 Task: Find a place to stay in Bordj el Kiffan, Algeria from 10th to 15th July for 7 guests, with a price range of 10,000 to 15,000, including amenities like WiFi, TV, and gym.
Action: Mouse moved to (547, 134)
Screenshot: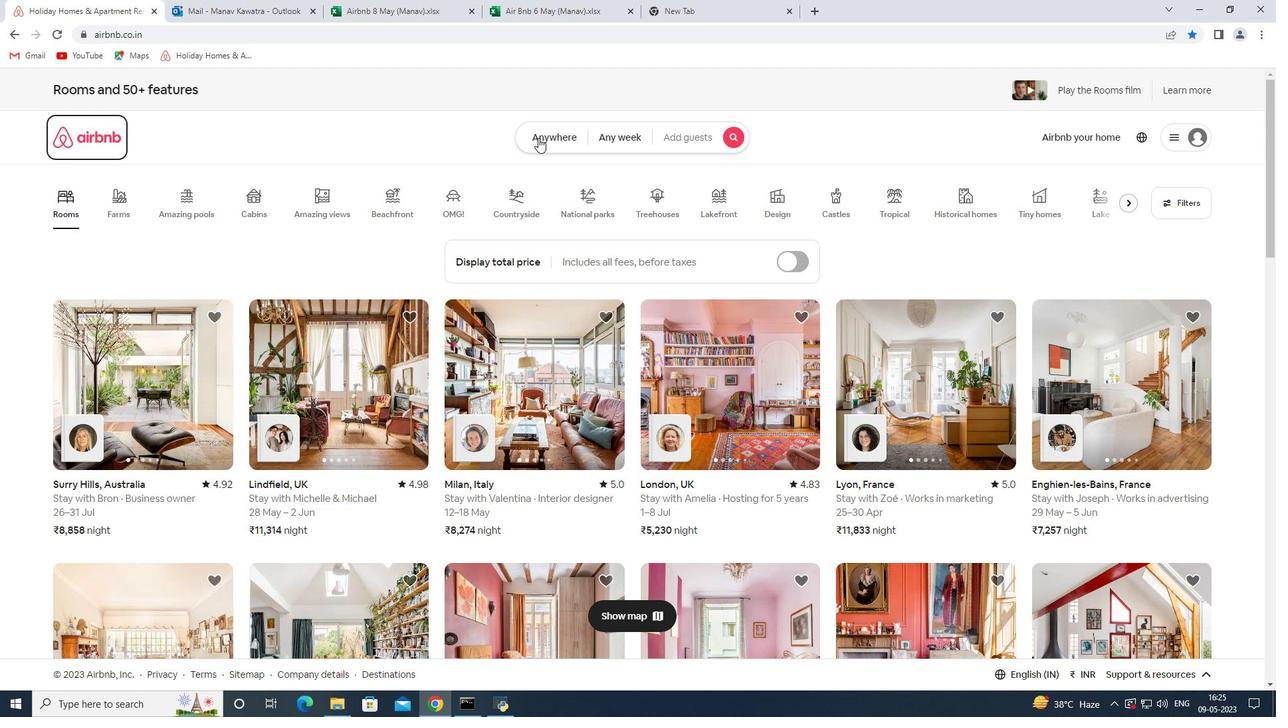 
Action: Mouse pressed left at (547, 134)
Screenshot: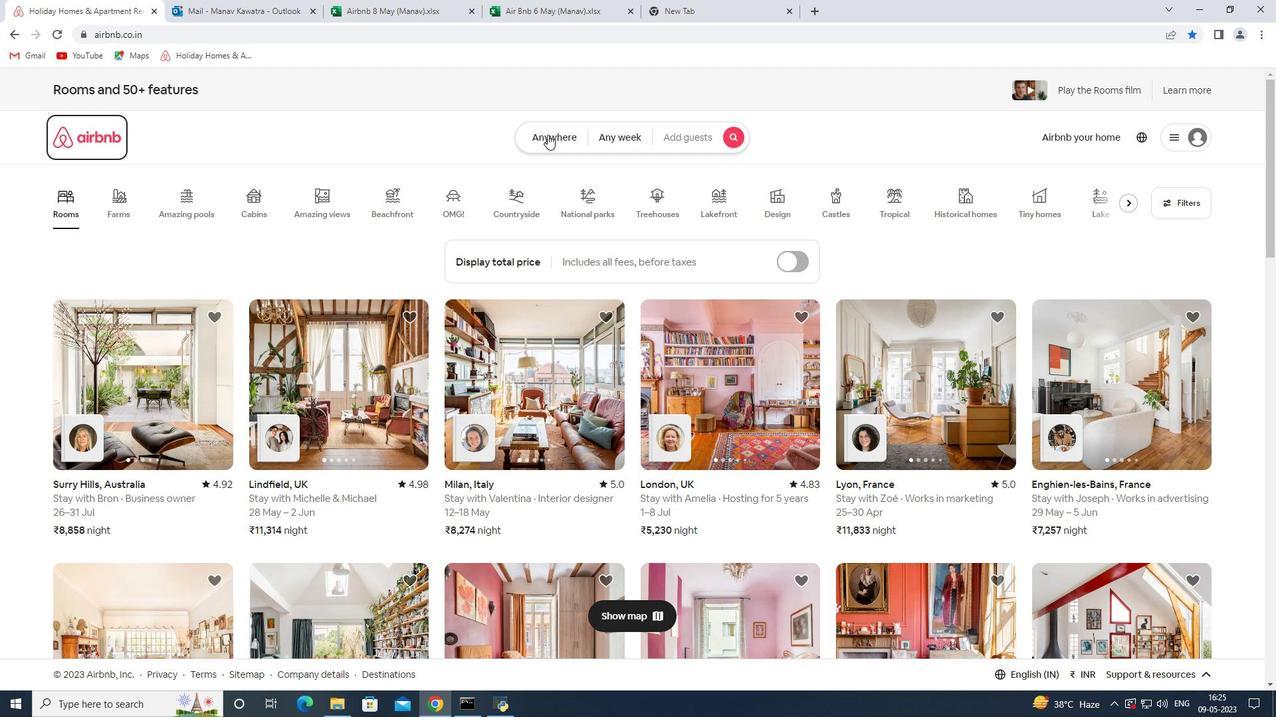 
Action: Mouse moved to (468, 189)
Screenshot: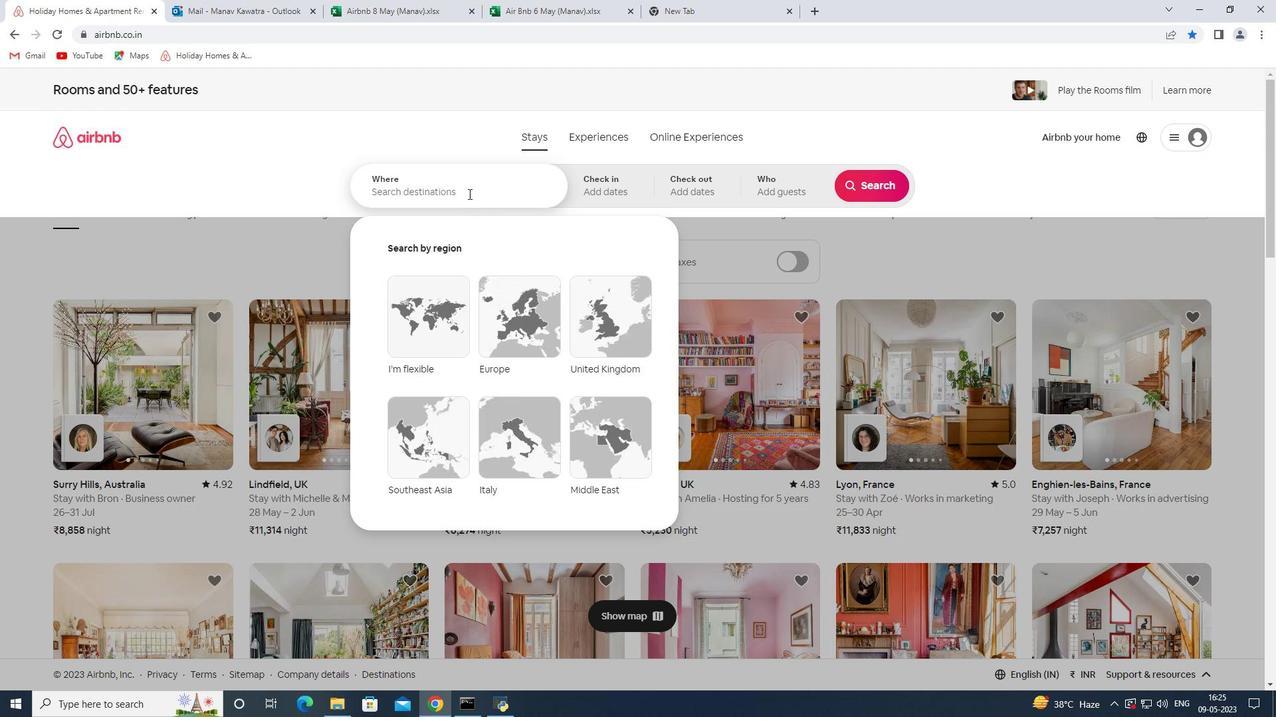 
Action: Mouse pressed left at (468, 190)
Screenshot: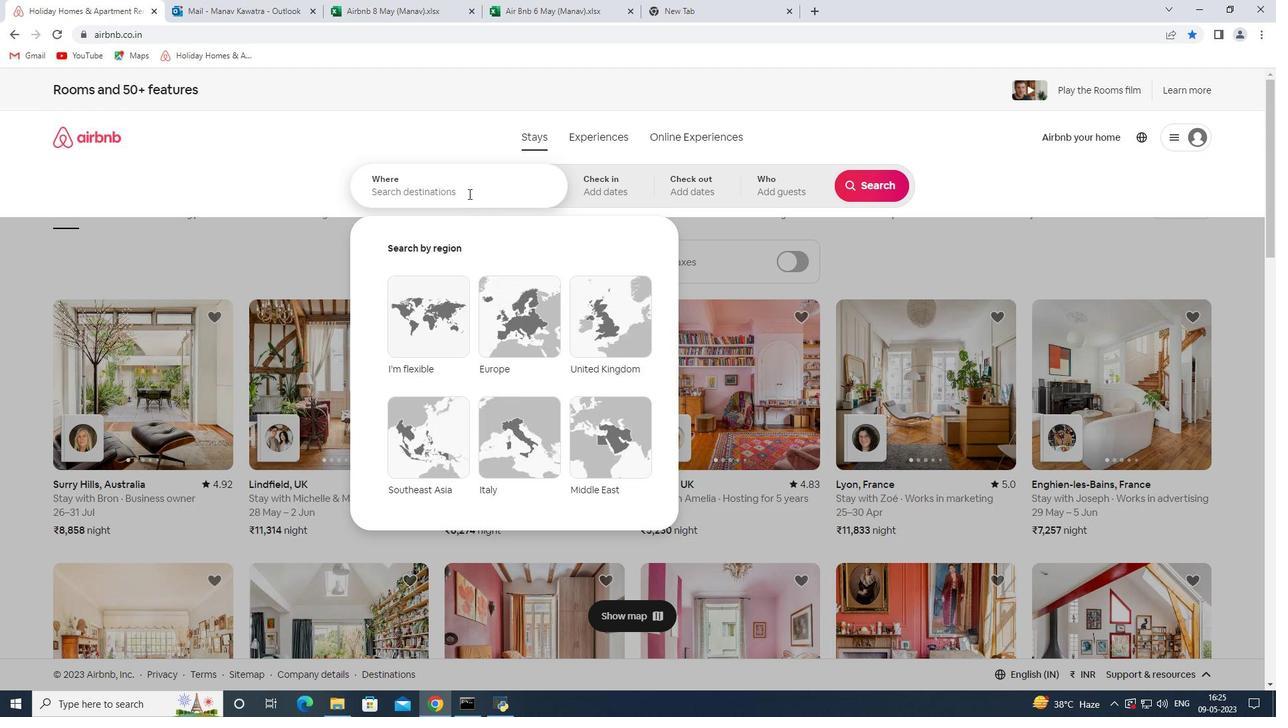 
Action: Mouse moved to (468, 188)
Screenshot: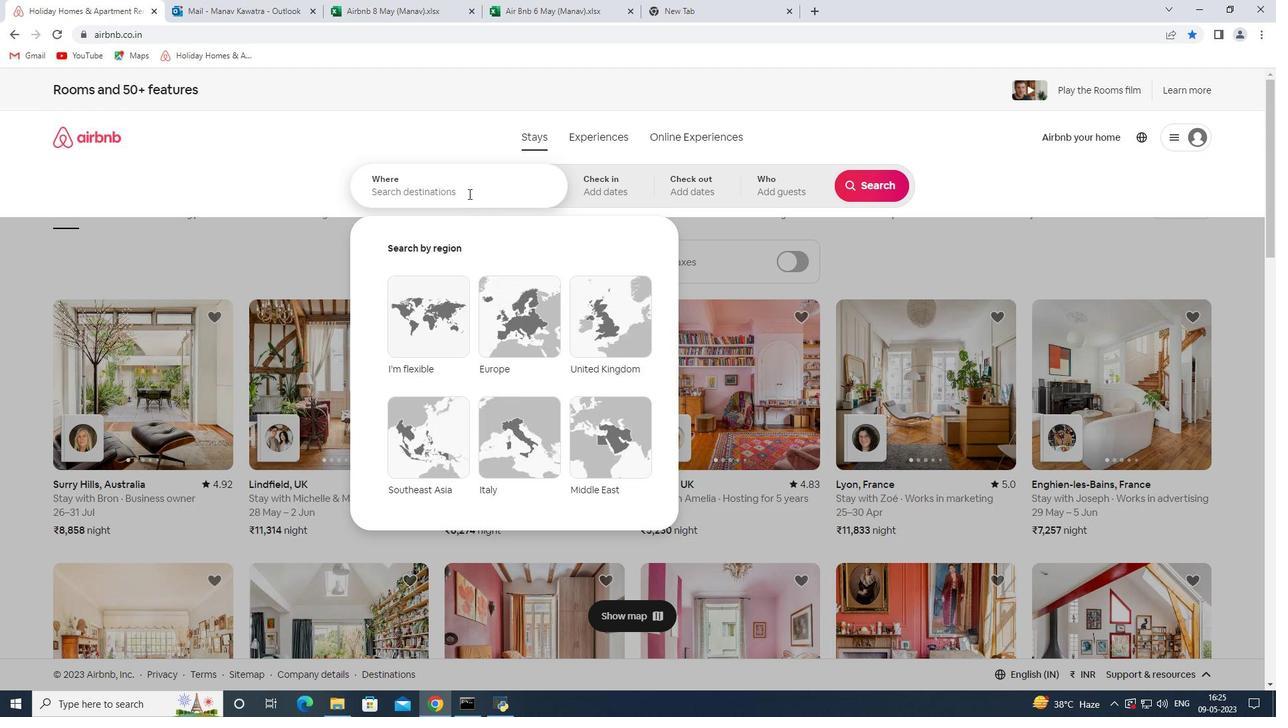 
Action: Key pressed <Key.shift>Bordj<Key.space>el<Key.space><Key.shift>Kiffan<Key.space><Key.shift><Key.shift><Key.shift>Algeria<Key.space><Key.enter>
Screenshot: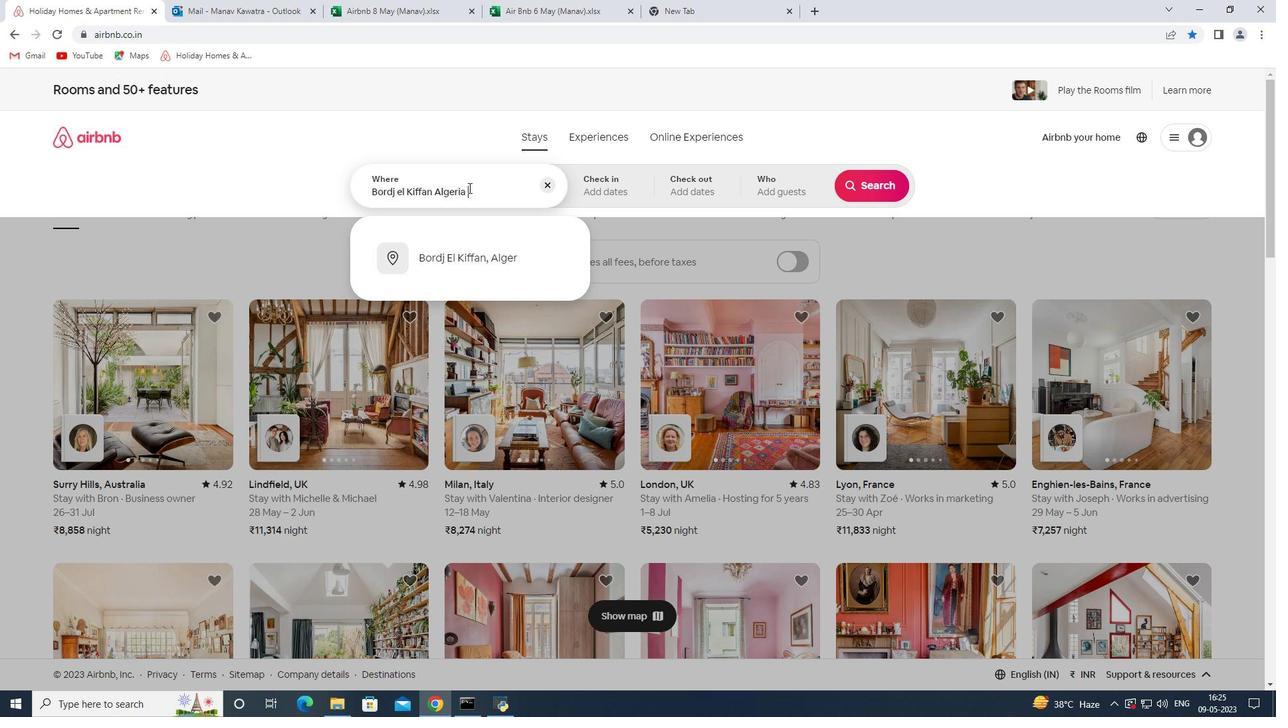 
Action: Mouse moved to (864, 293)
Screenshot: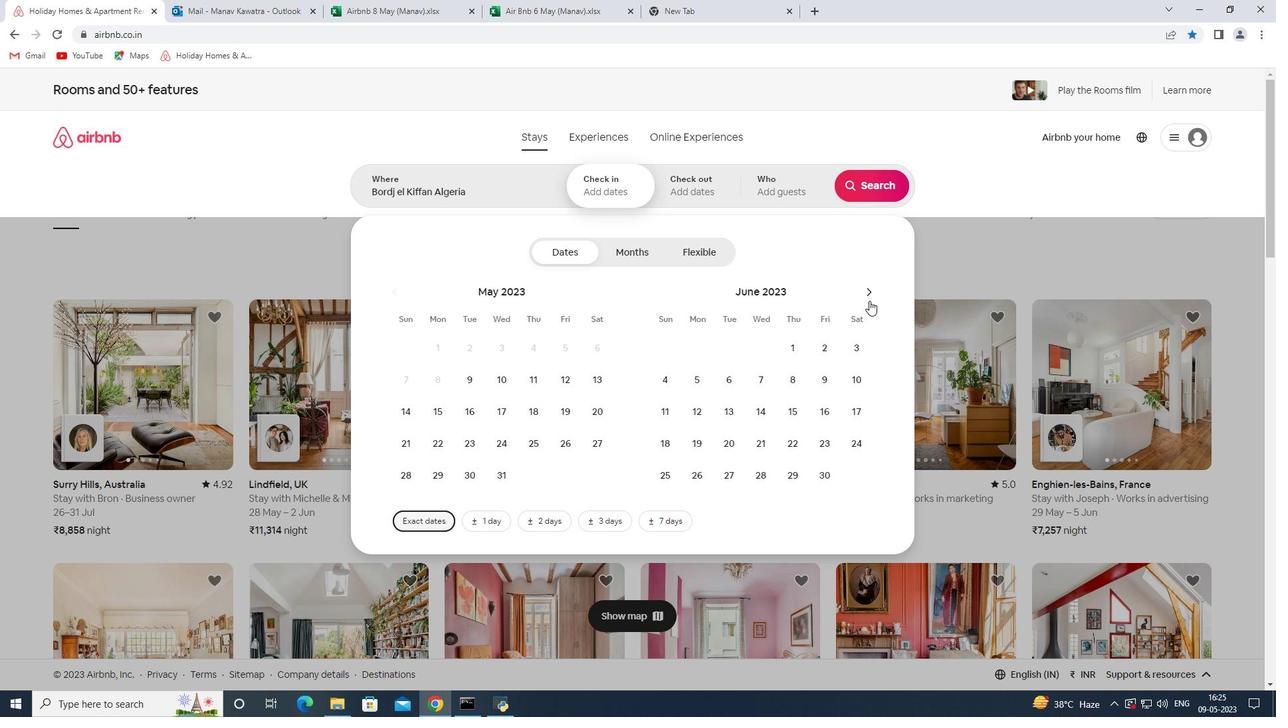 
Action: Mouse pressed left at (864, 293)
Screenshot: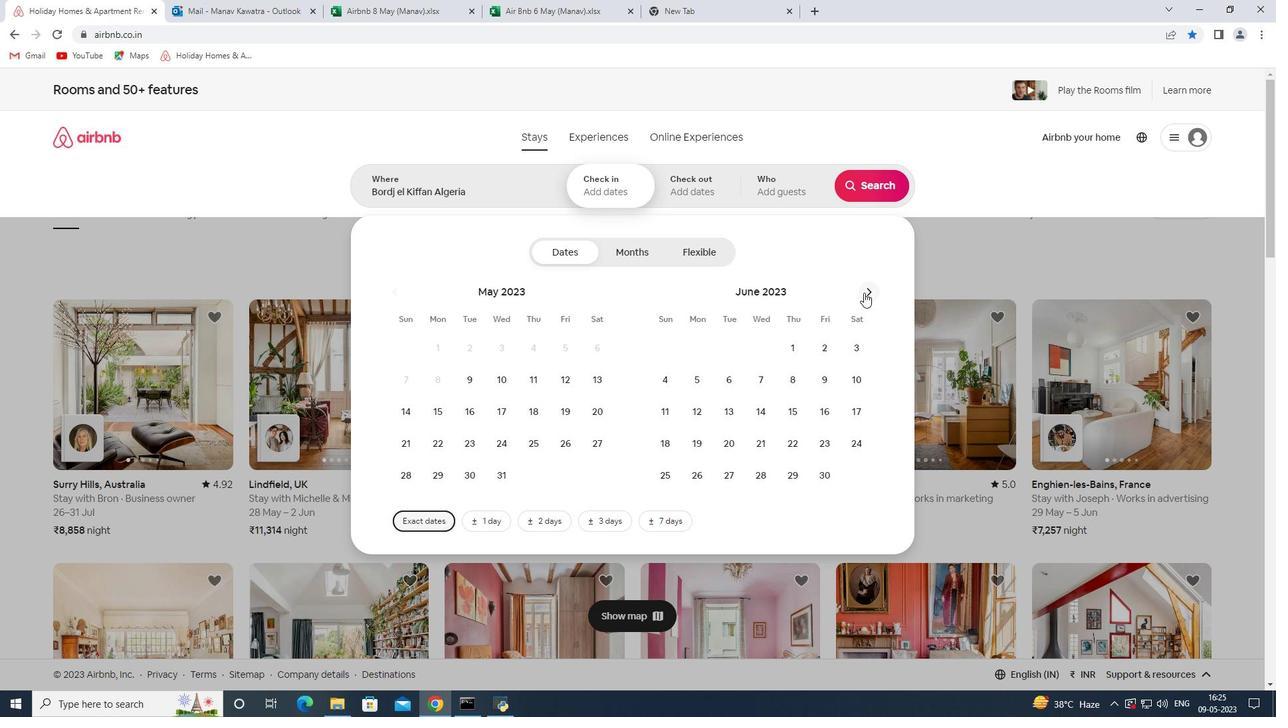 
Action: Mouse moved to (695, 410)
Screenshot: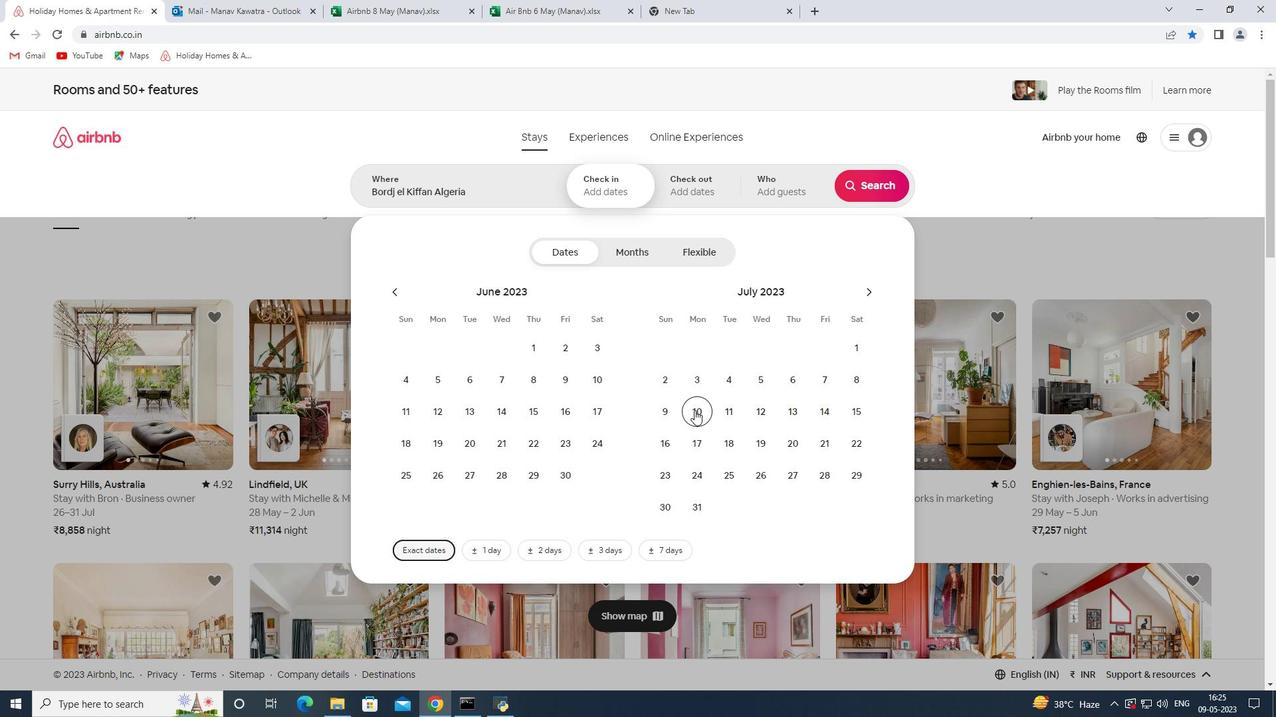 
Action: Mouse pressed left at (695, 410)
Screenshot: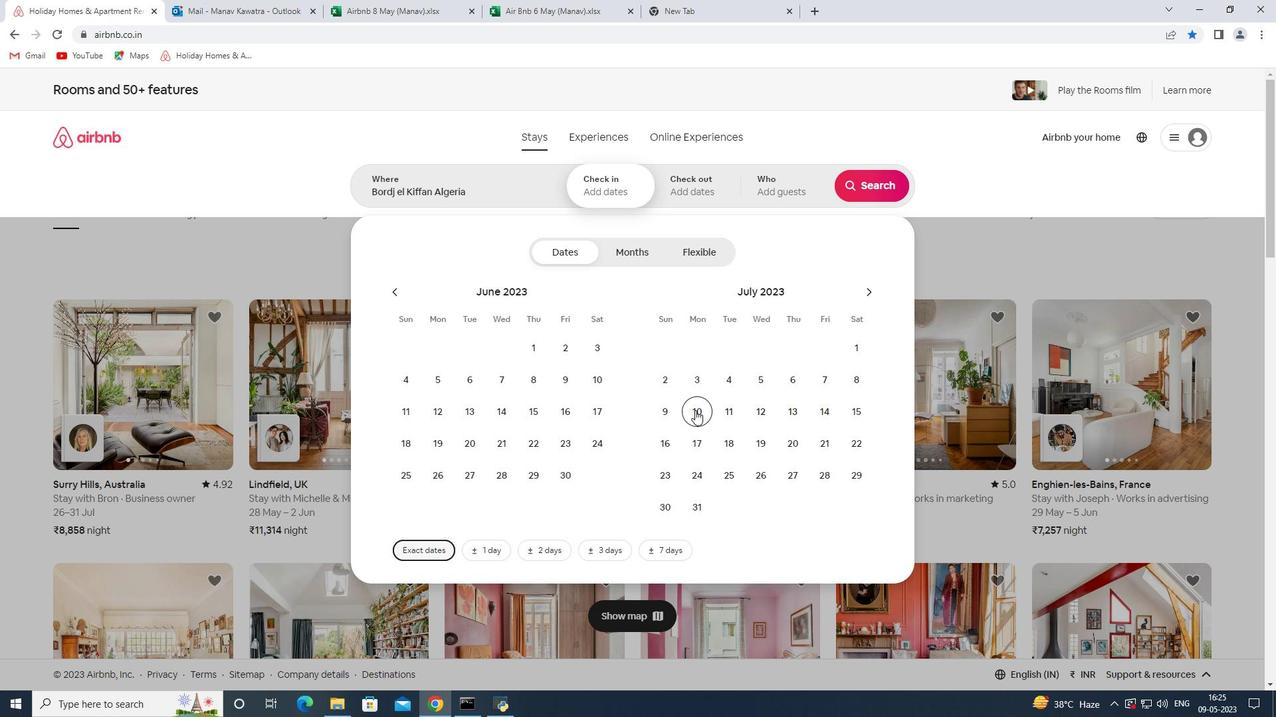 
Action: Mouse moved to (854, 410)
Screenshot: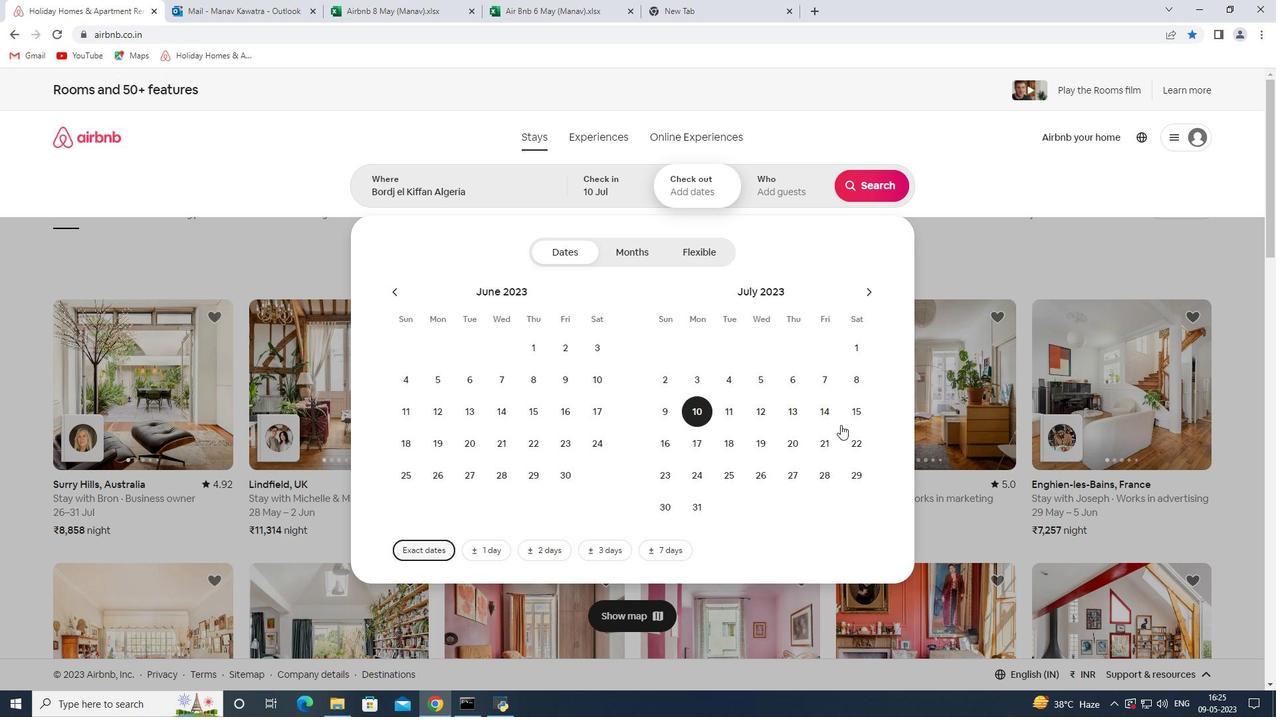 
Action: Mouse pressed left at (854, 410)
Screenshot: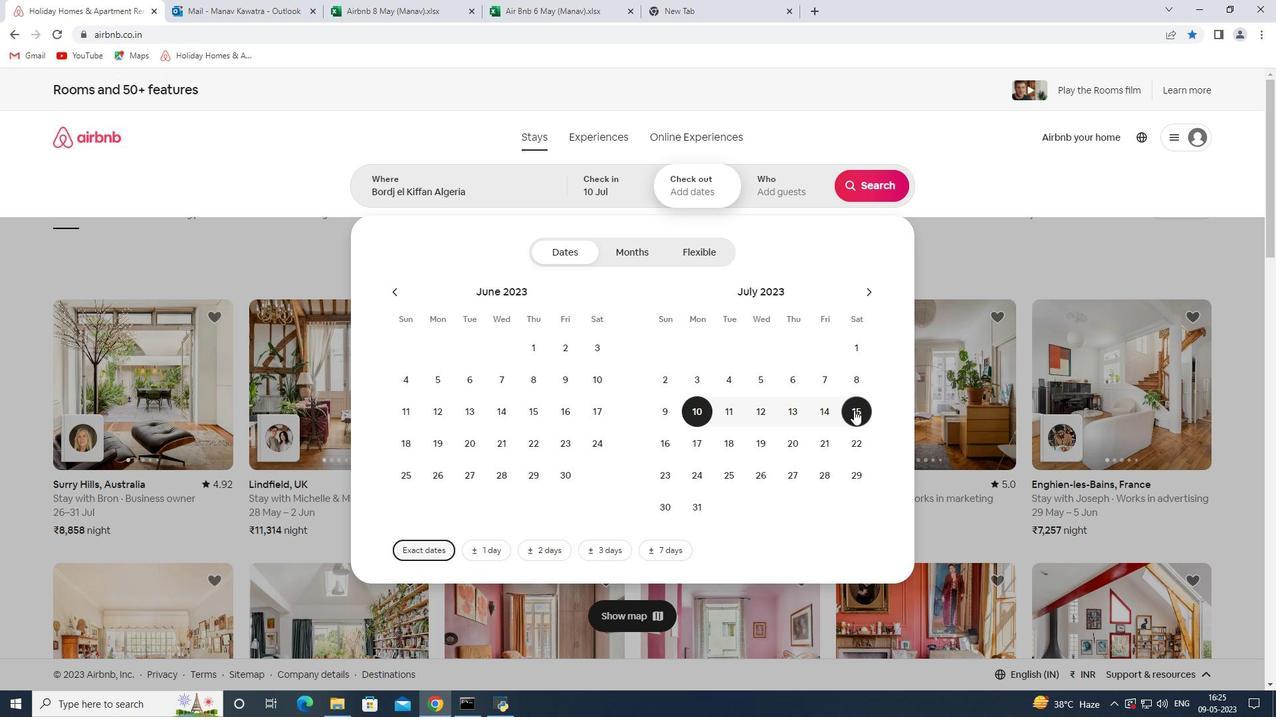 
Action: Mouse moved to (791, 192)
Screenshot: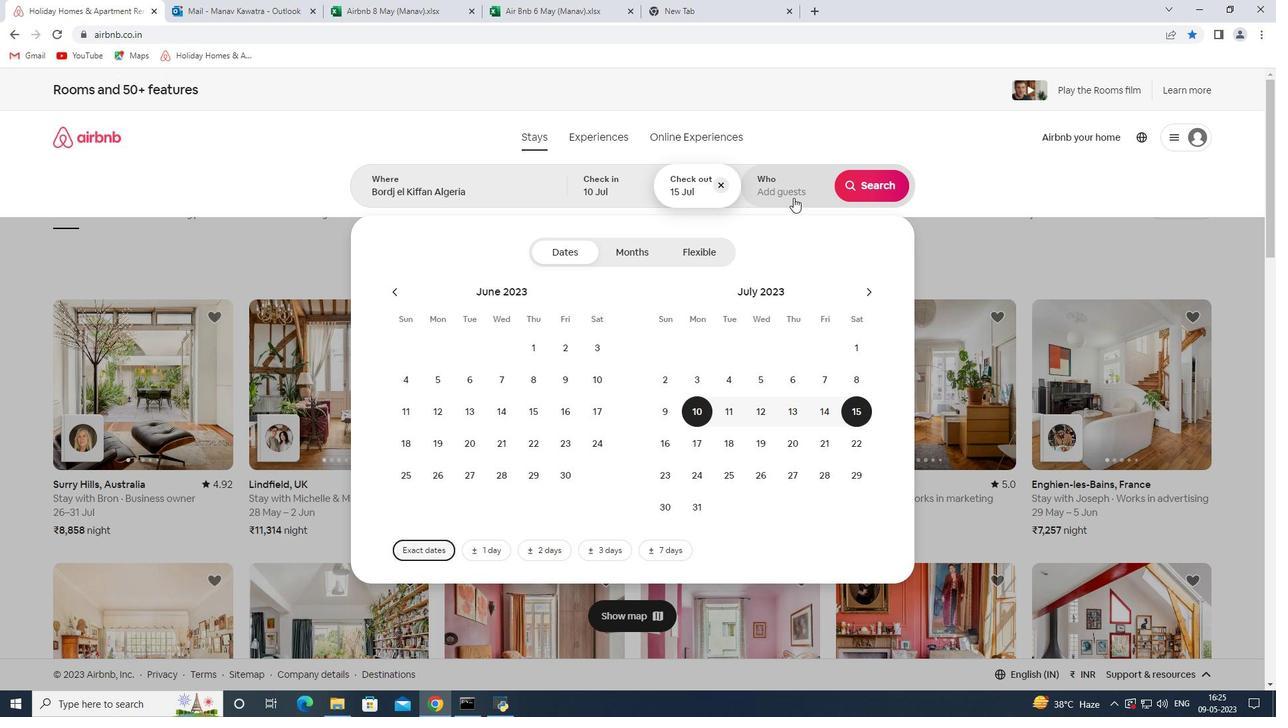 
Action: Mouse pressed left at (791, 192)
Screenshot: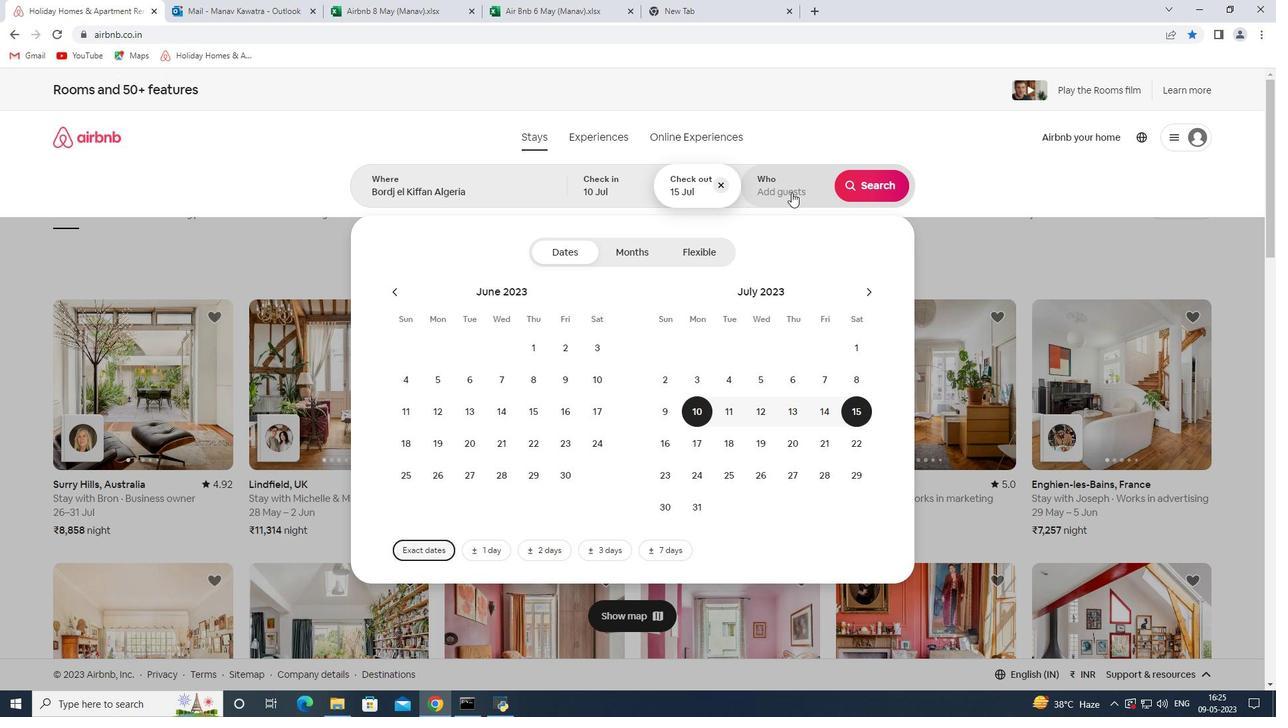 
Action: Mouse moved to (880, 259)
Screenshot: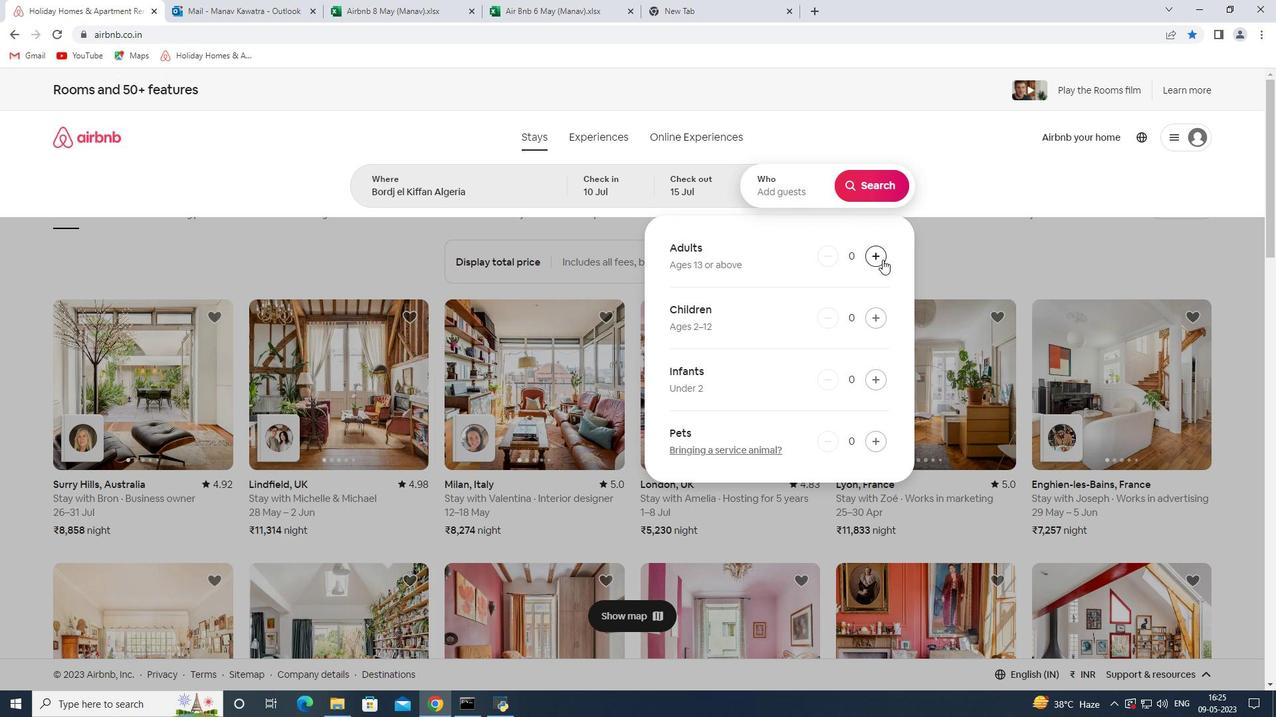 
Action: Mouse pressed left at (880, 259)
Screenshot: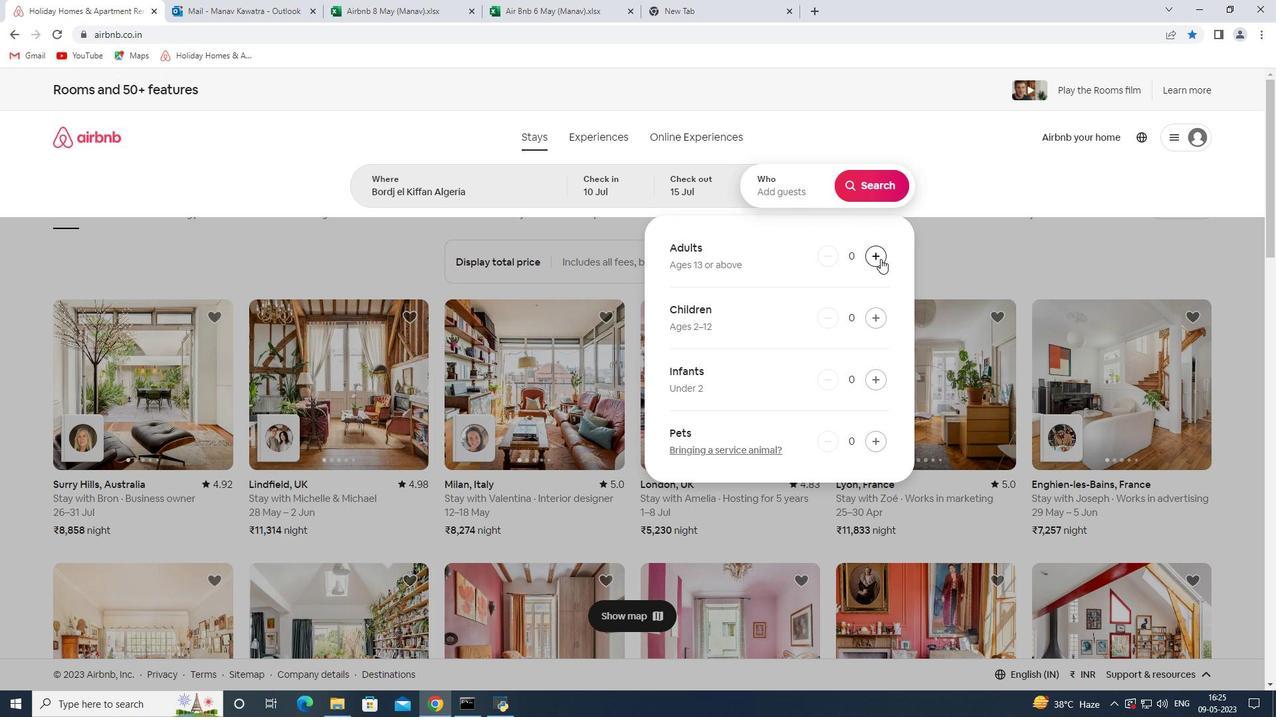 
Action: Mouse pressed left at (880, 259)
Screenshot: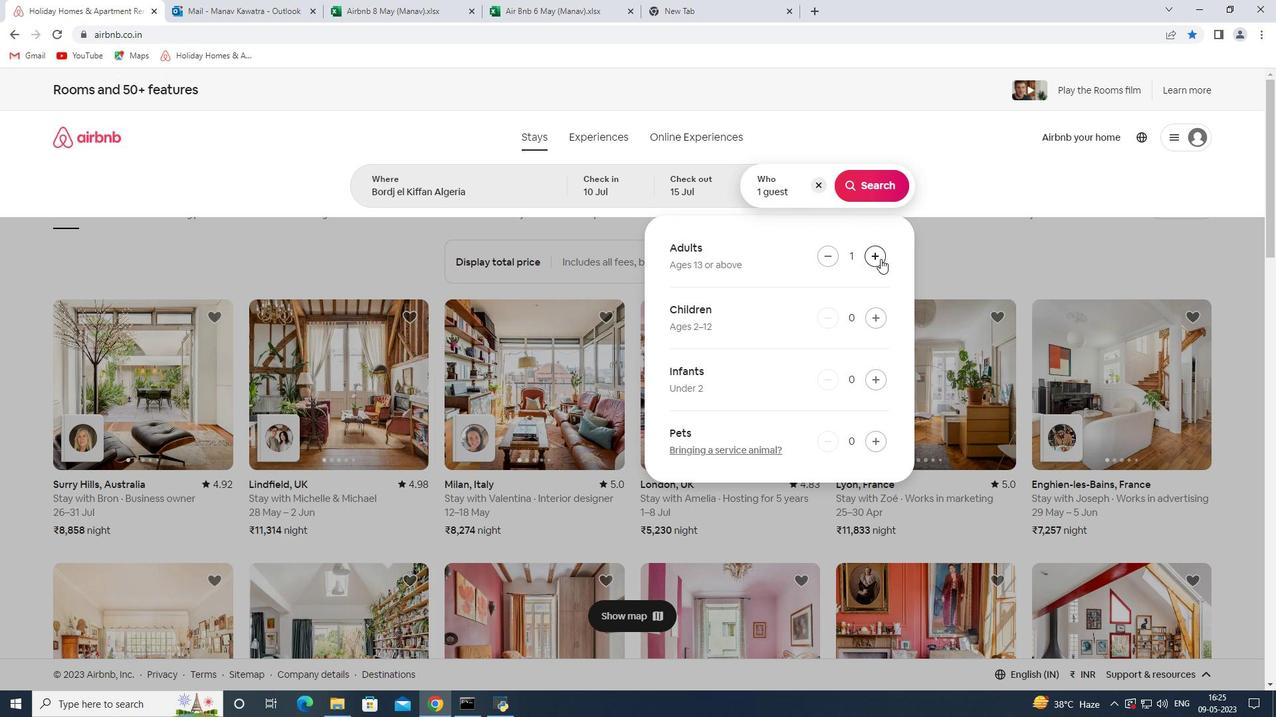 
Action: Mouse pressed left at (880, 259)
Screenshot: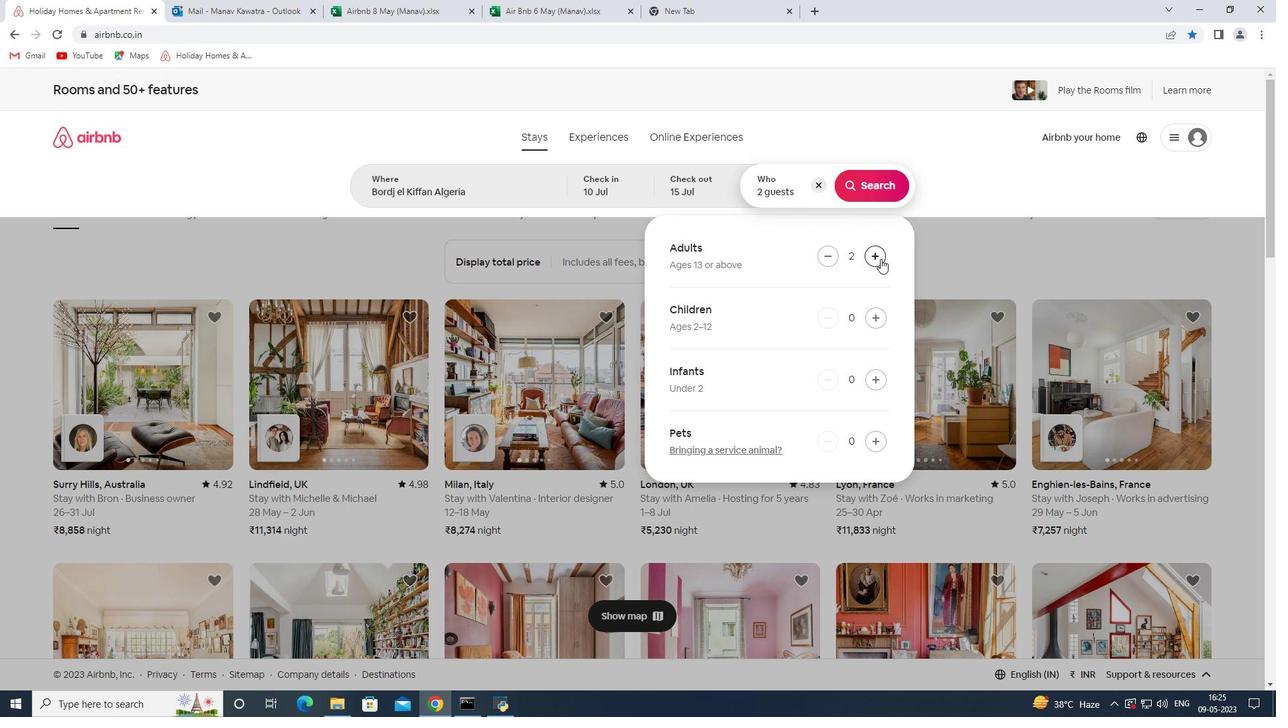 
Action: Mouse pressed left at (880, 259)
Screenshot: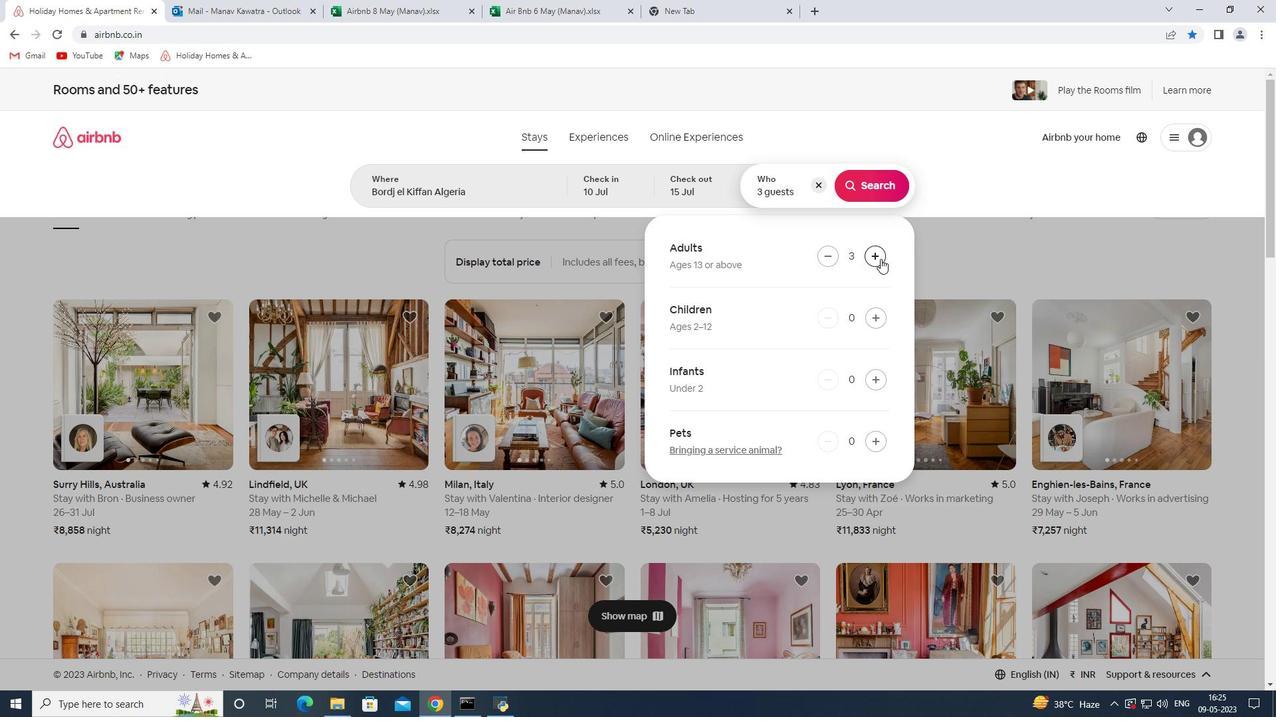 
Action: Mouse pressed left at (880, 259)
Screenshot: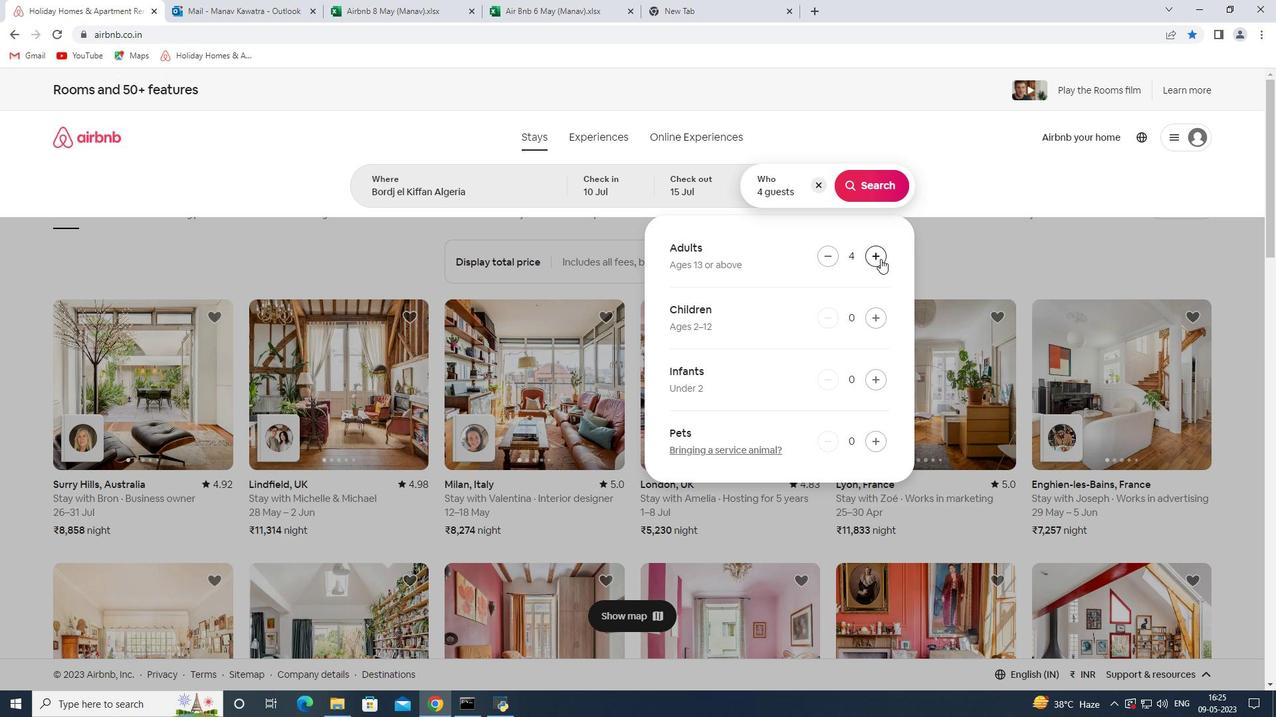 
Action: Mouse moved to (873, 255)
Screenshot: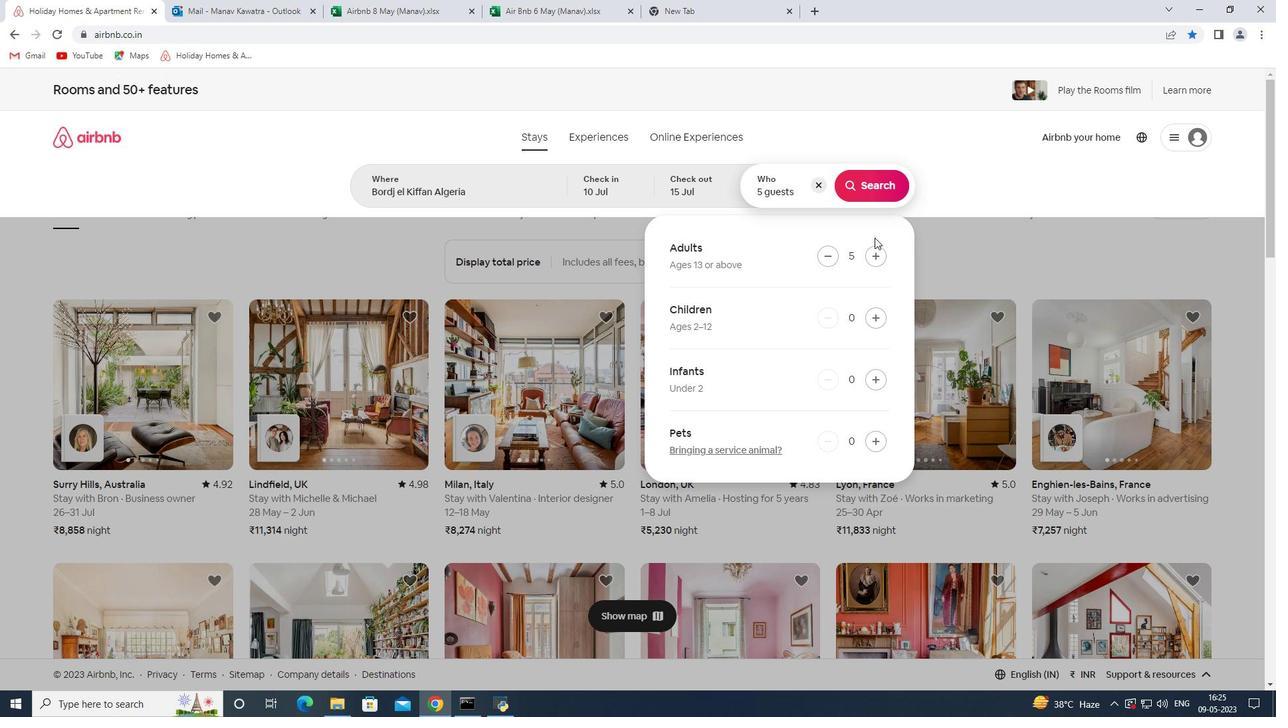 
Action: Mouse pressed left at (873, 255)
Screenshot: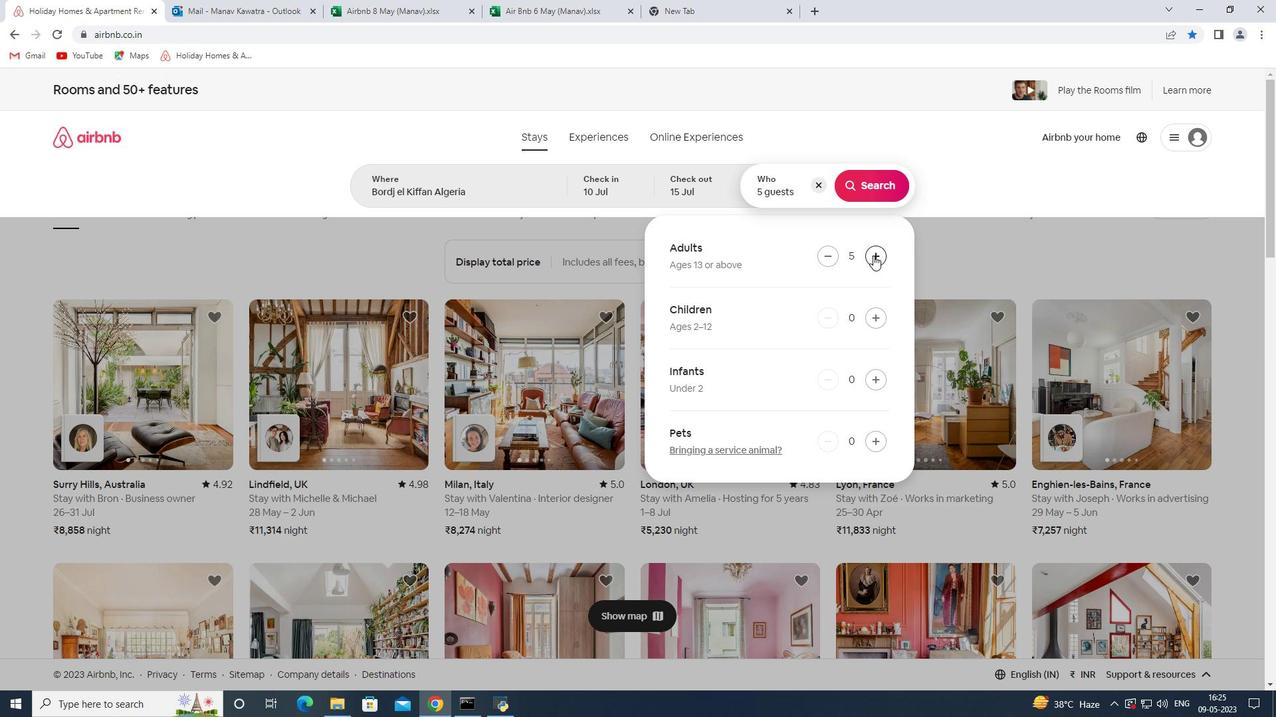
Action: Mouse moved to (873, 264)
Screenshot: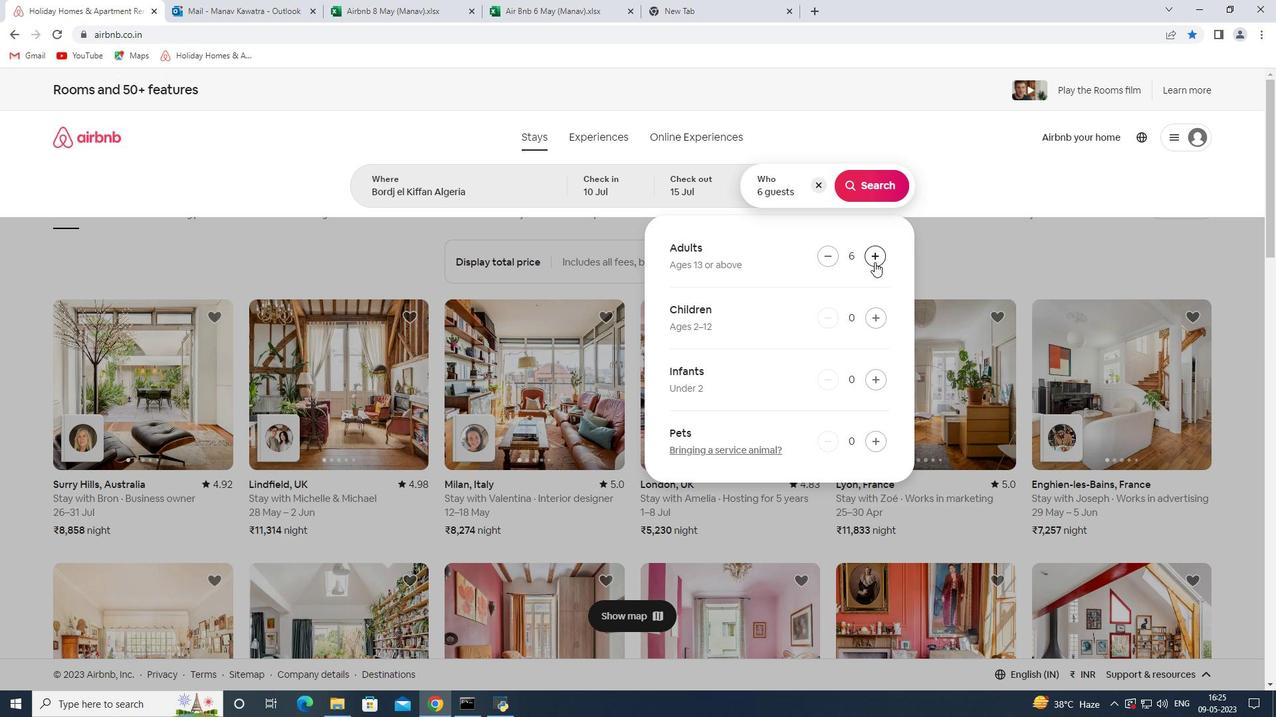 
Action: Mouse pressed left at (873, 264)
Screenshot: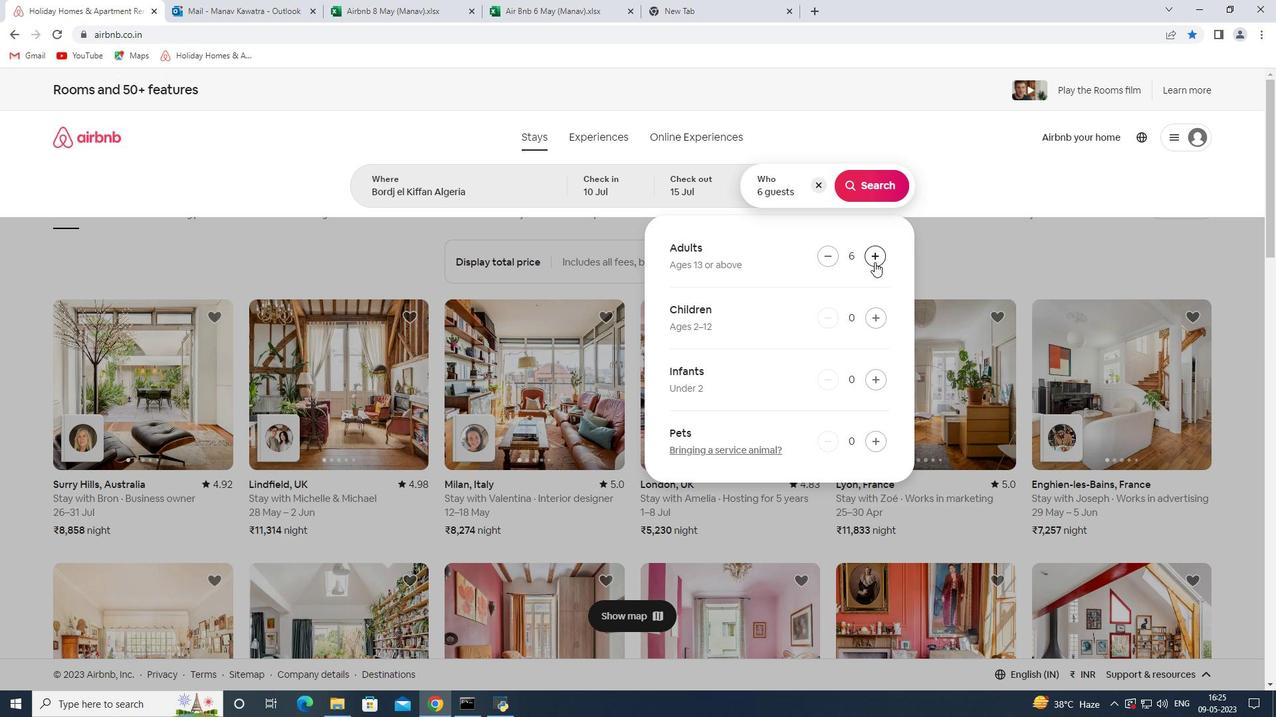 
Action: Mouse moved to (876, 194)
Screenshot: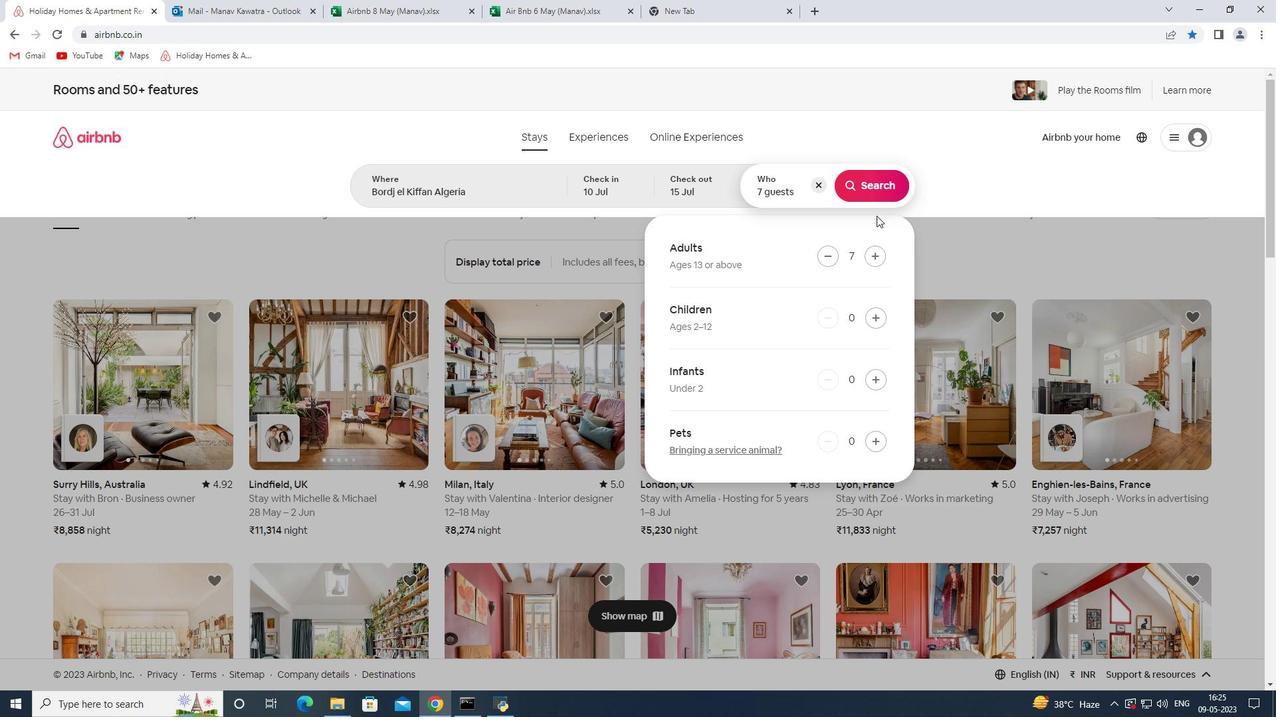 
Action: Mouse pressed left at (876, 194)
Screenshot: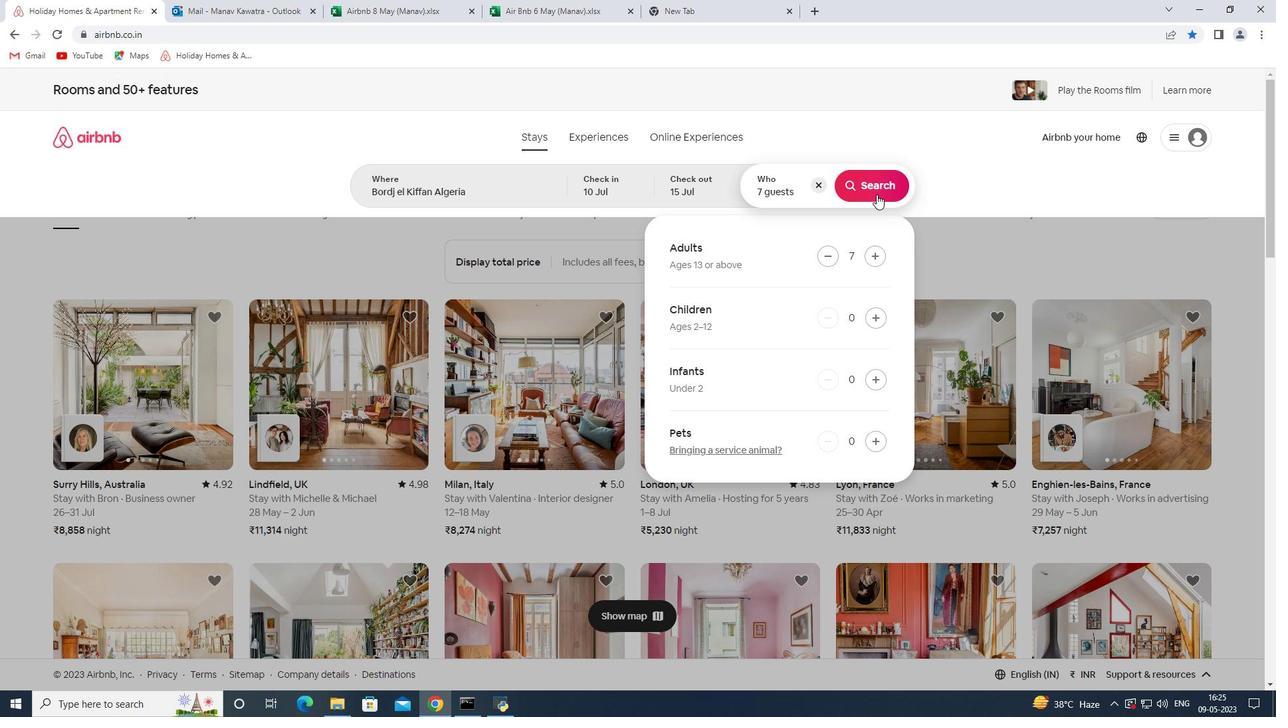 
Action: Mouse moved to (1232, 142)
Screenshot: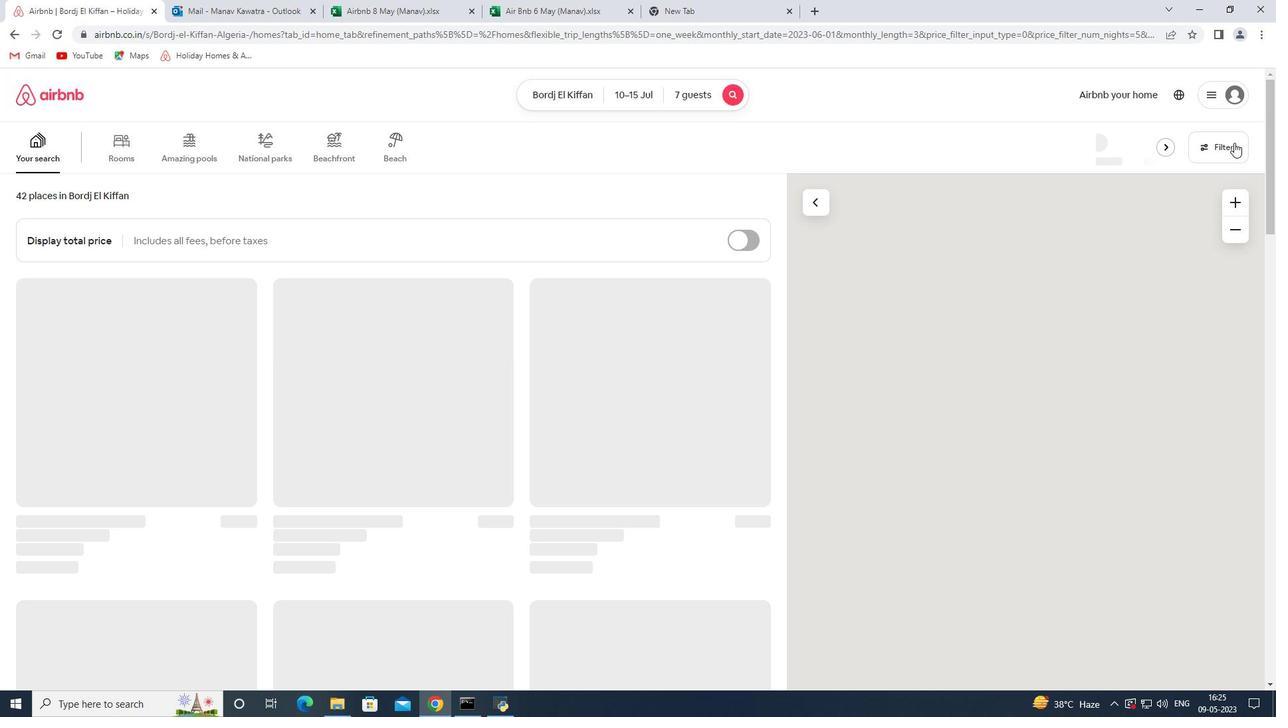 
Action: Mouse pressed left at (1232, 142)
Screenshot: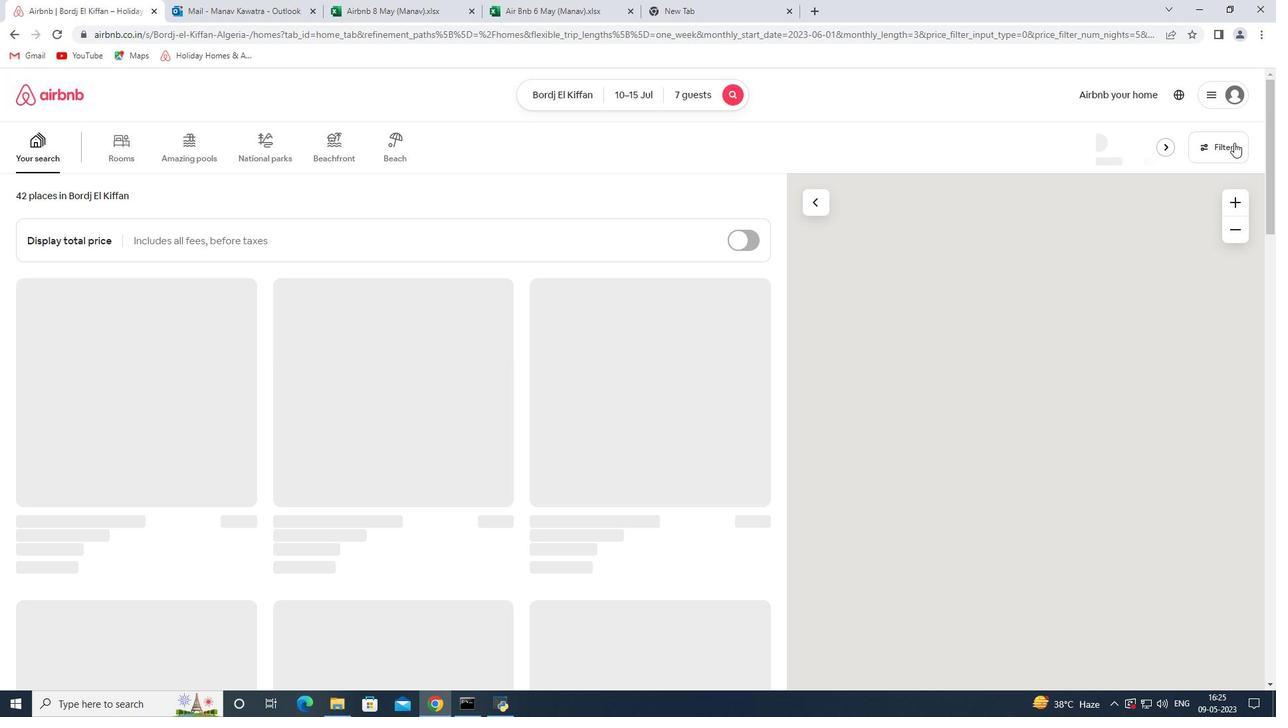 
Action: Mouse moved to (486, 463)
Screenshot: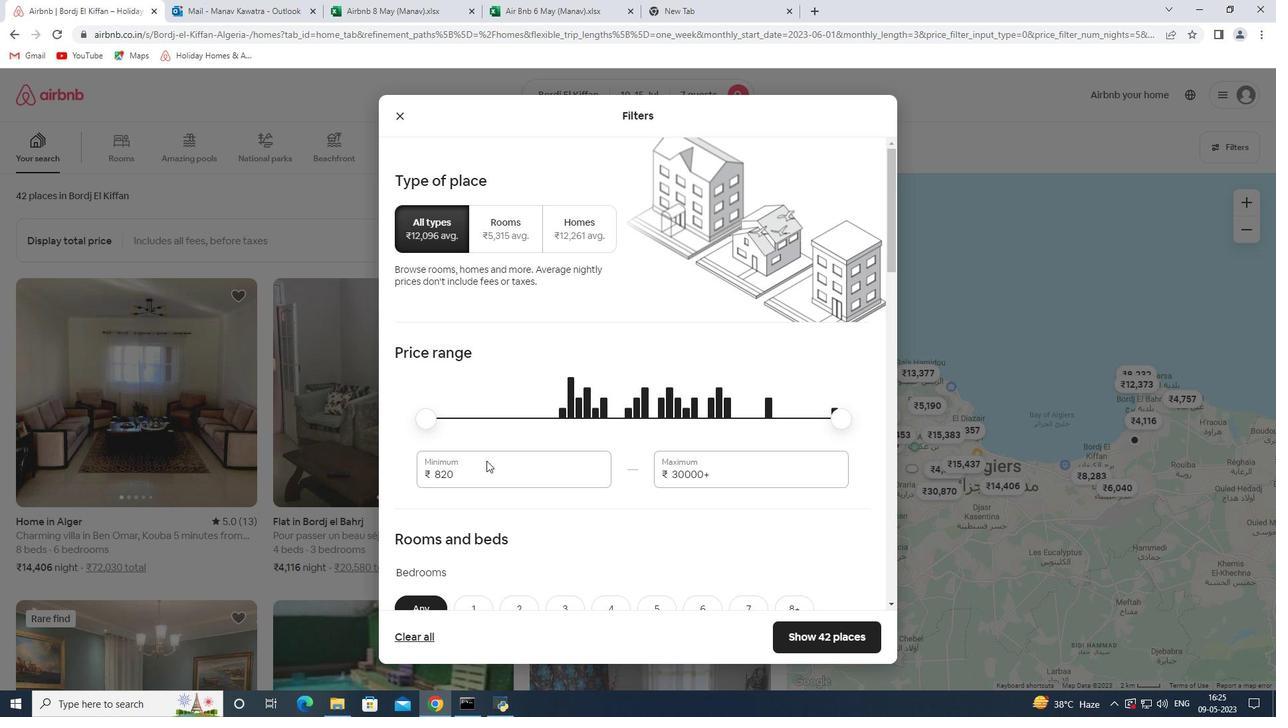 
Action: Mouse pressed left at (486, 463)
Screenshot: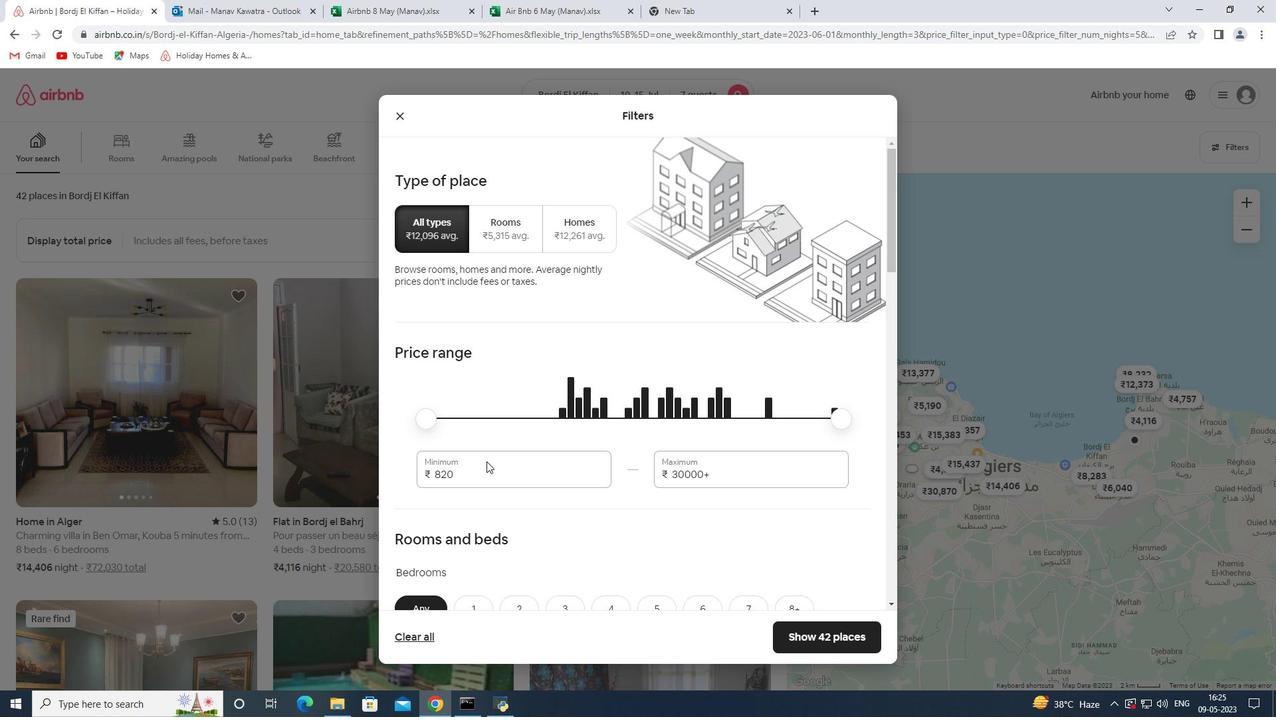 
Action: Mouse moved to (486, 463)
Screenshot: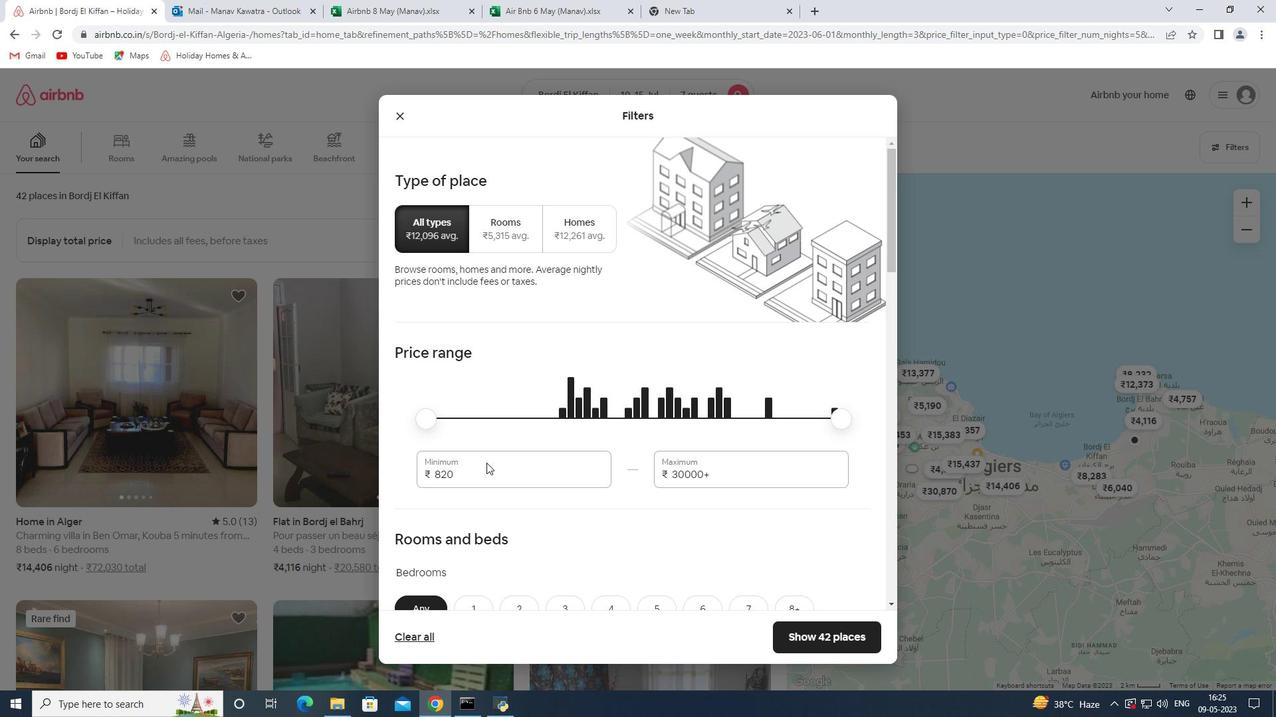 
Action: Mouse pressed left at (486, 463)
Screenshot: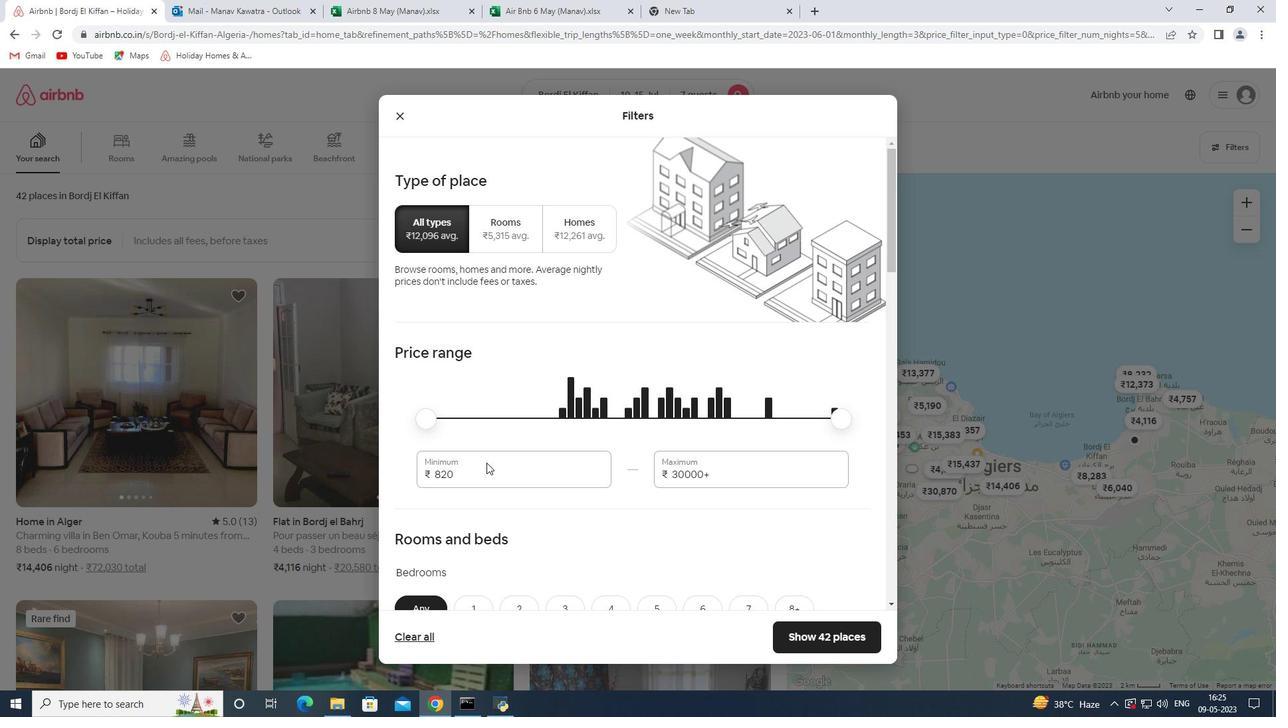 
Action: Mouse moved to (480, 474)
Screenshot: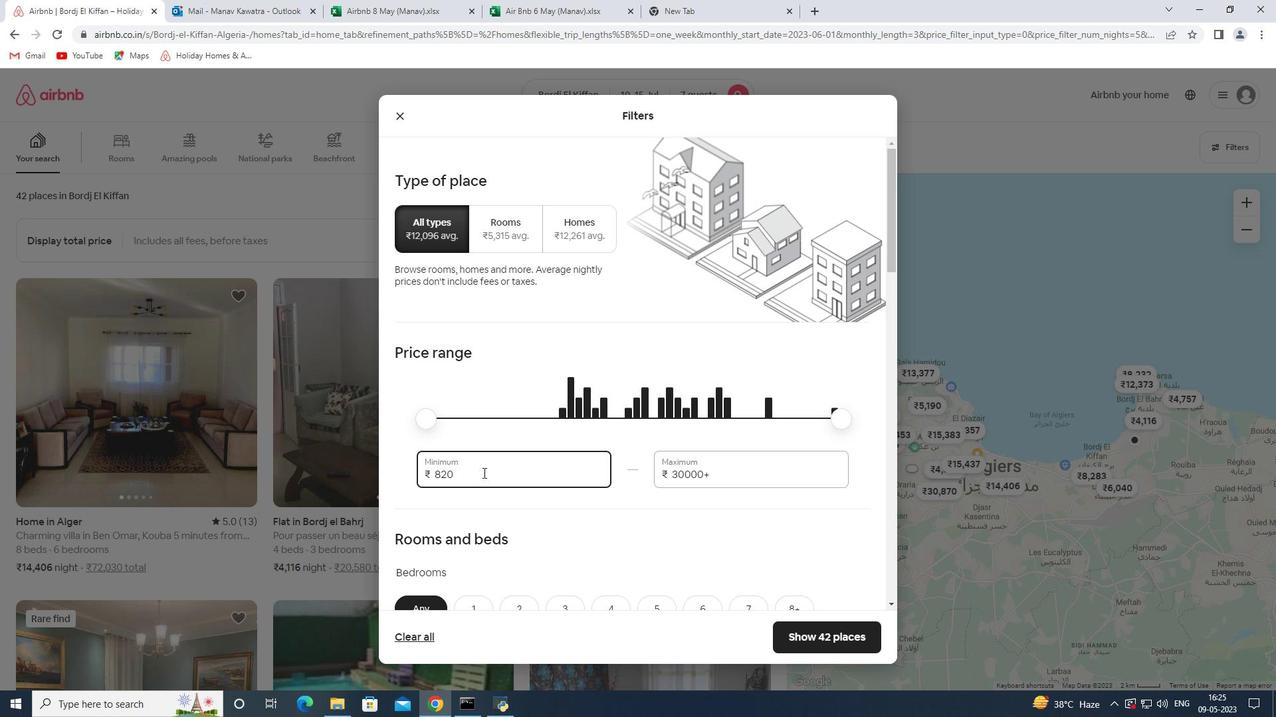 
Action: Mouse pressed left at (480, 474)
Screenshot: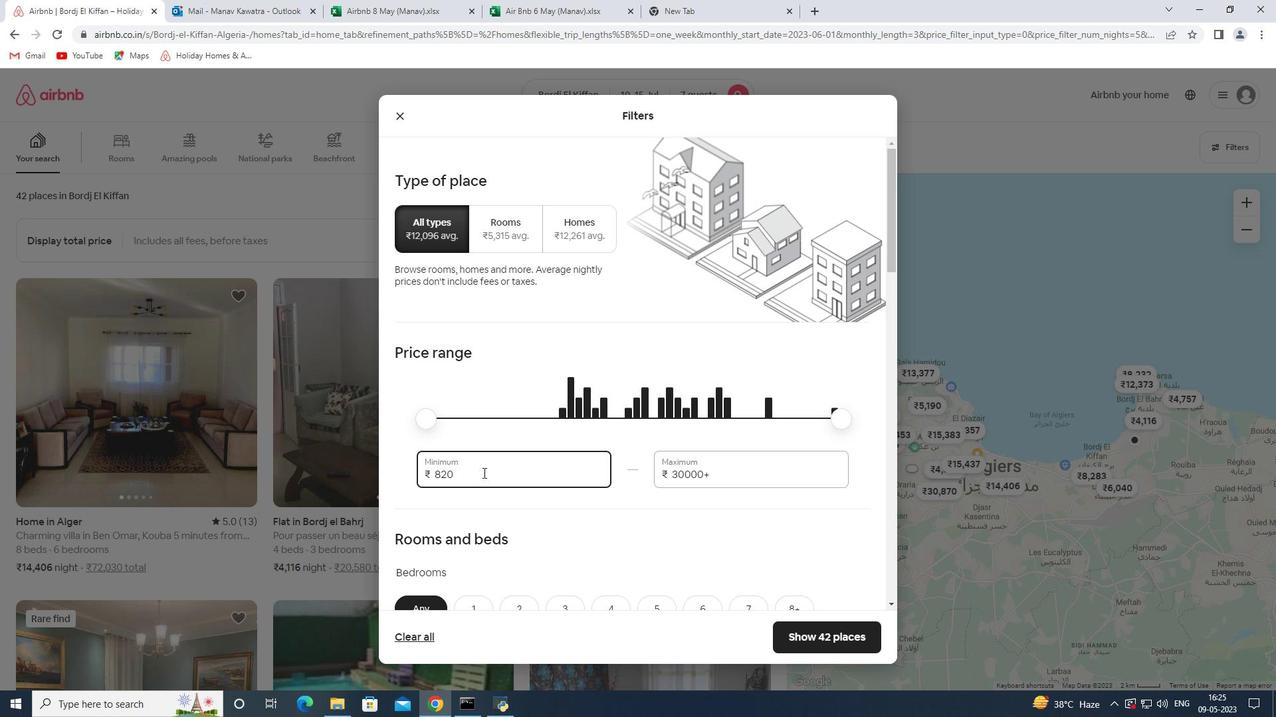 
Action: Mouse pressed left at (480, 474)
Screenshot: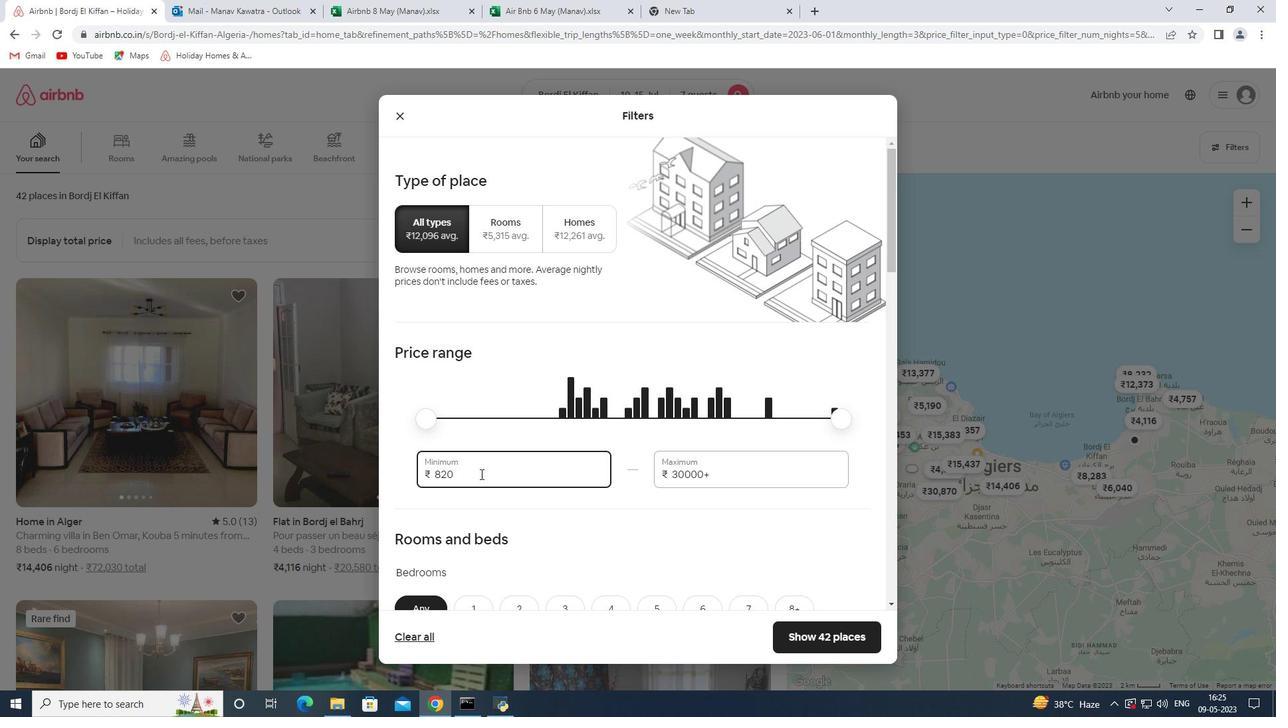 
Action: Key pressed 10000<Key.tab>15000
Screenshot: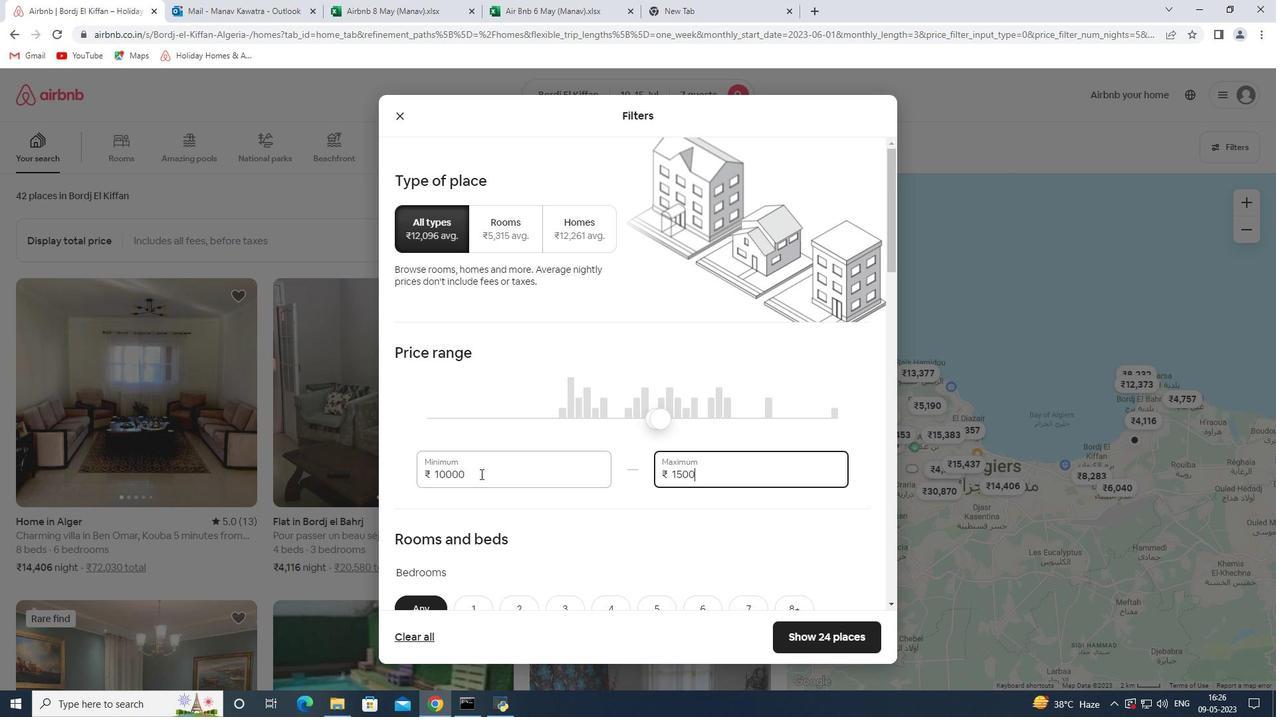 
Action: Mouse moved to (614, 279)
Screenshot: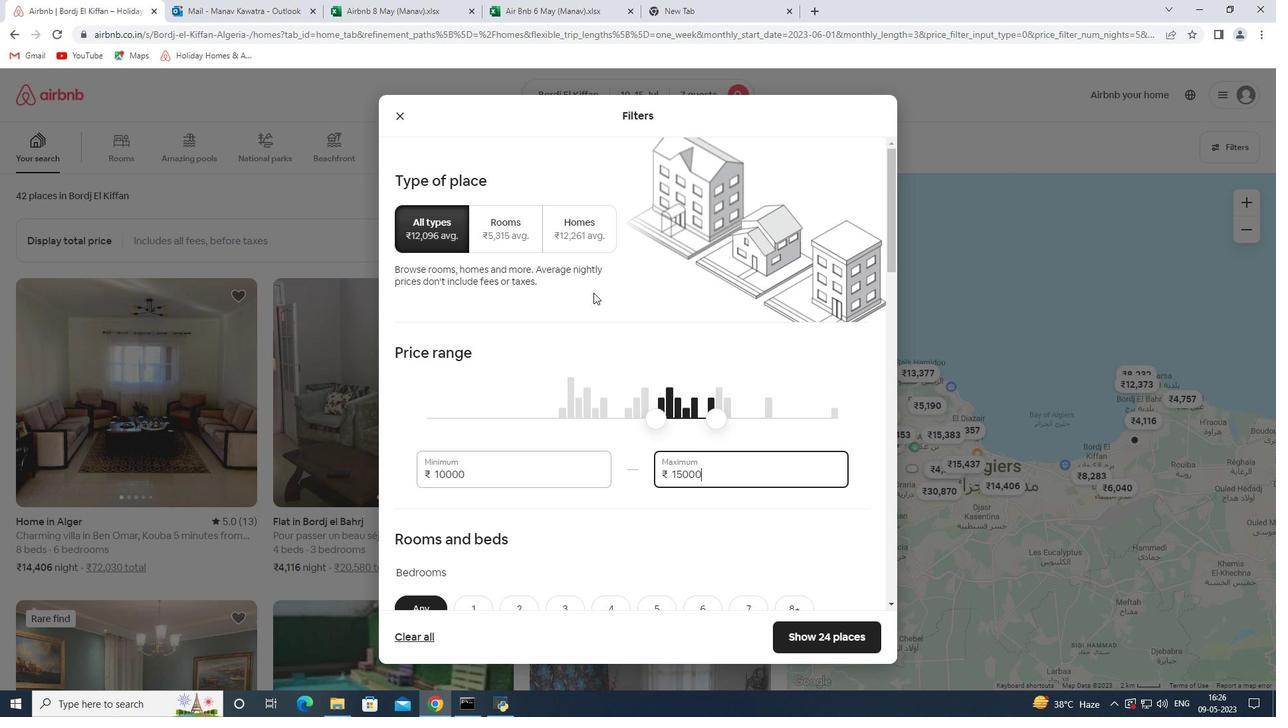 
Action: Mouse scrolled (614, 278) with delta (0, 0)
Screenshot: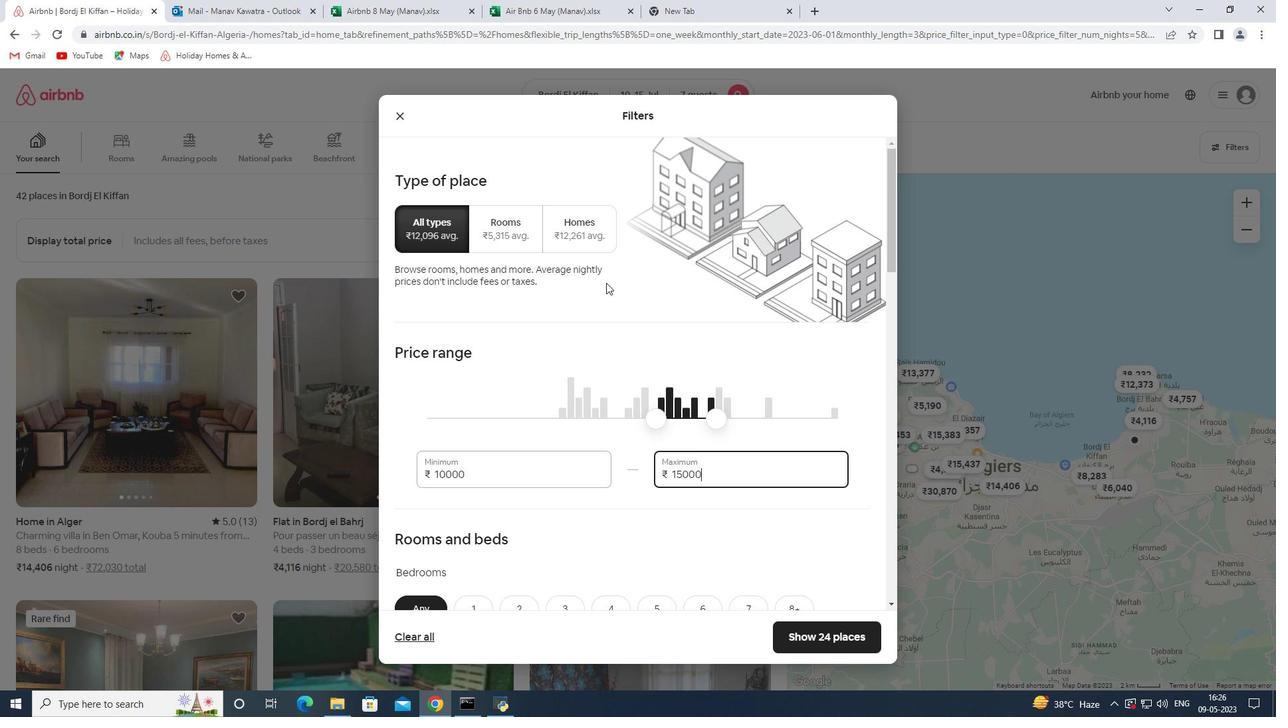 
Action: Mouse scrolled (614, 278) with delta (0, 0)
Screenshot: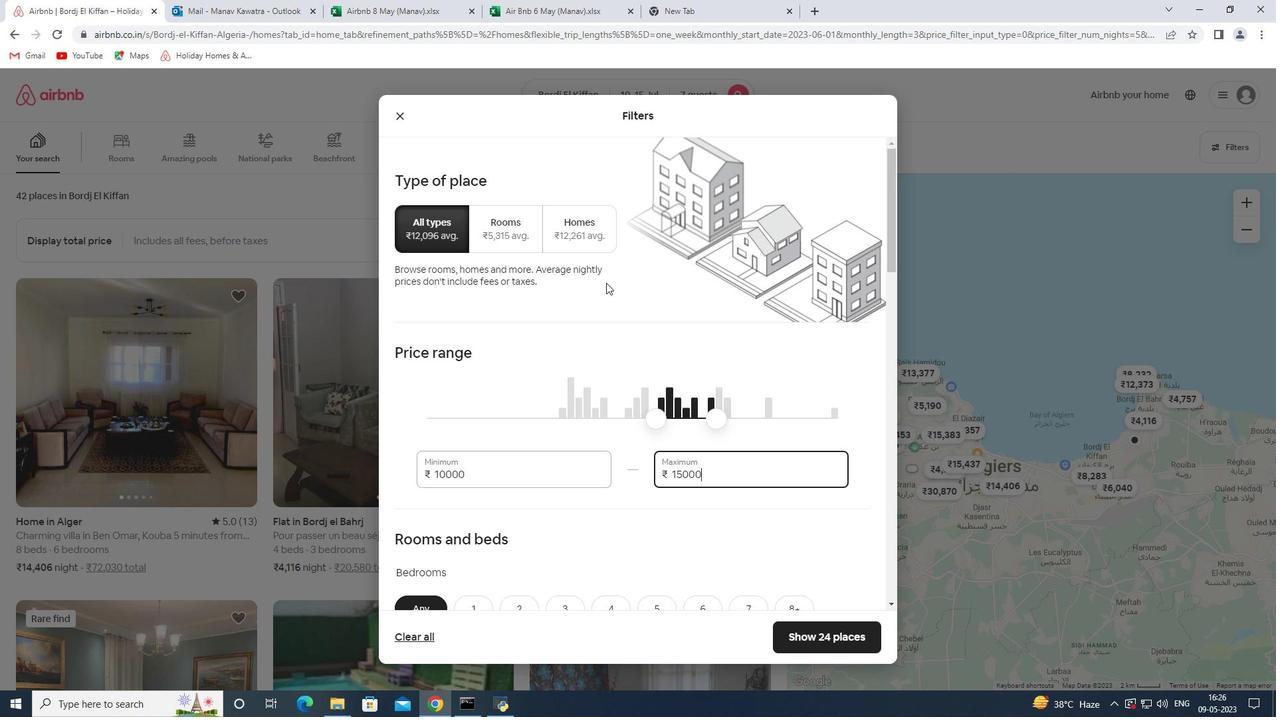 
Action: Mouse scrolled (614, 278) with delta (0, 0)
Screenshot: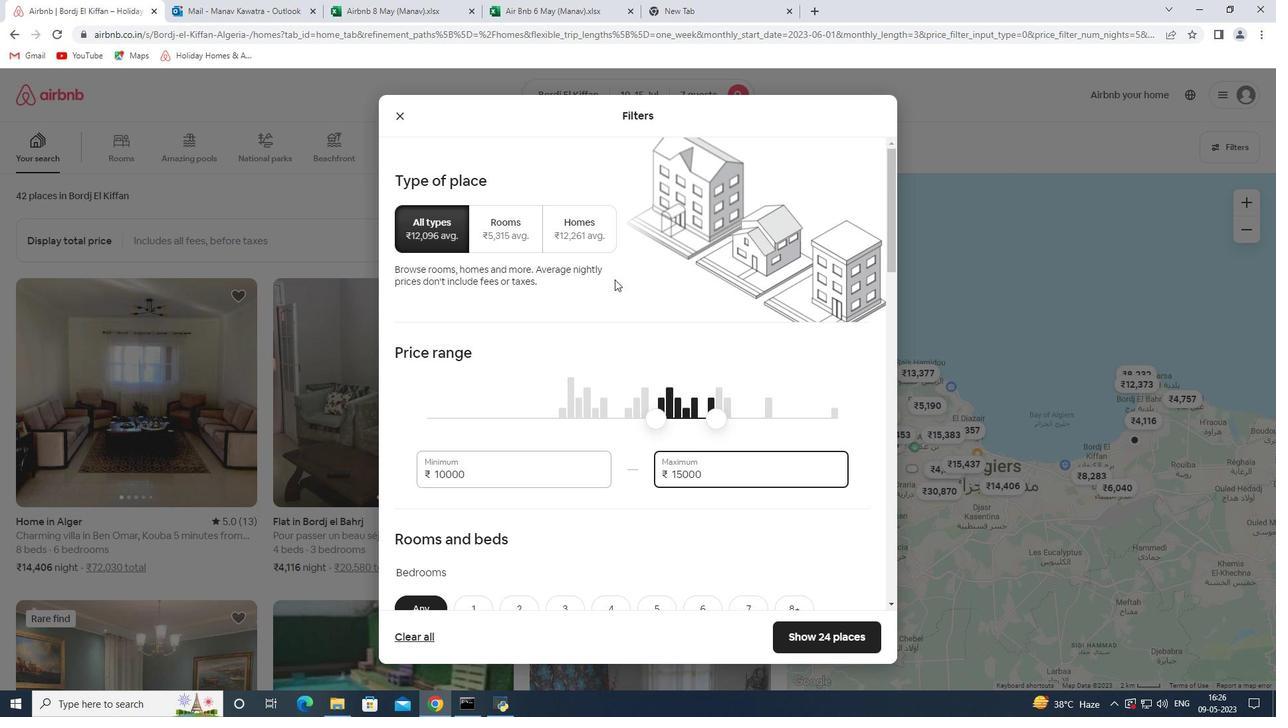 
Action: Mouse scrolled (614, 278) with delta (0, 0)
Screenshot: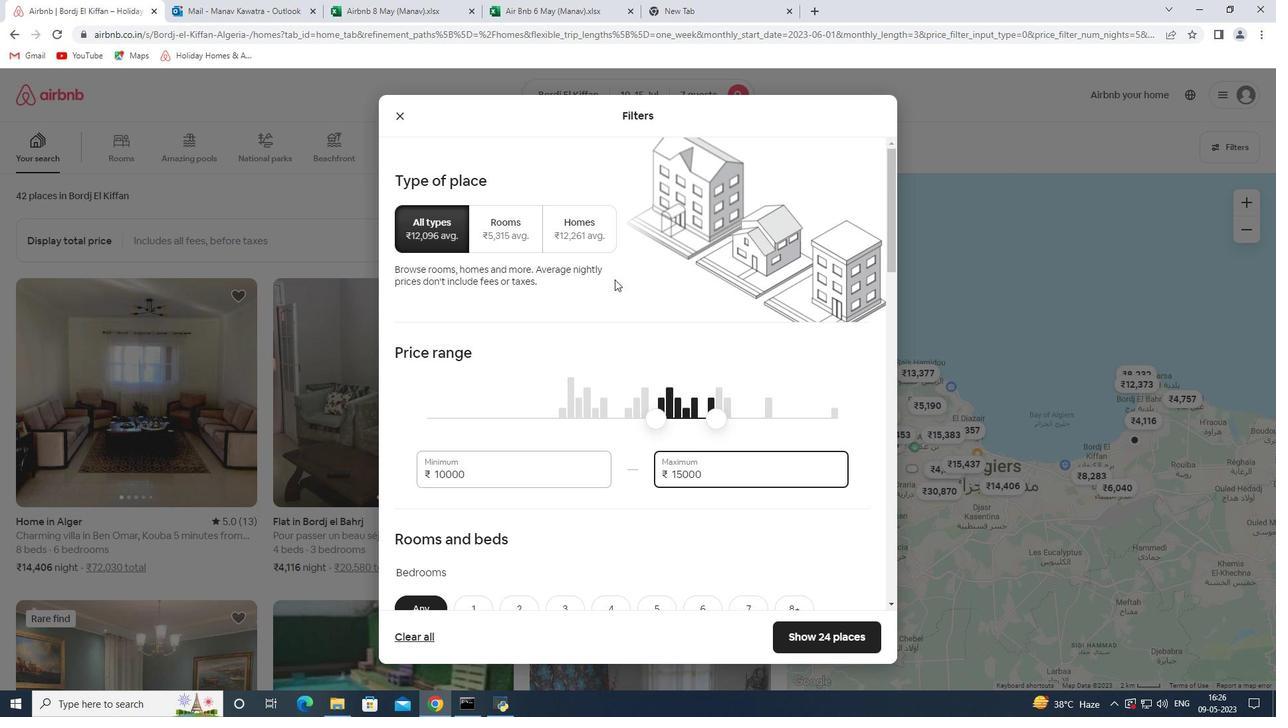 
Action: Mouse moved to (400, 406)
Screenshot: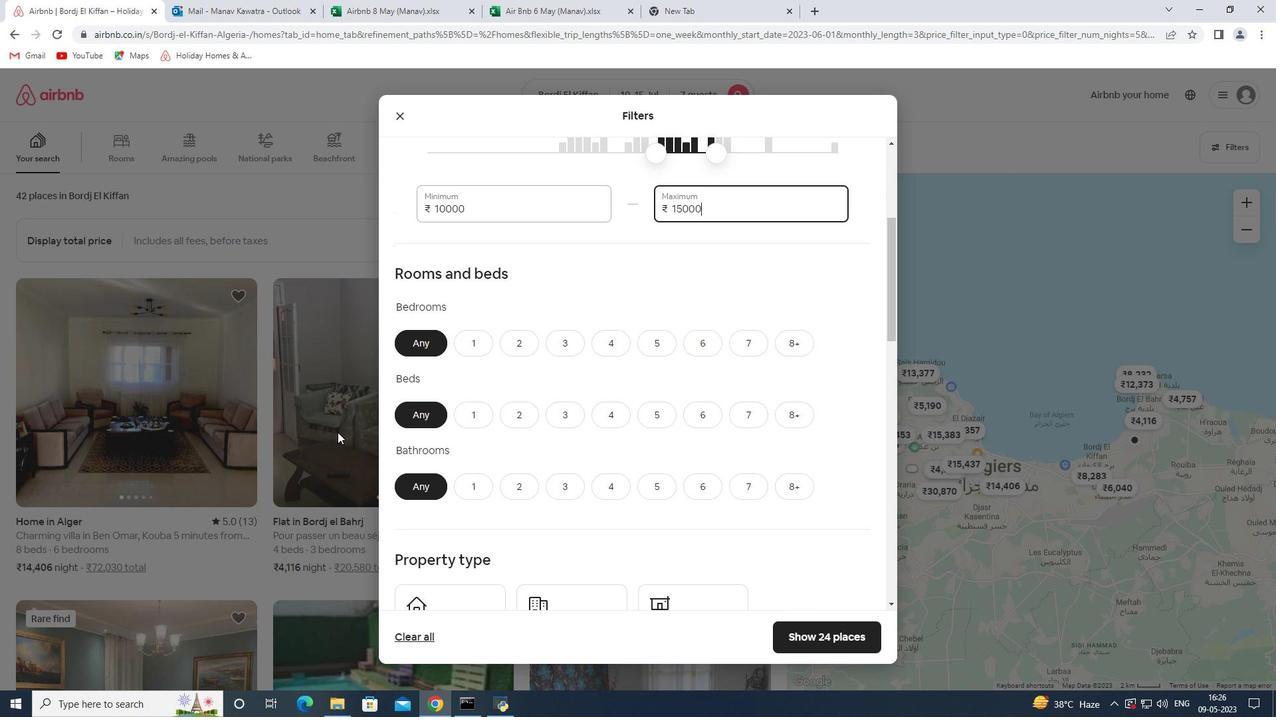 
Action: Mouse scrolled (400, 405) with delta (0, 0)
Screenshot: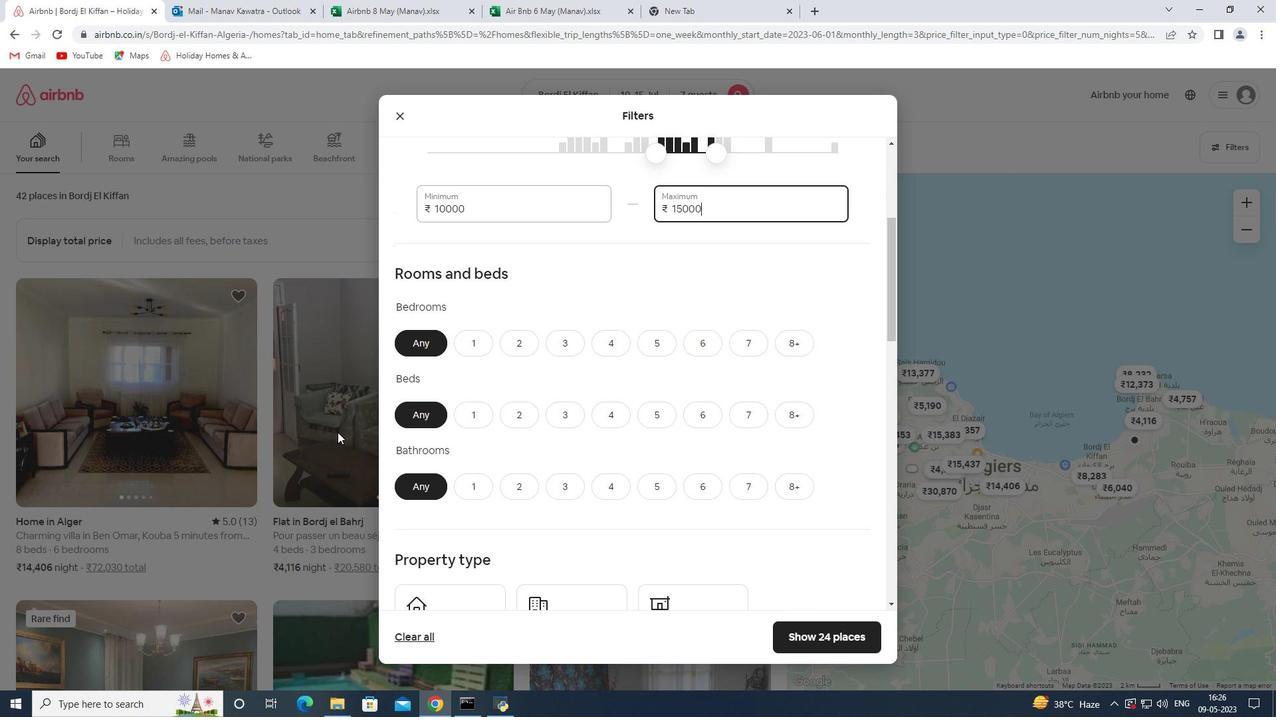 
Action: Mouse moved to (403, 405)
Screenshot: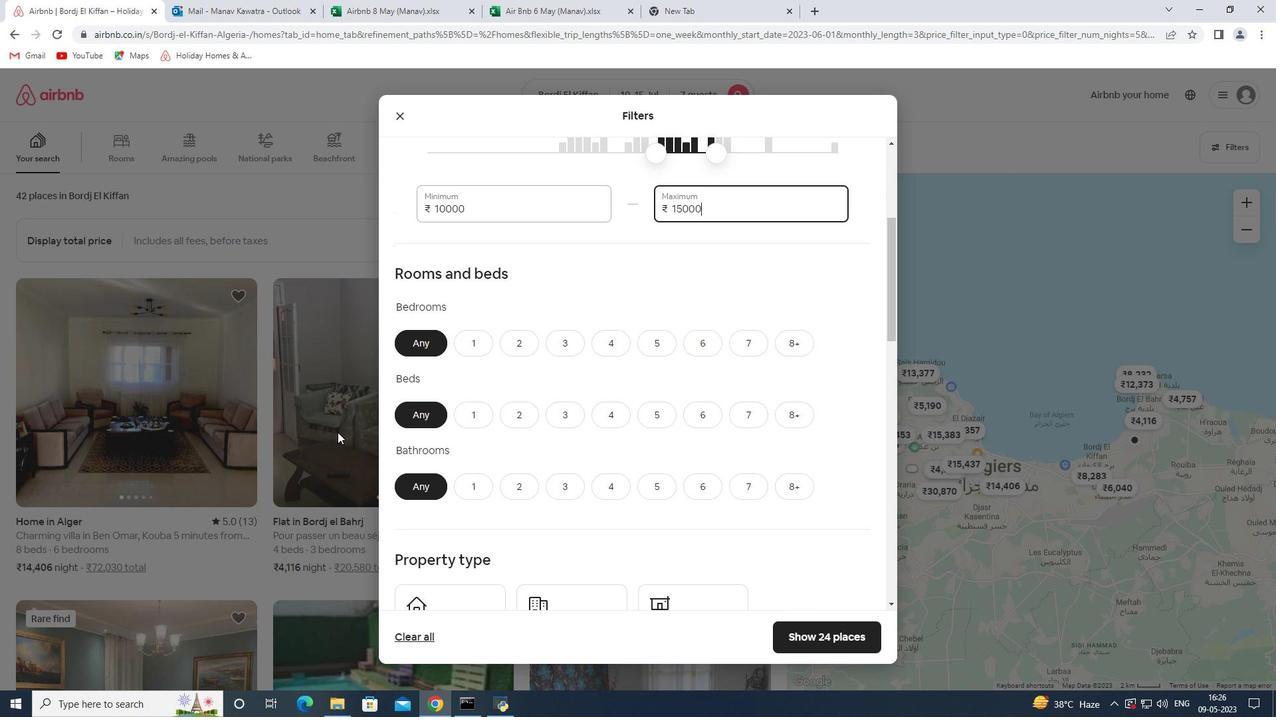 
Action: Mouse scrolled (403, 404) with delta (0, 0)
Screenshot: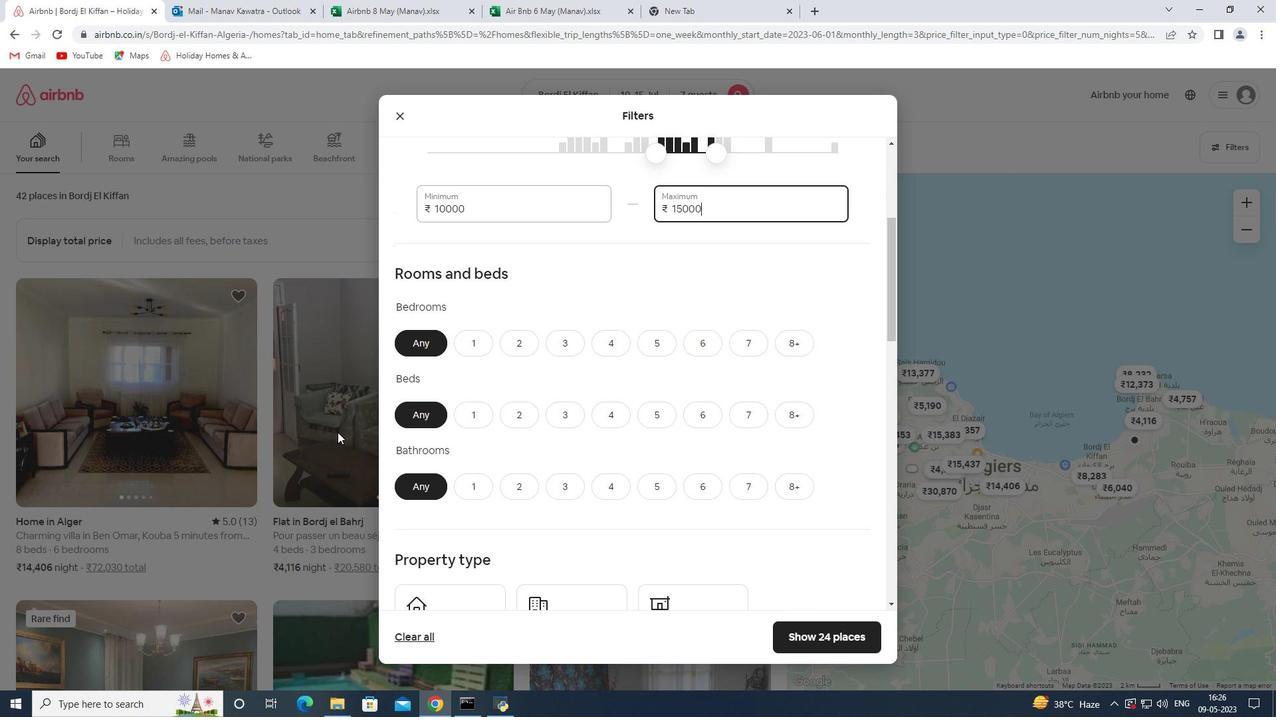 
Action: Mouse moved to (404, 404)
Screenshot: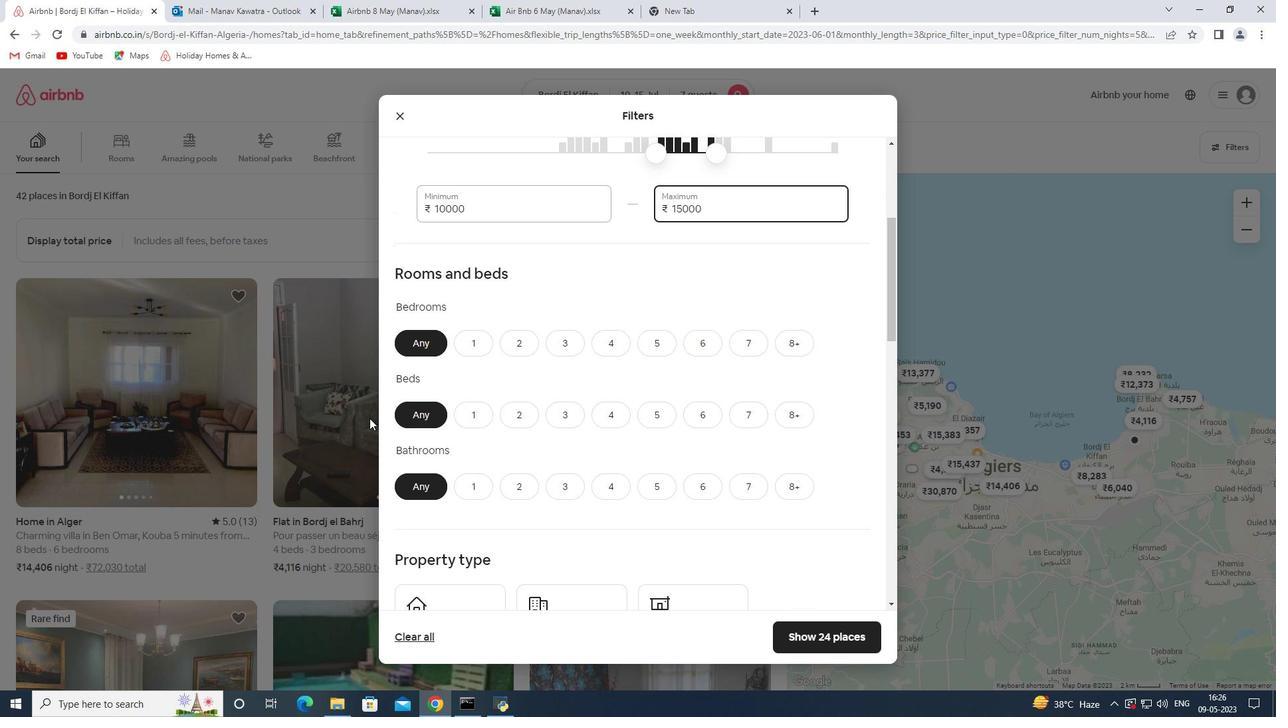 
Action: Mouse scrolled (404, 404) with delta (0, 0)
Screenshot: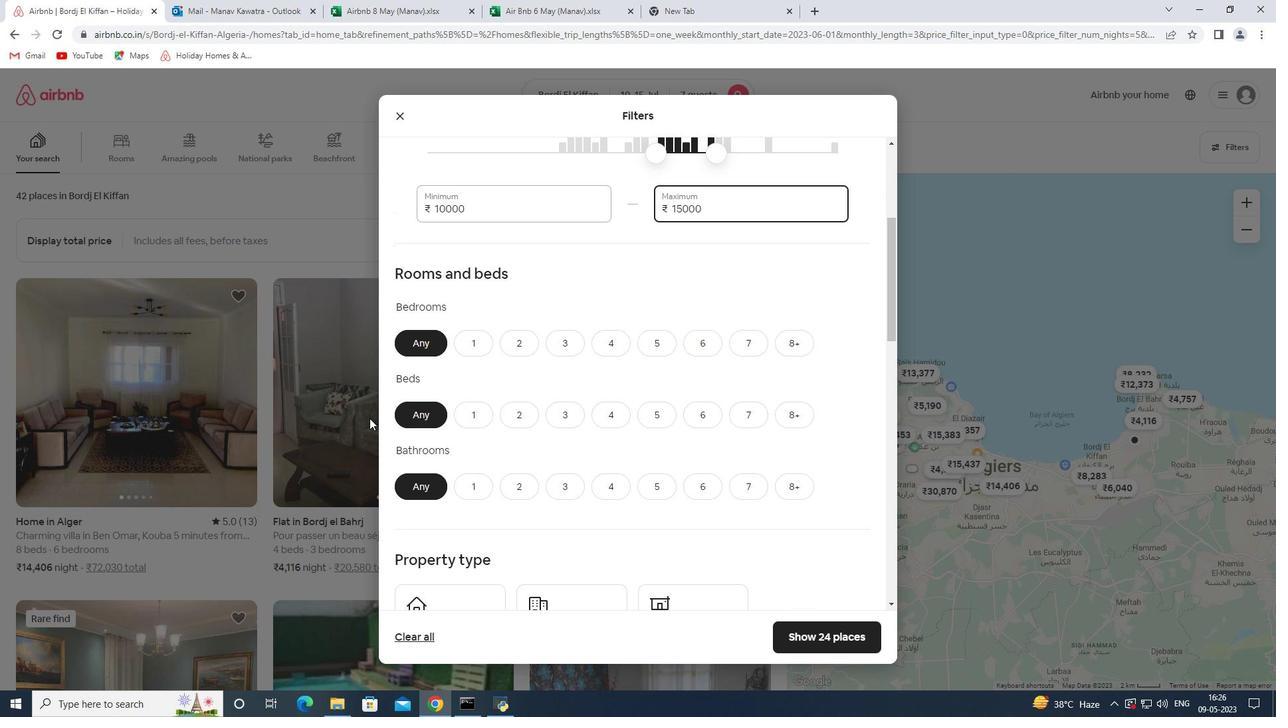 
Action: Mouse moved to (414, 399)
Screenshot: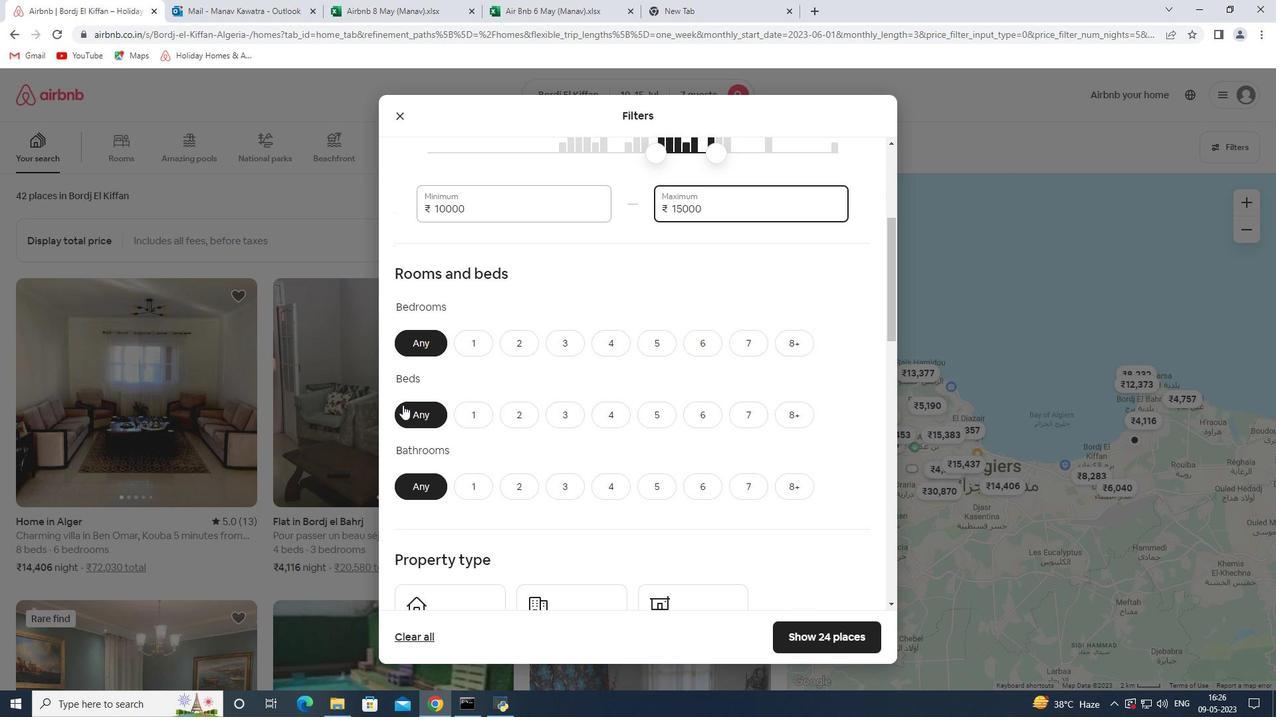 
Action: Mouse scrolled (412, 399) with delta (0, 0)
Screenshot: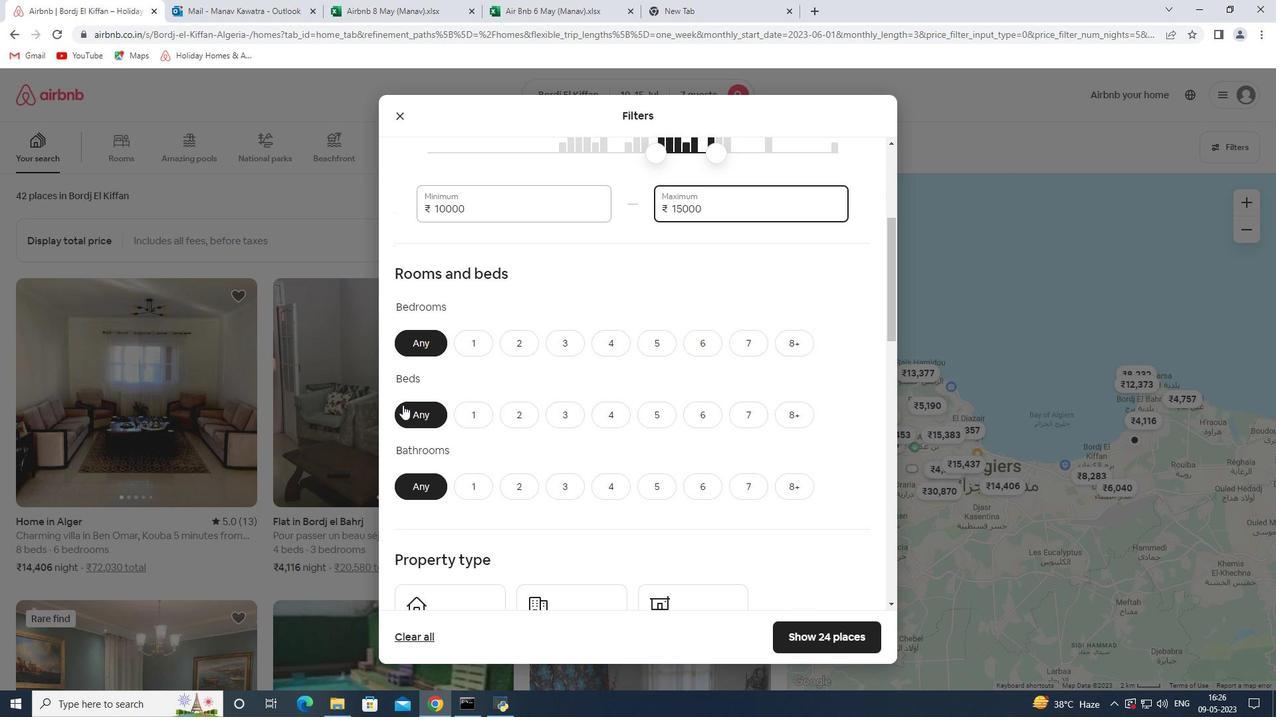 
Action: Mouse moved to (652, 214)
Screenshot: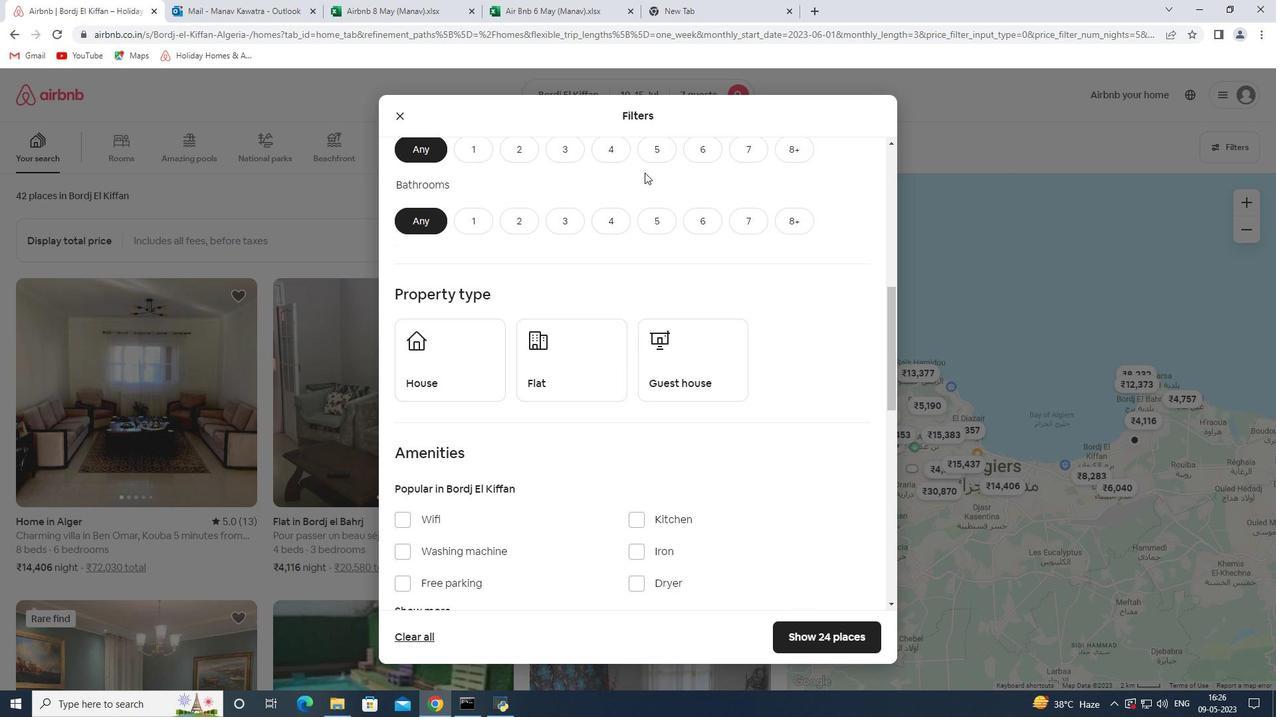 
Action: Mouse scrolled (652, 214) with delta (0, 0)
Screenshot: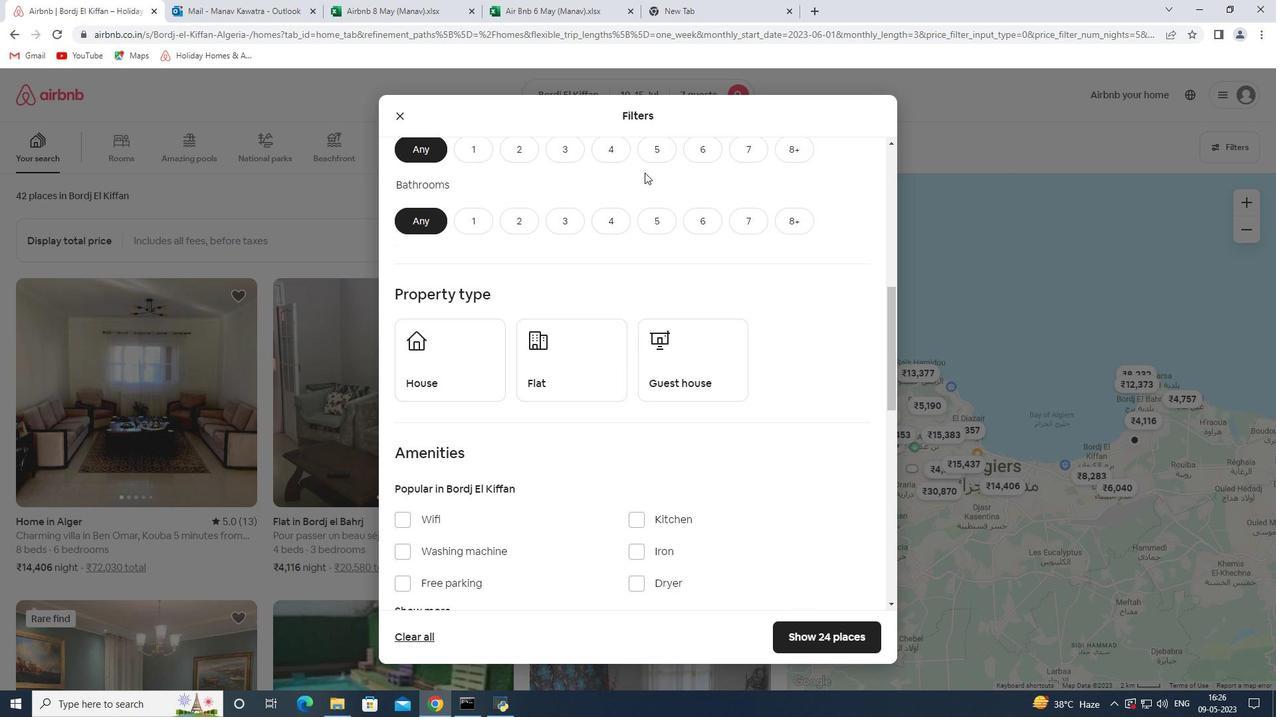 
Action: Mouse scrolled (652, 214) with delta (0, 0)
Screenshot: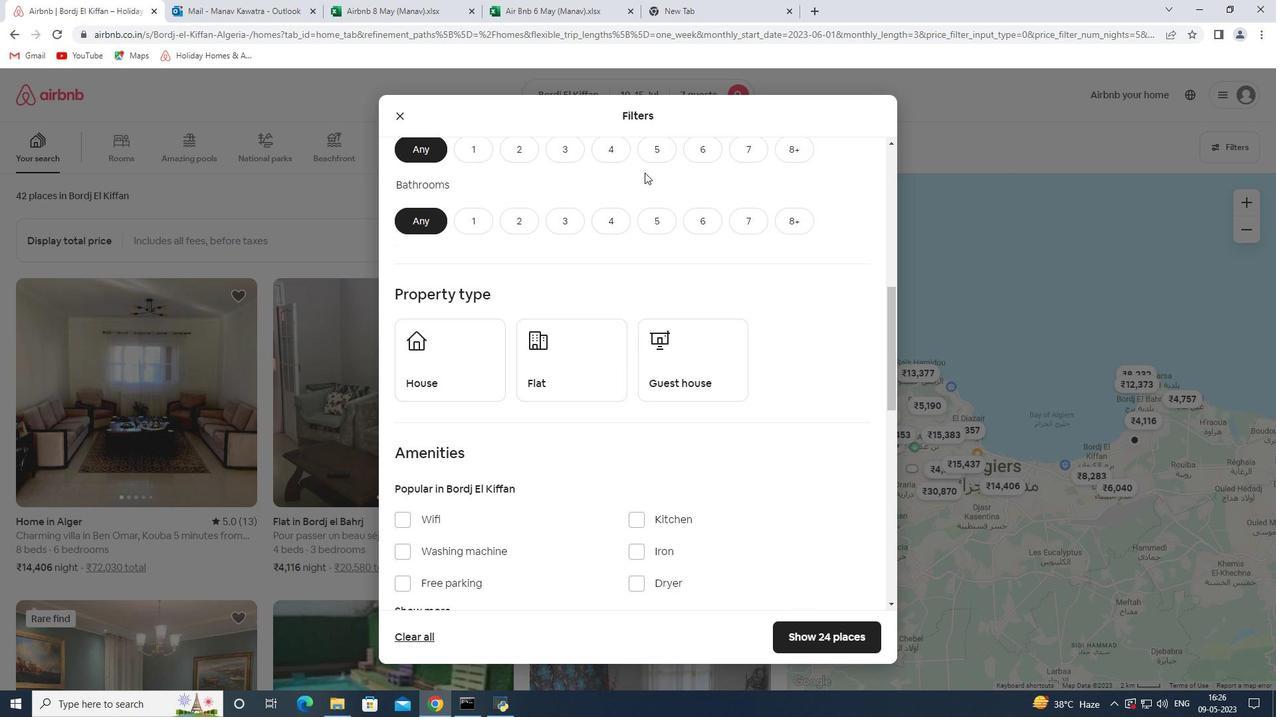 
Action: Mouse moved to (653, 214)
Screenshot: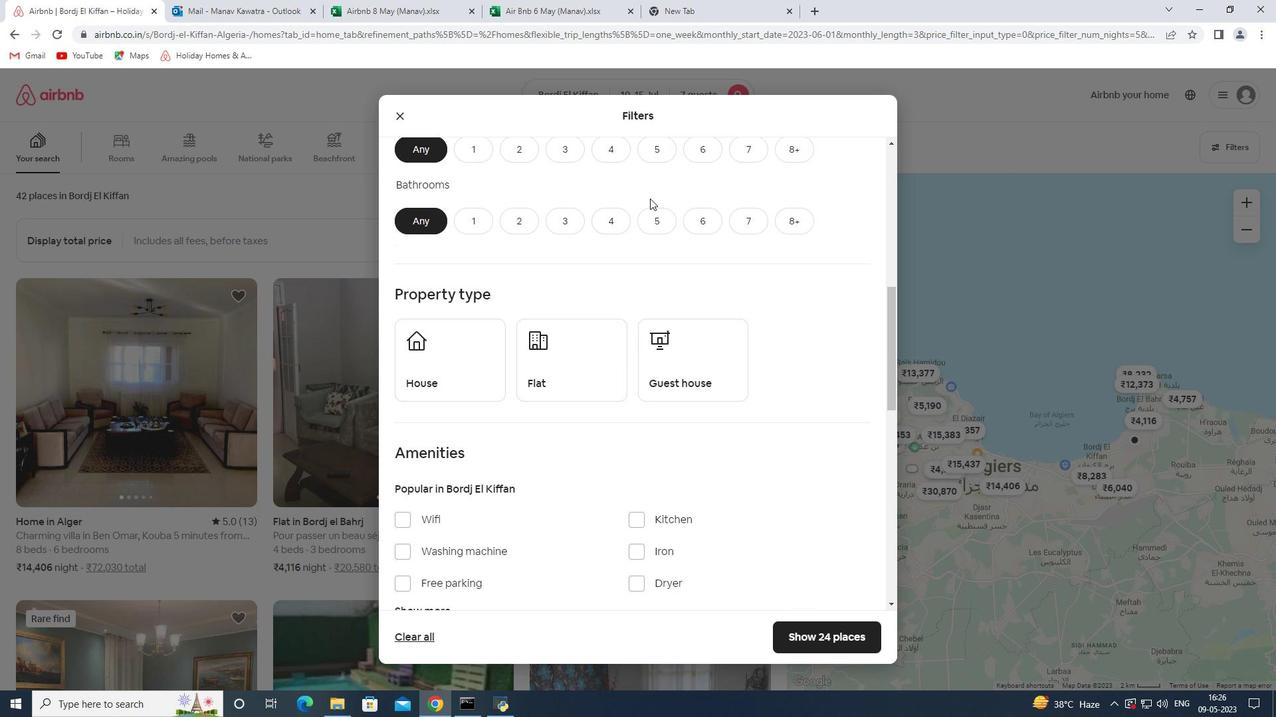 
Action: Mouse scrolled (653, 215) with delta (0, 0)
Screenshot: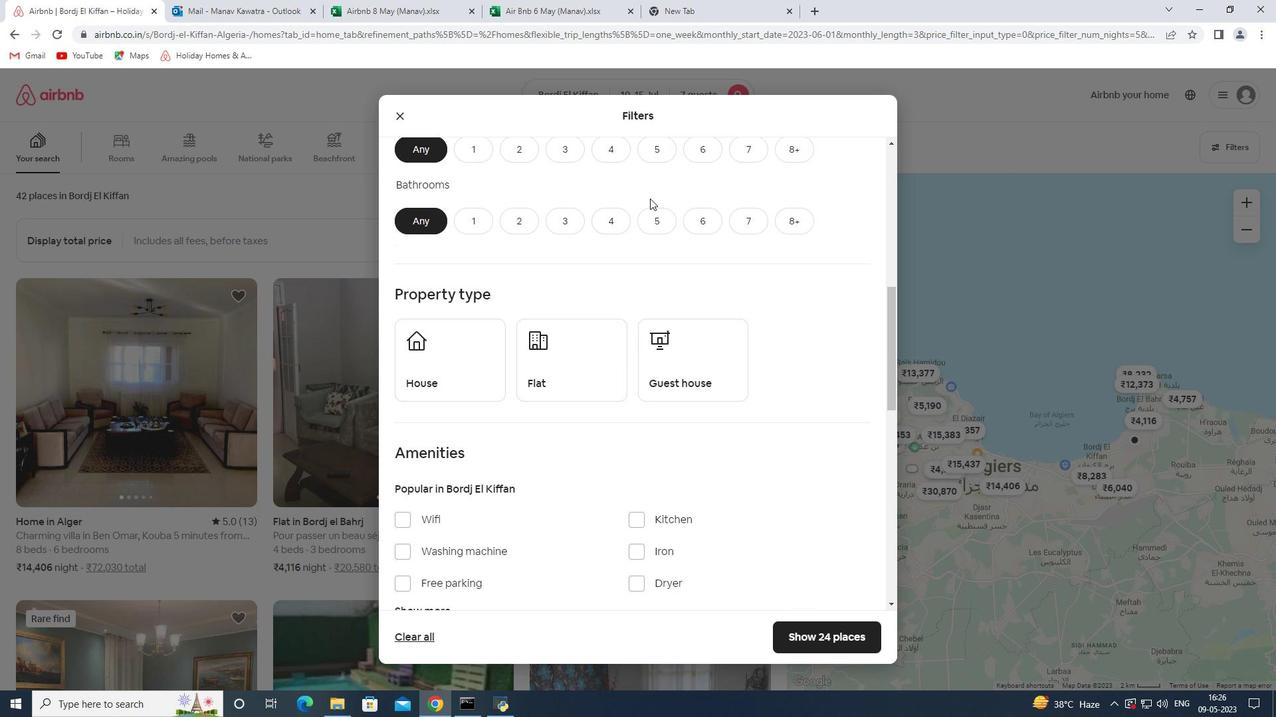 
Action: Mouse moved to (615, 279)
Screenshot: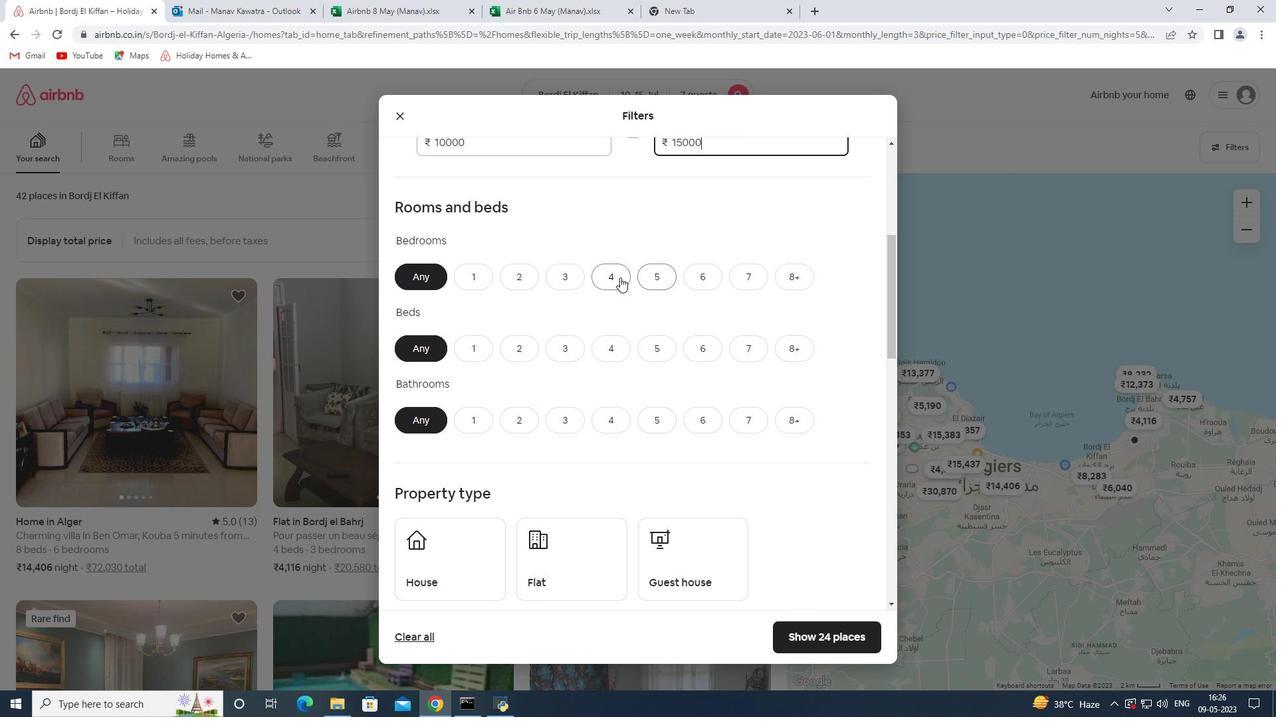 
Action: Mouse pressed left at (615, 279)
Screenshot: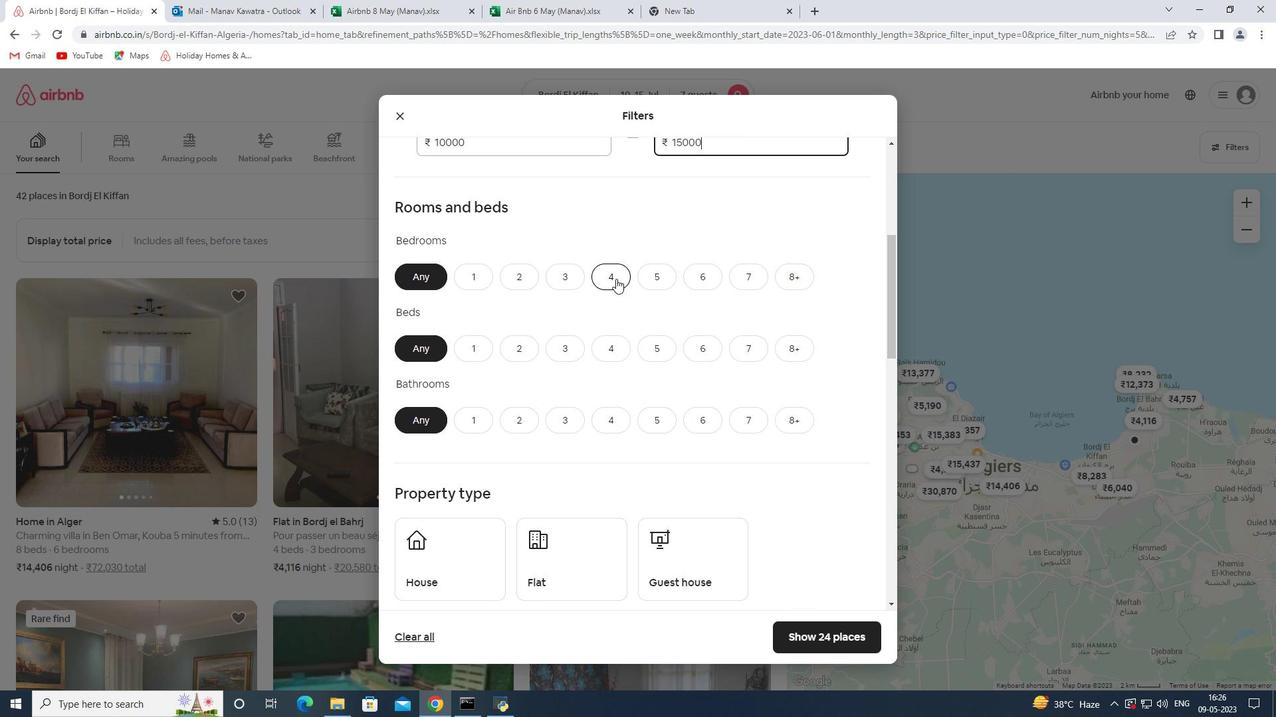 
Action: Mouse moved to (753, 358)
Screenshot: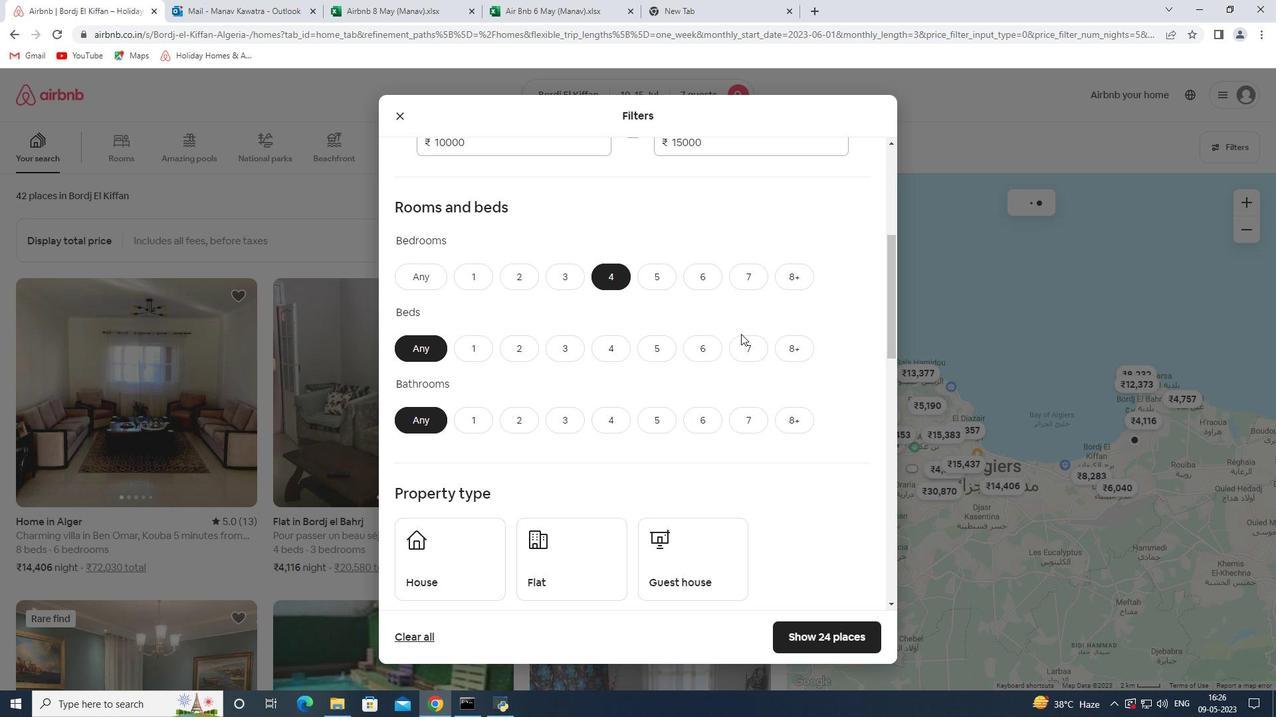
Action: Mouse pressed left at (753, 358)
Screenshot: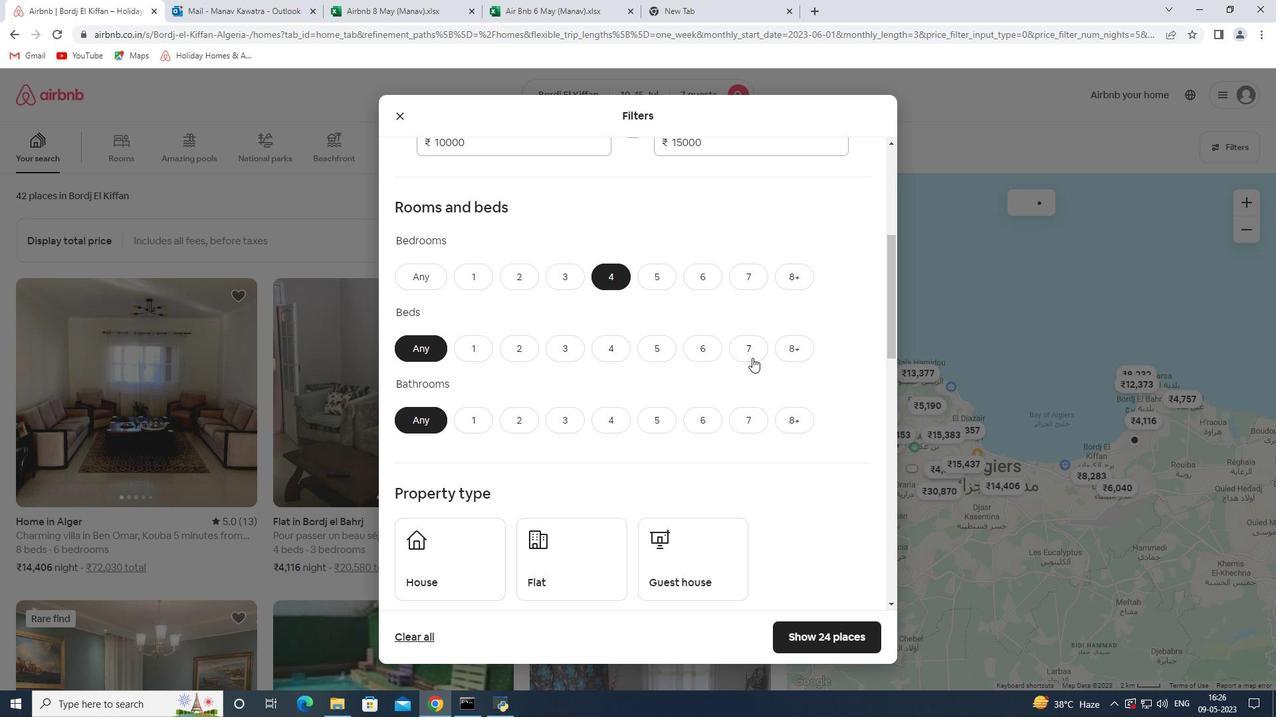 
Action: Mouse moved to (605, 424)
Screenshot: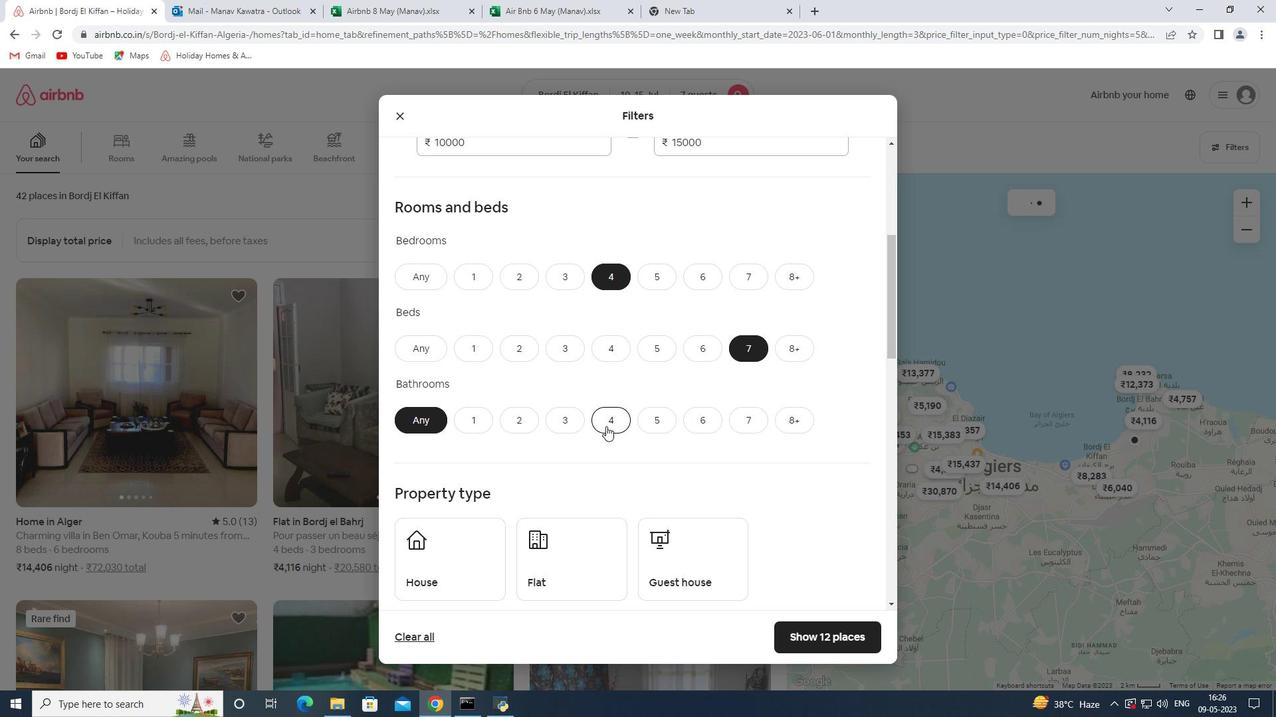 
Action: Mouse pressed left at (605, 424)
Screenshot: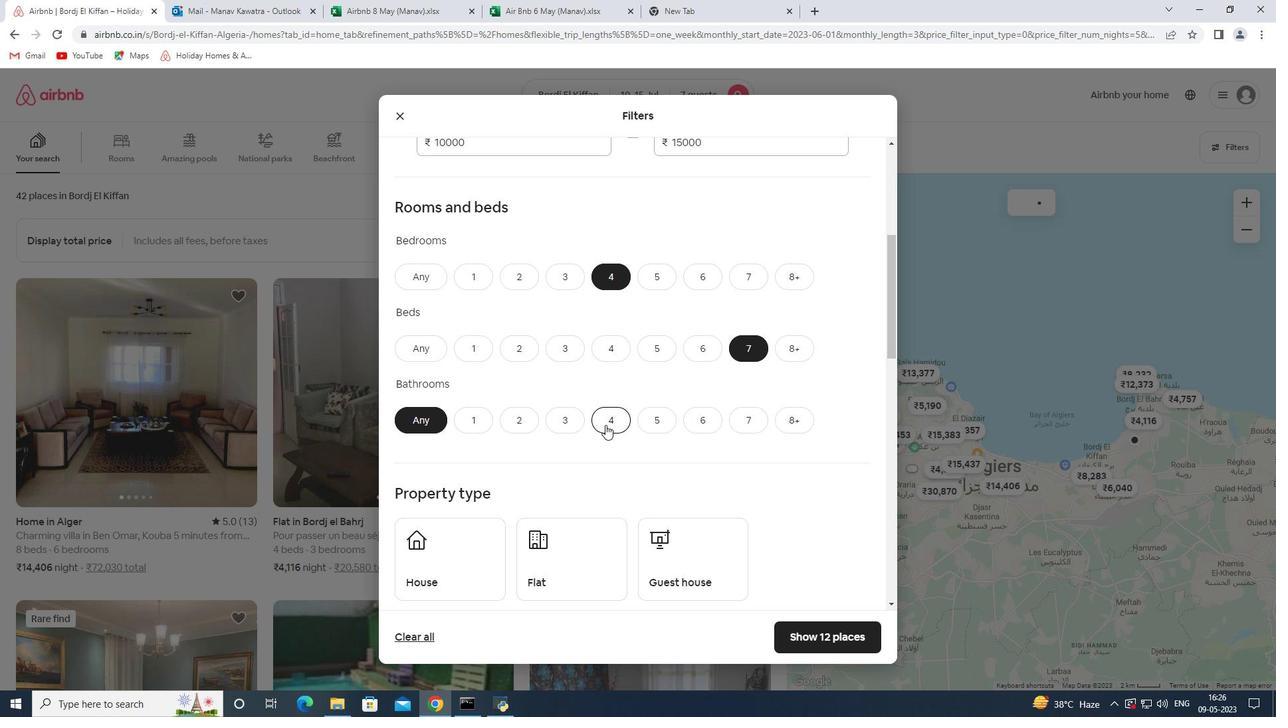 
Action: Mouse moved to (682, 379)
Screenshot: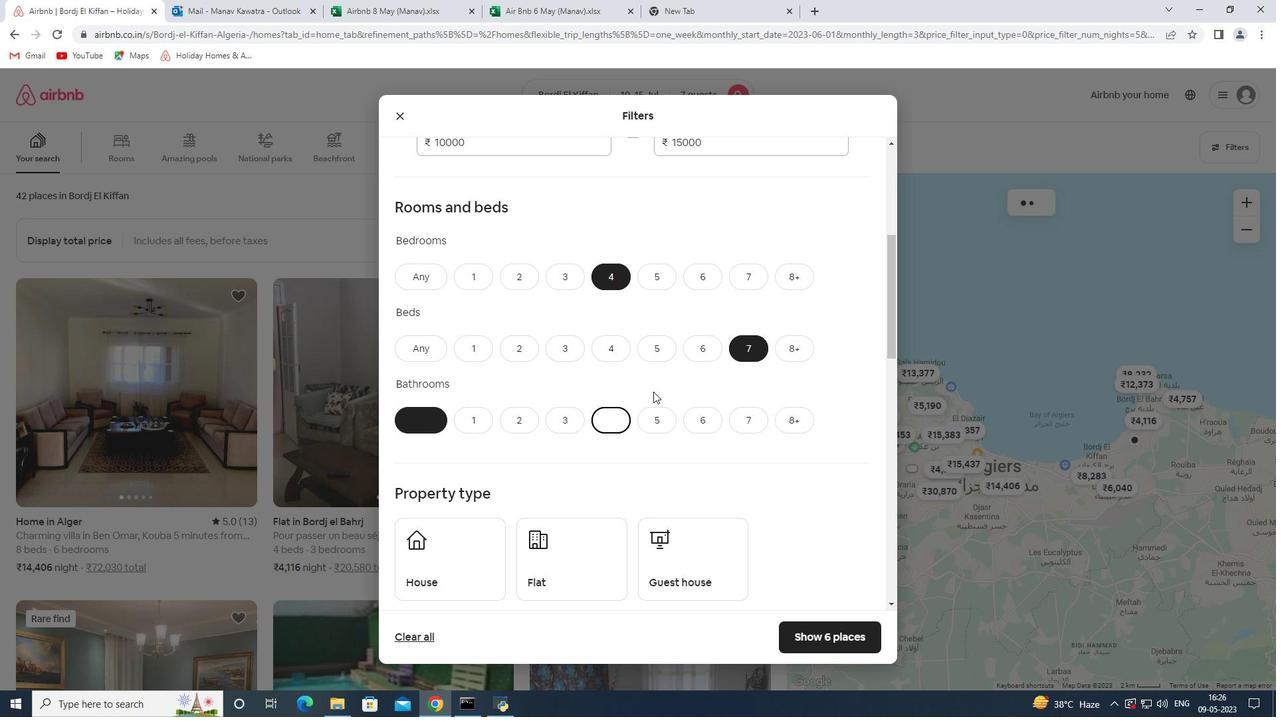 
Action: Mouse scrolled (682, 378) with delta (0, 0)
Screenshot: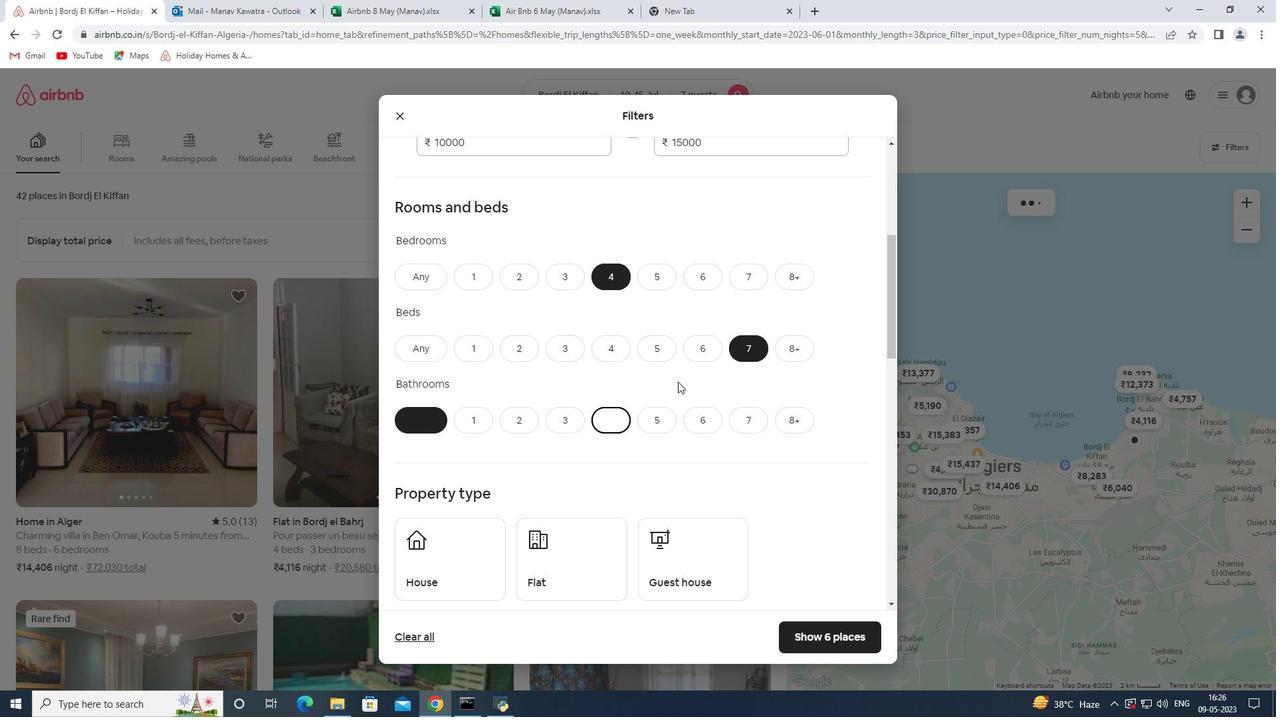 
Action: Mouse scrolled (682, 378) with delta (0, 0)
Screenshot: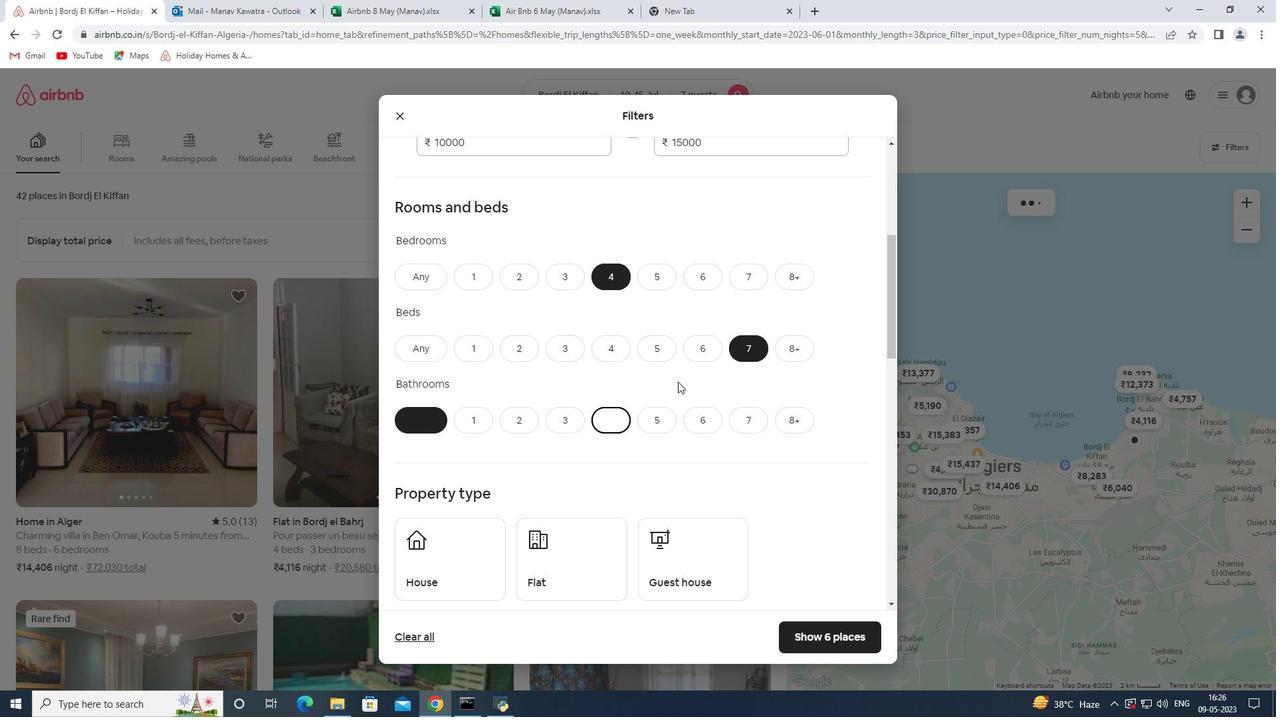 
Action: Mouse scrolled (682, 378) with delta (0, 0)
Screenshot: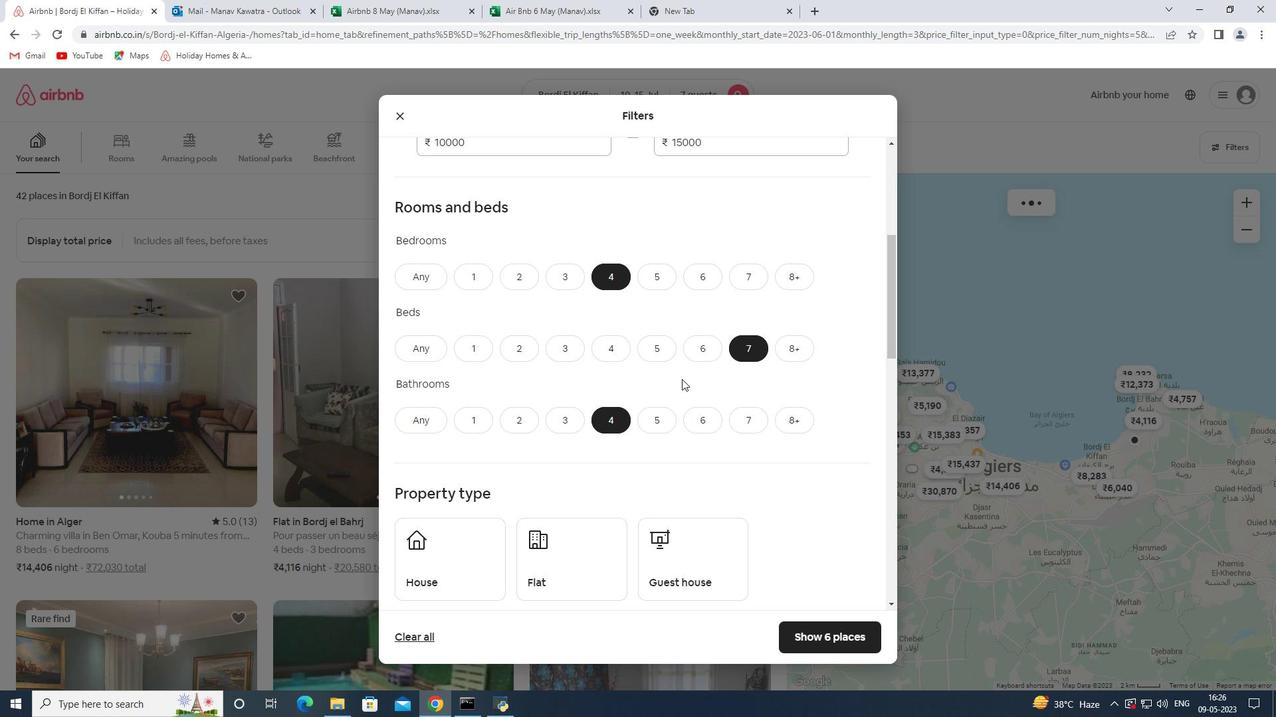 
Action: Mouse moved to (471, 365)
Screenshot: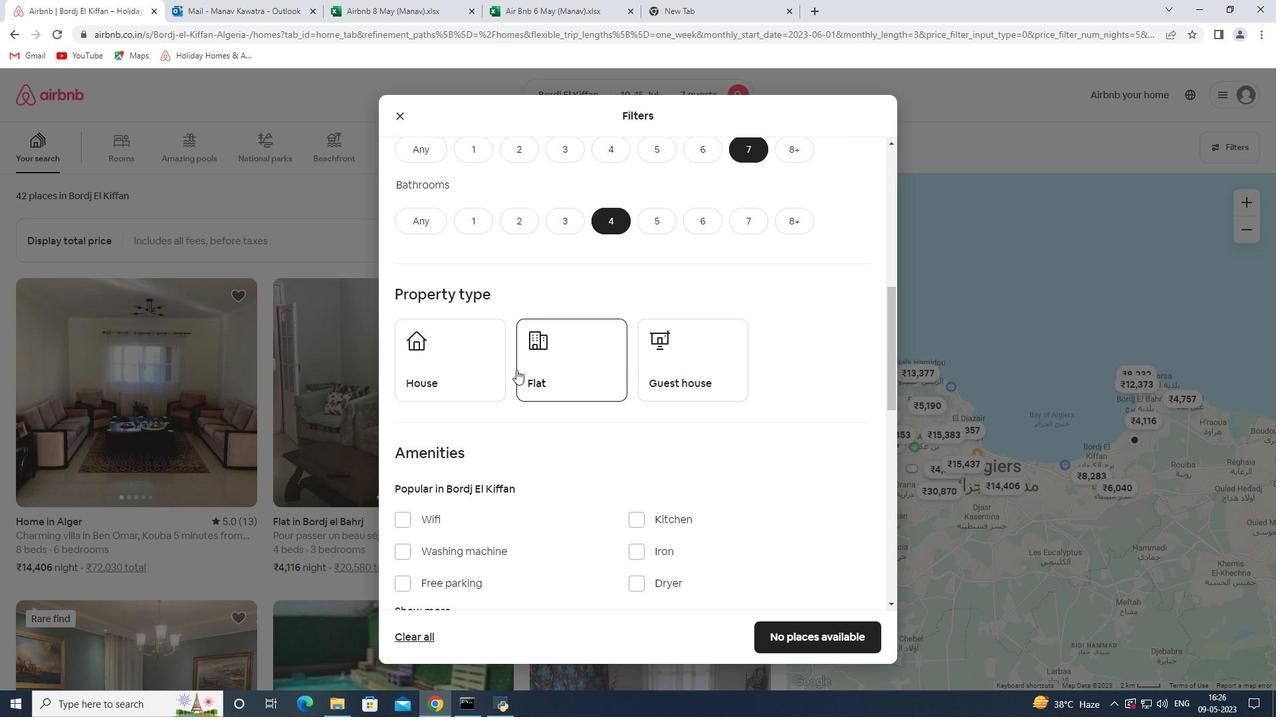 
Action: Mouse pressed left at (471, 365)
Screenshot: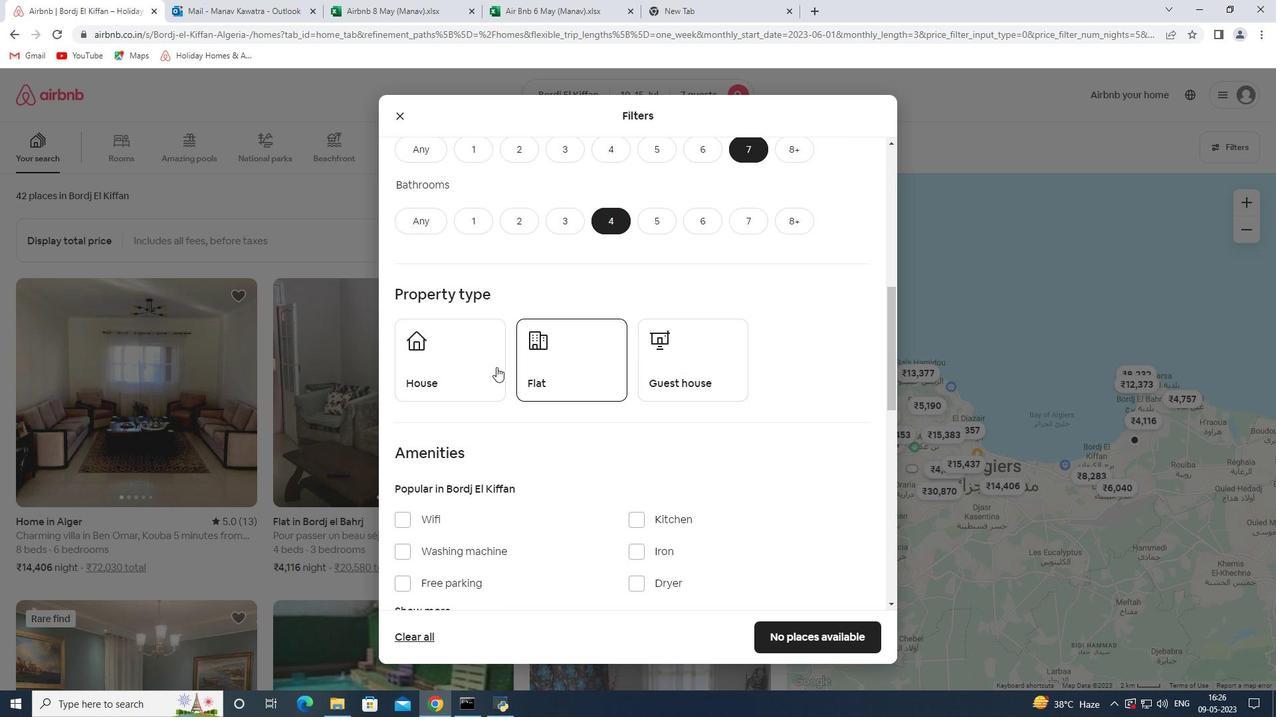 
Action: Mouse moved to (566, 365)
Screenshot: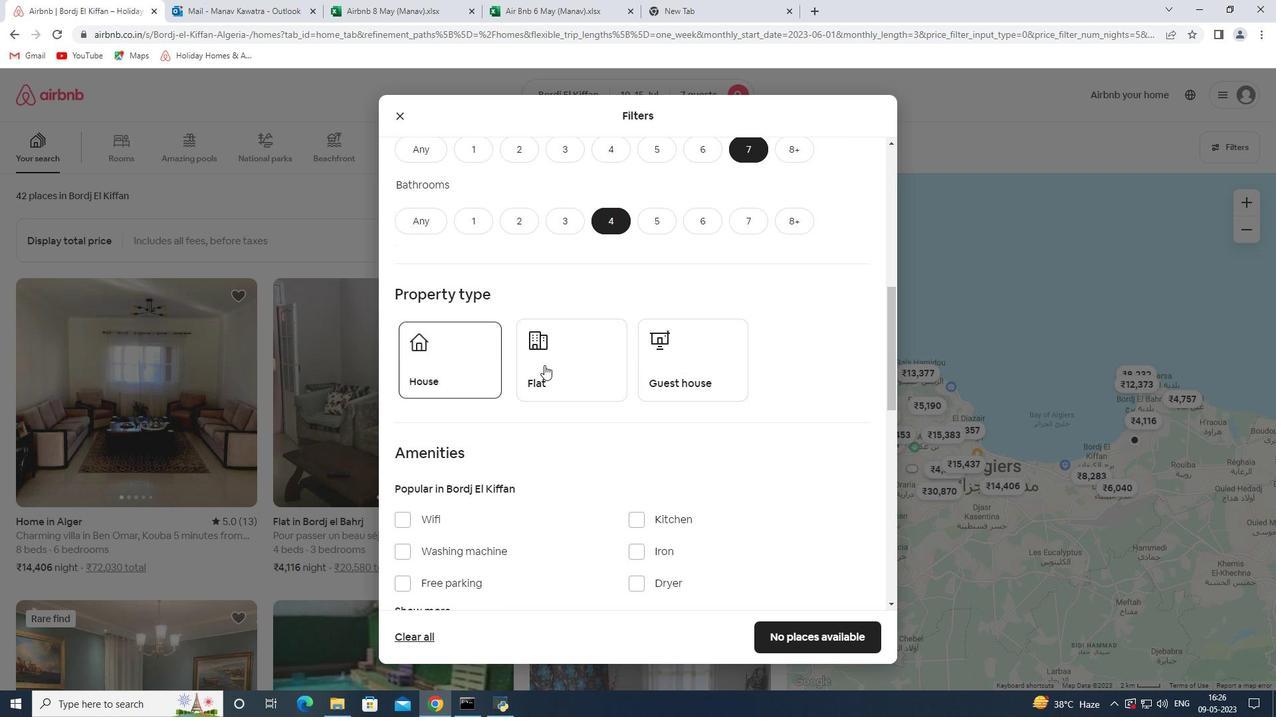 
Action: Mouse pressed left at (566, 365)
Screenshot: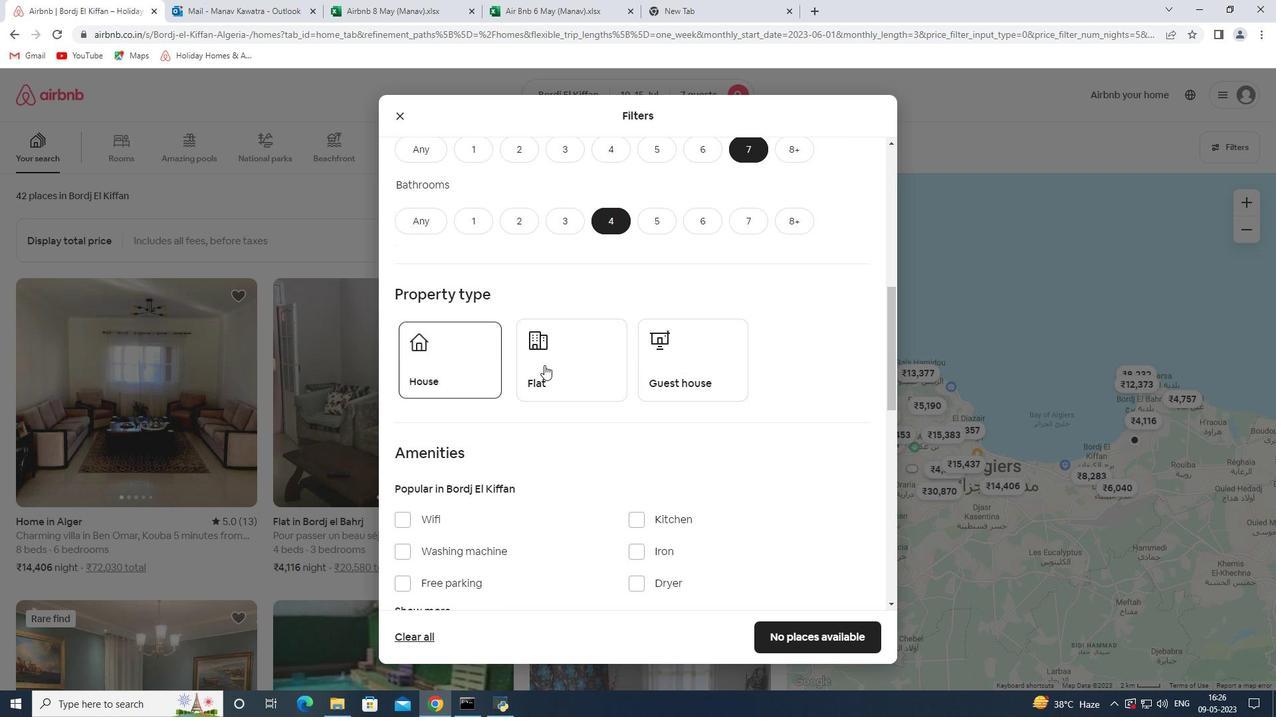 
Action: Mouse moved to (722, 376)
Screenshot: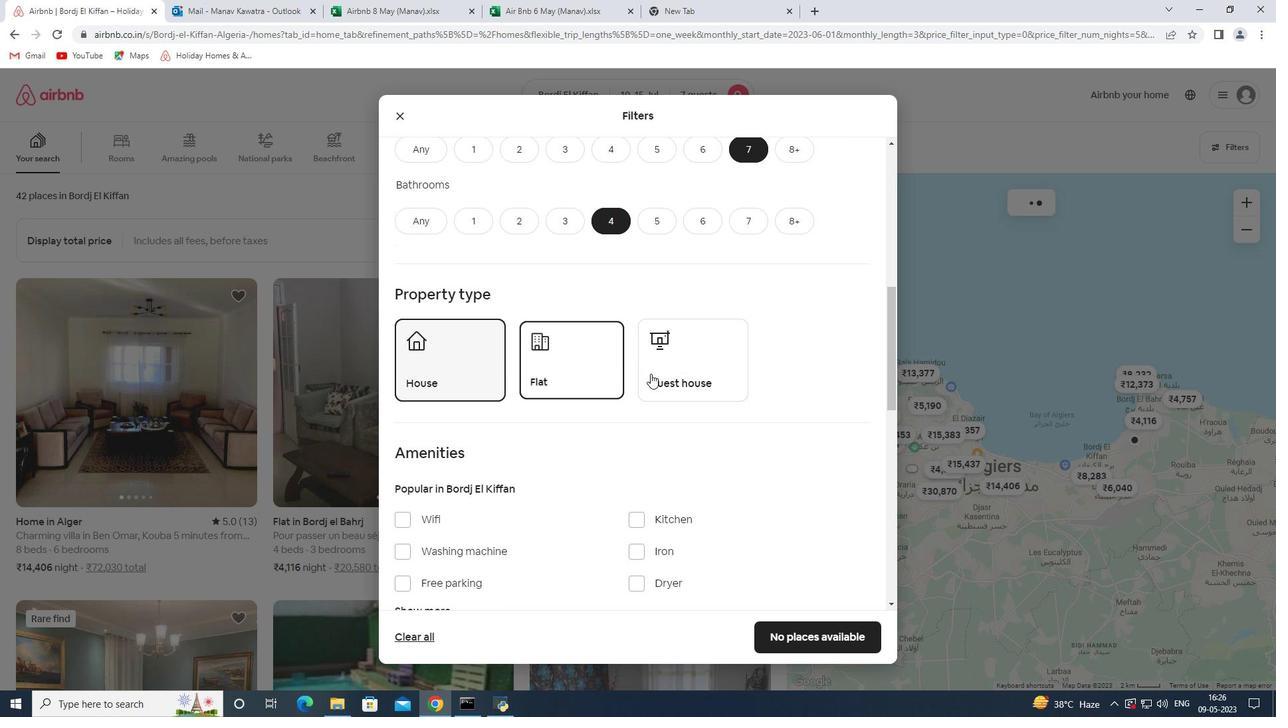 
Action: Mouse pressed left at (722, 376)
Screenshot: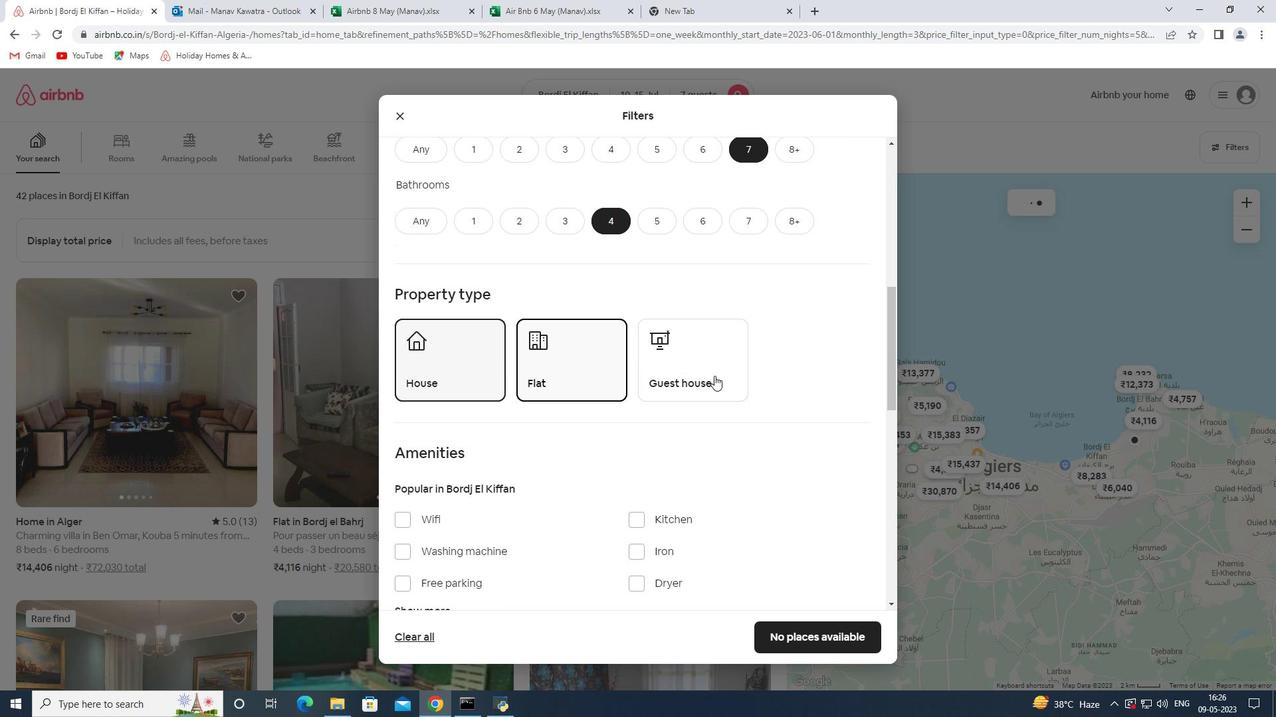 
Action: Mouse moved to (554, 372)
Screenshot: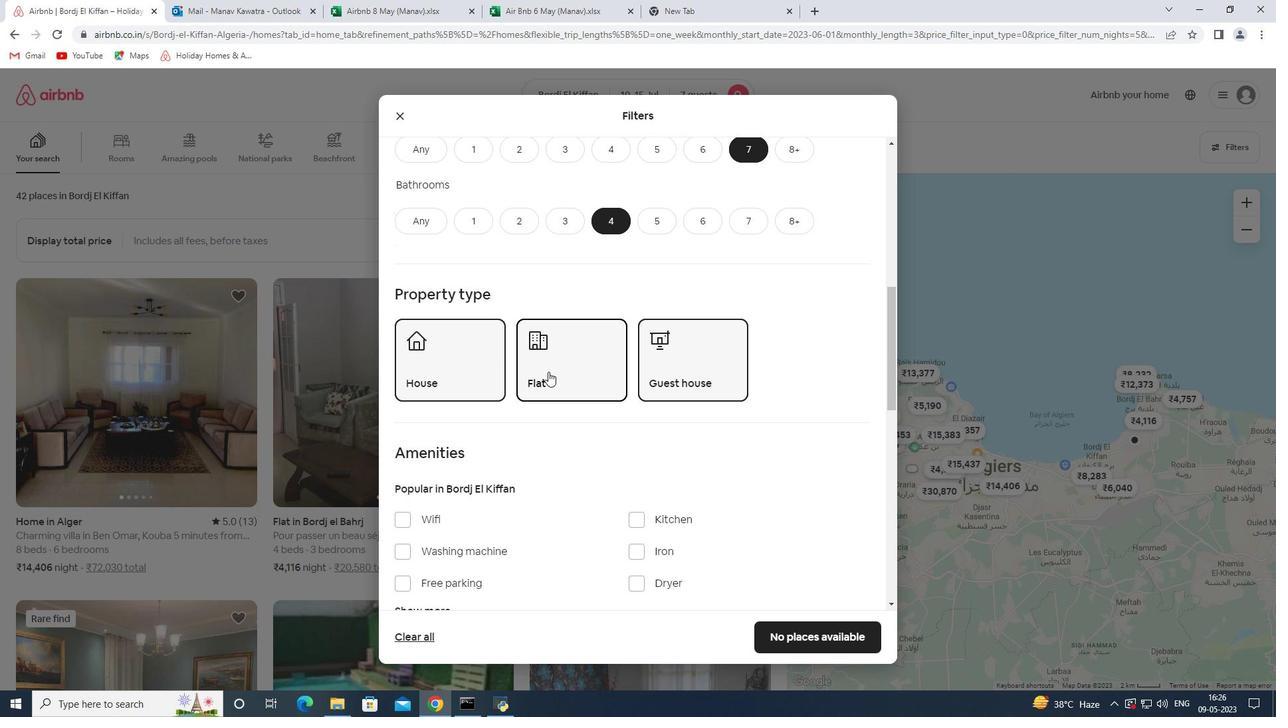 
Action: Mouse scrolled (554, 372) with delta (0, 0)
Screenshot: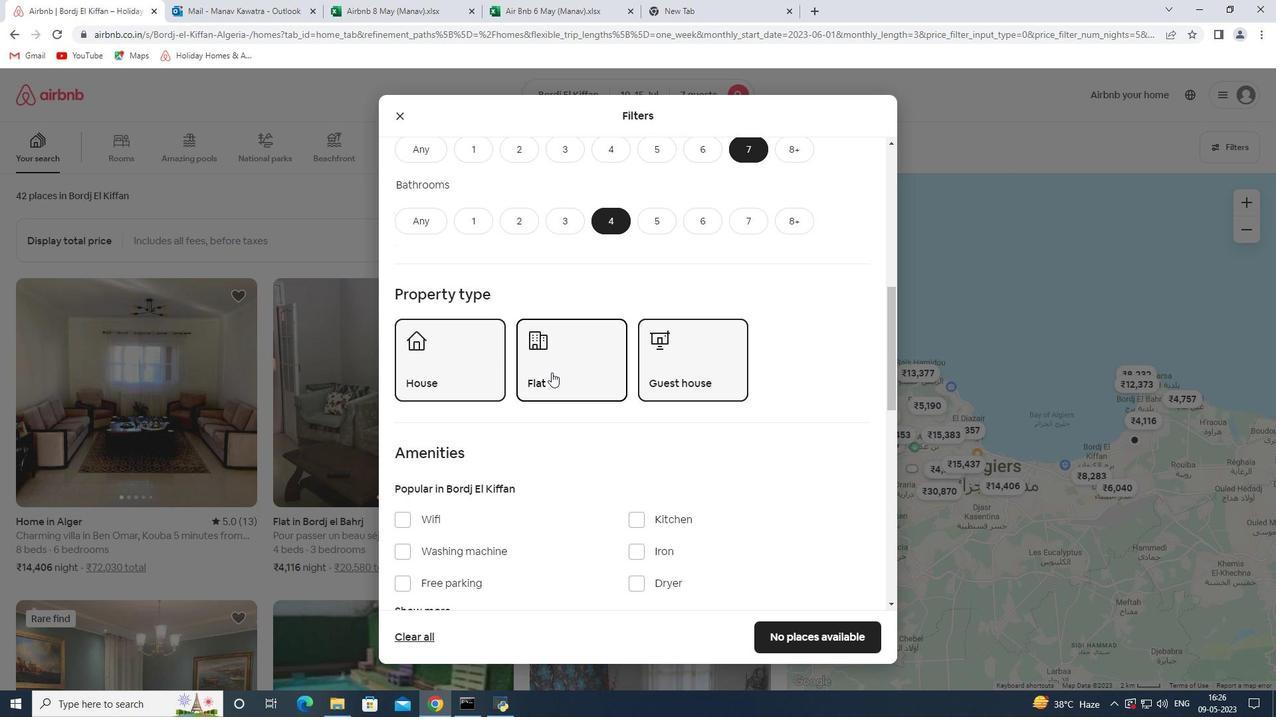 
Action: Mouse moved to (556, 372)
Screenshot: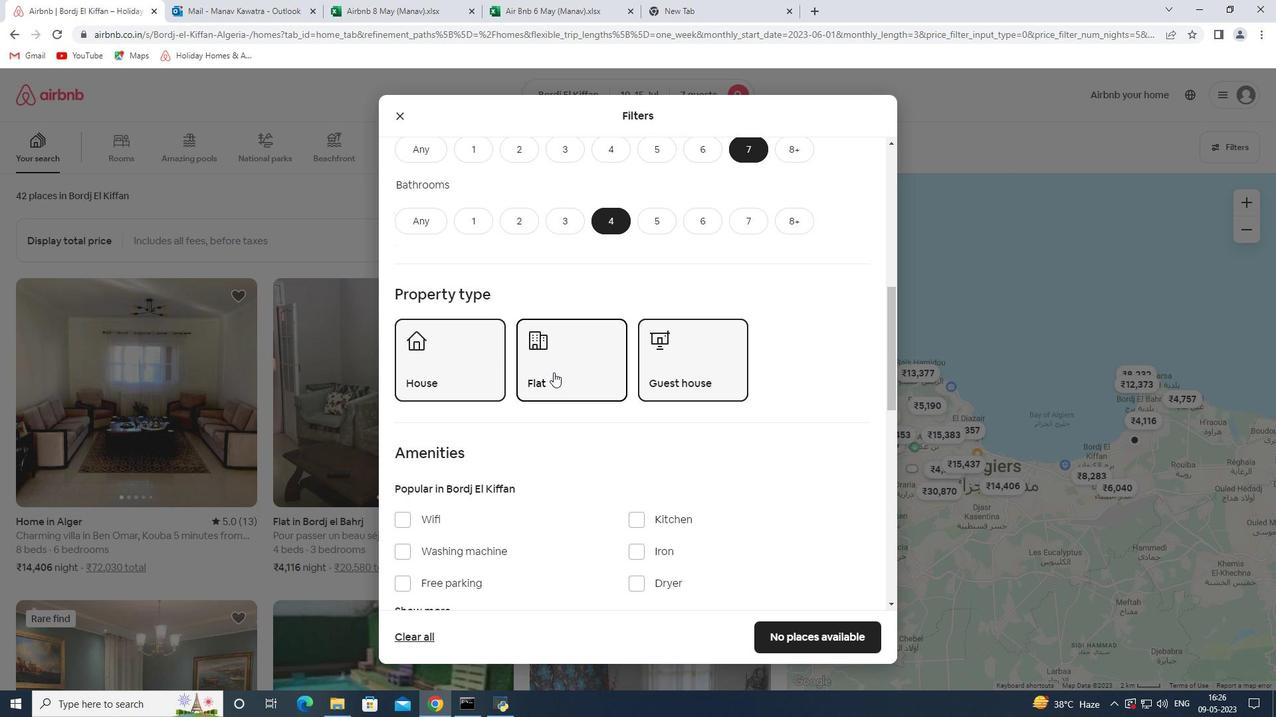 
Action: Mouse scrolled (556, 372) with delta (0, 0)
Screenshot: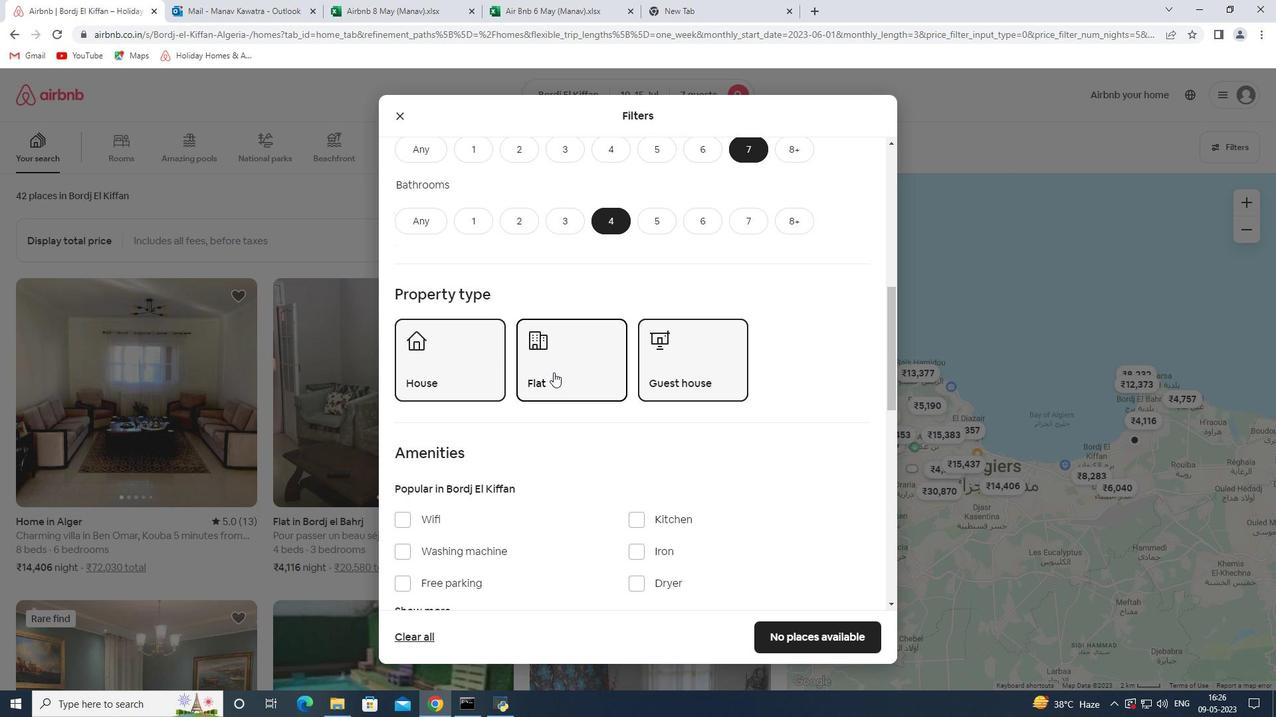 
Action: Mouse moved to (546, 405)
Screenshot: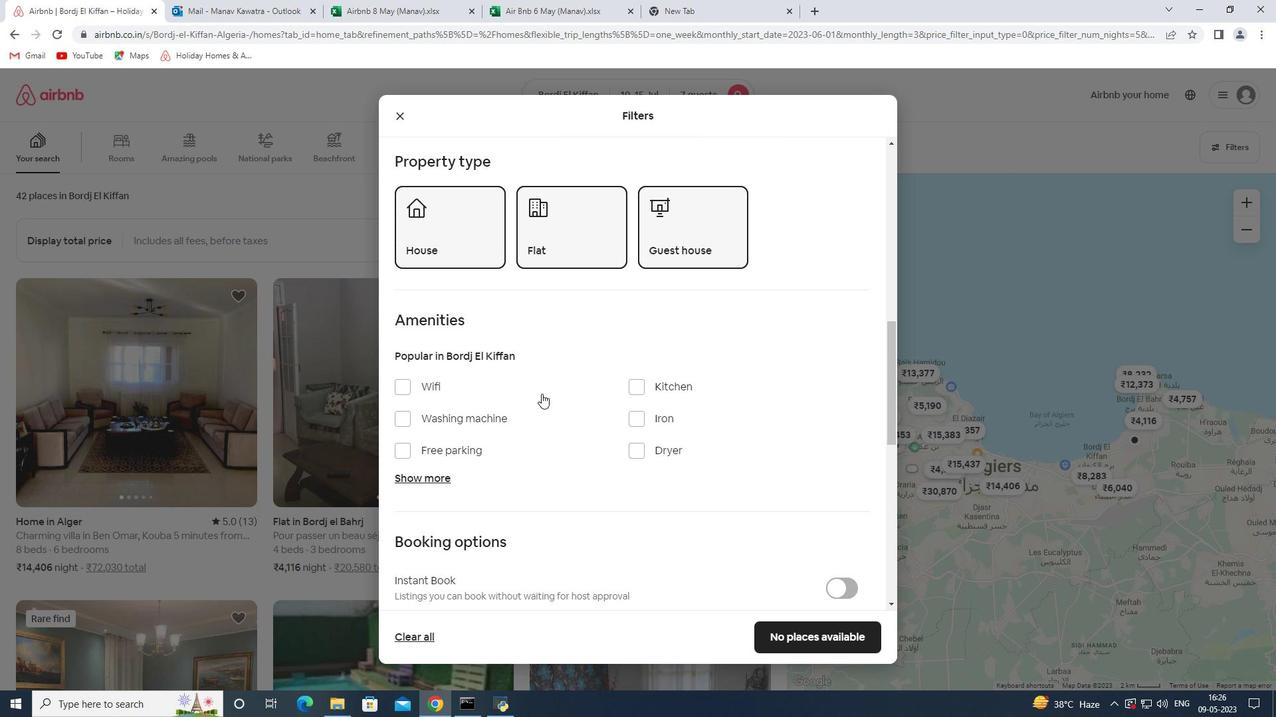 
Action: Mouse scrolled (546, 404) with delta (0, 0)
Screenshot: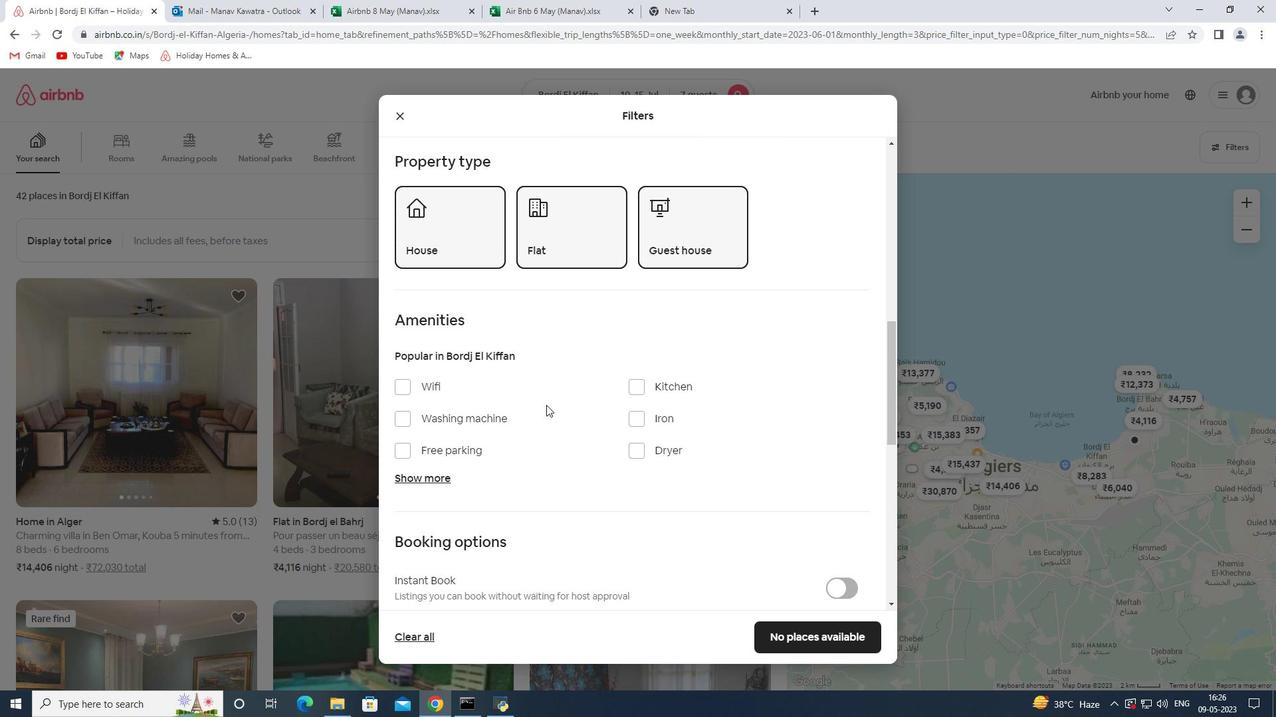 
Action: Mouse moved to (427, 319)
Screenshot: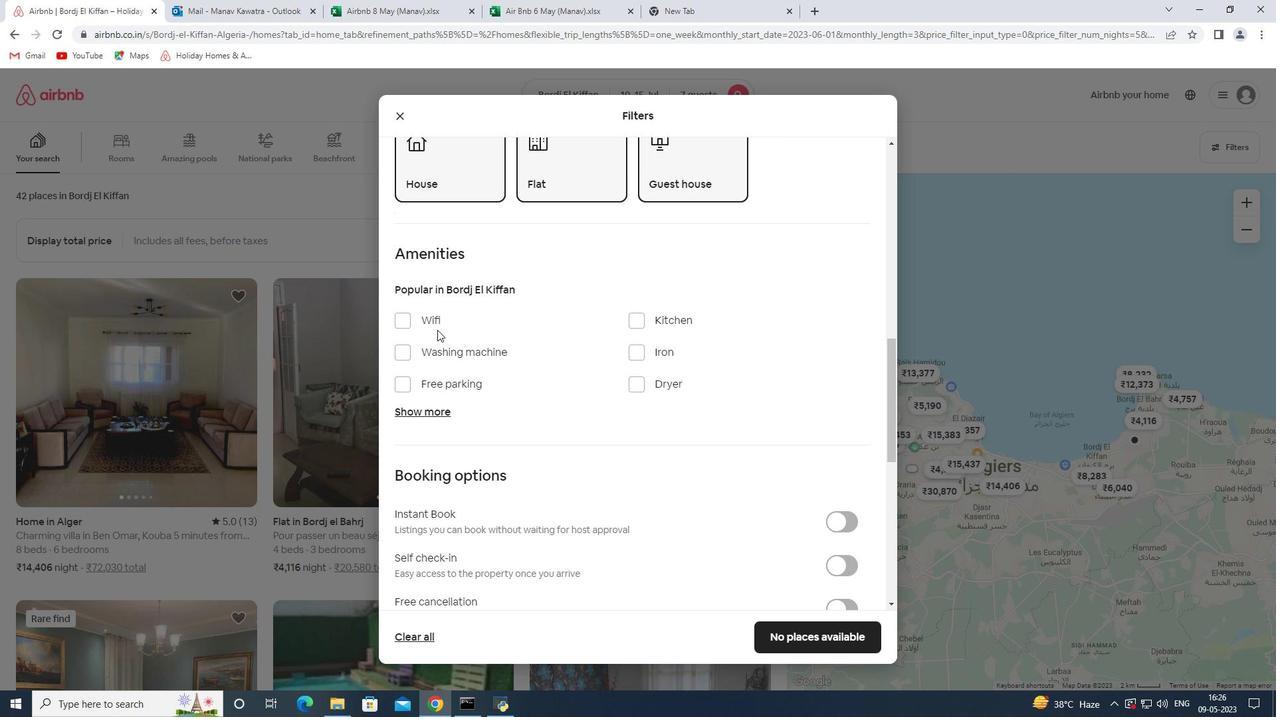 
Action: Mouse pressed left at (427, 319)
Screenshot: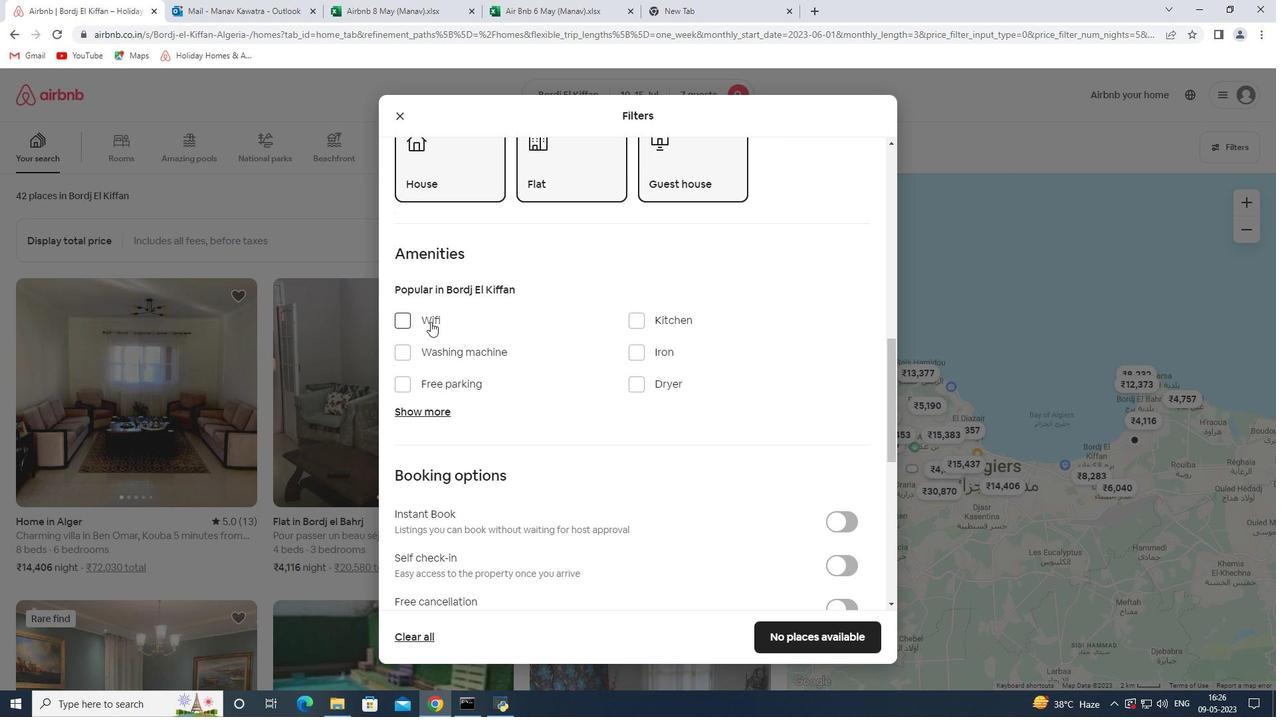 
Action: Mouse moved to (441, 411)
Screenshot: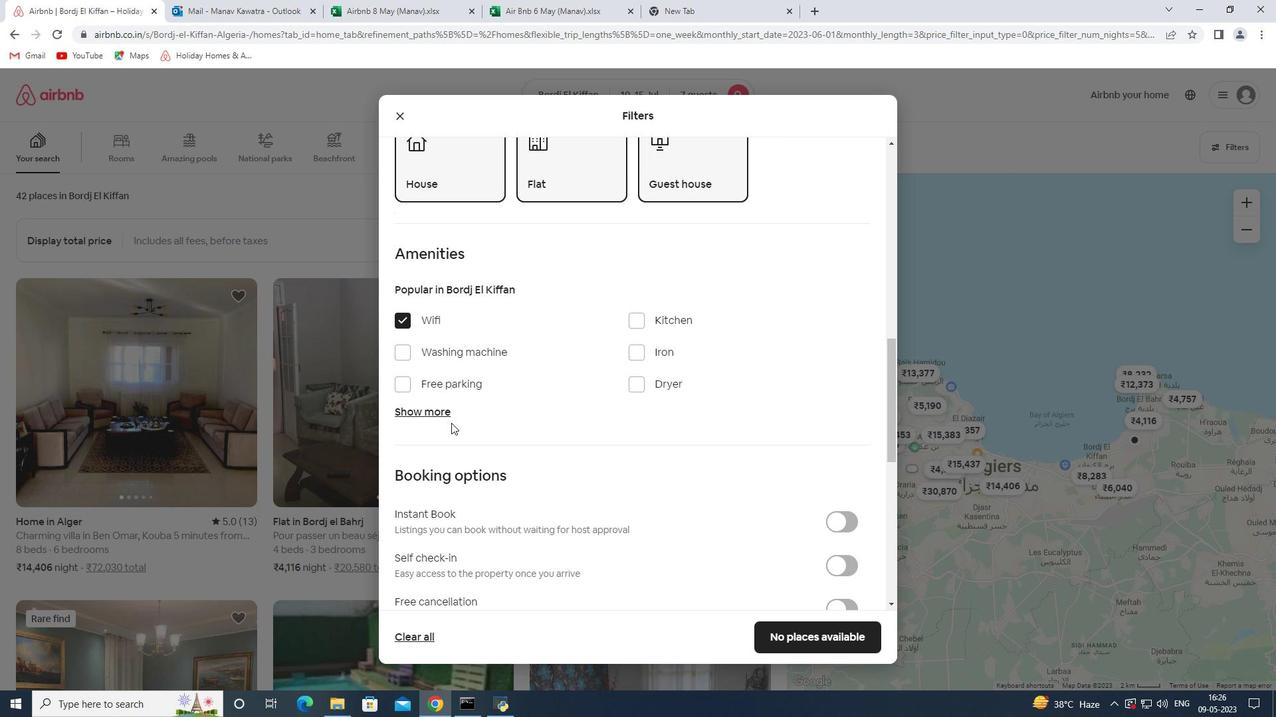 
Action: Mouse pressed left at (441, 411)
Screenshot: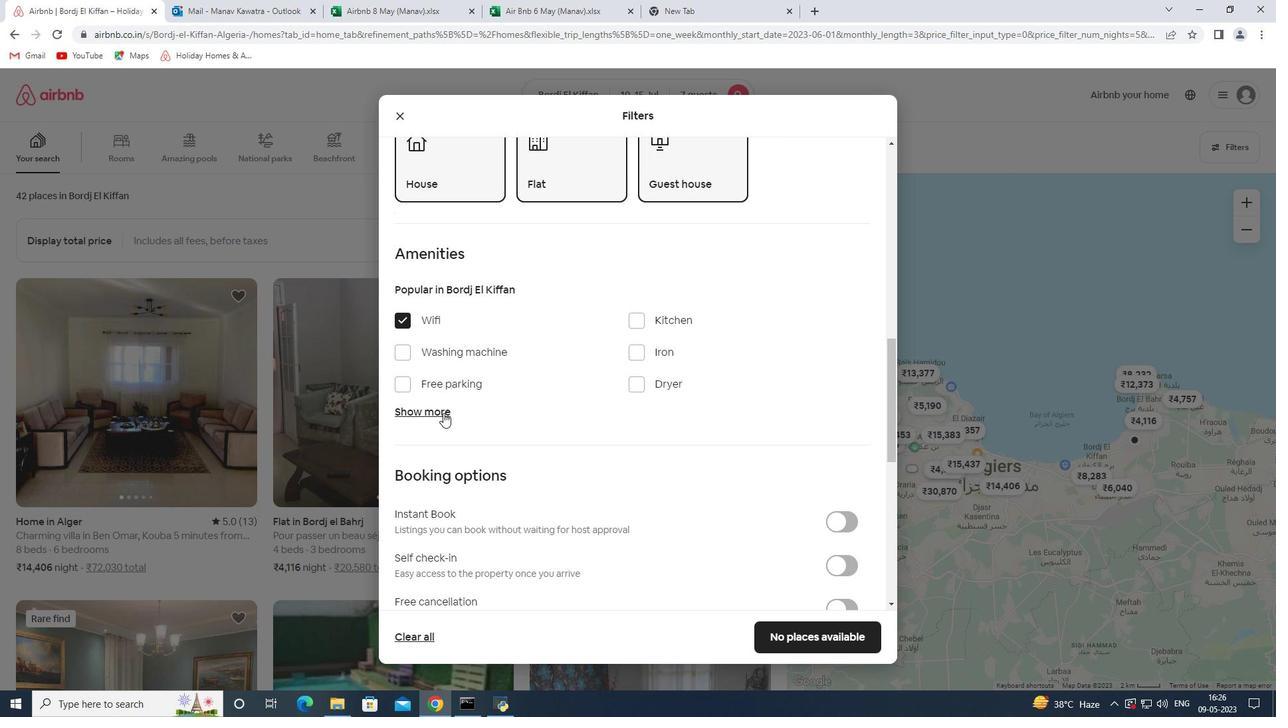
Action: Mouse moved to (648, 491)
Screenshot: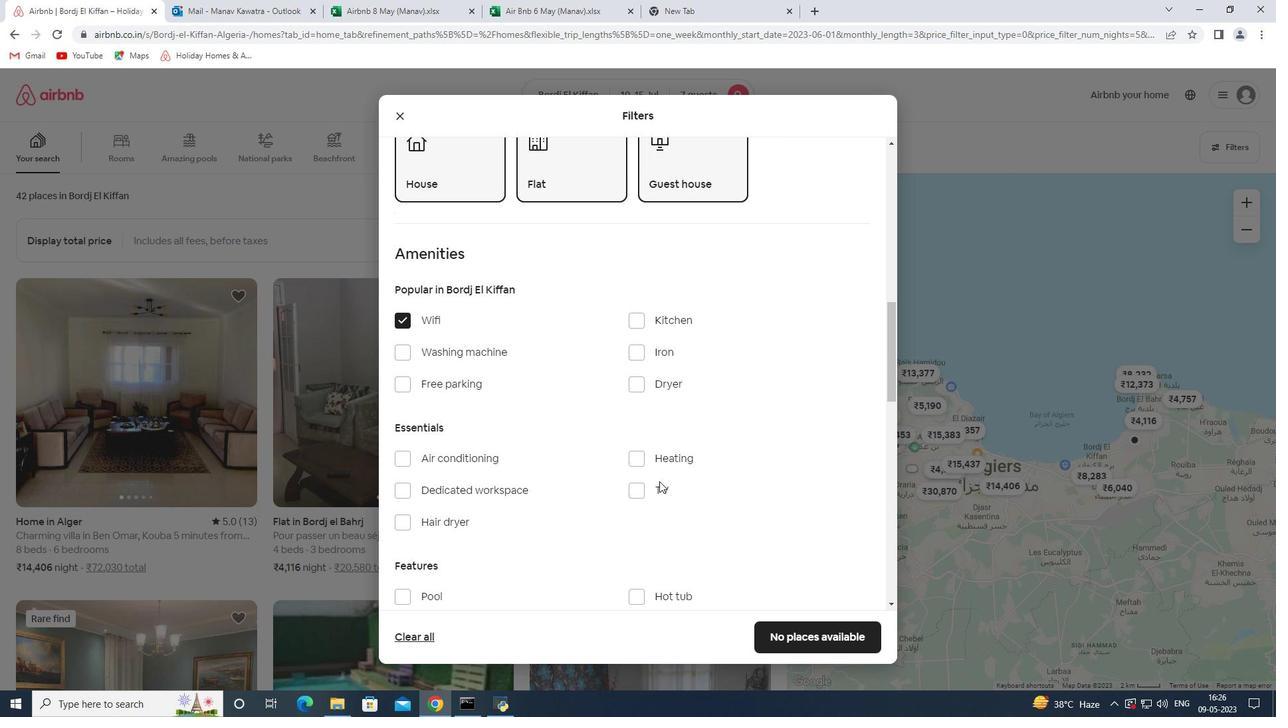 
Action: Mouse pressed left at (648, 491)
Screenshot: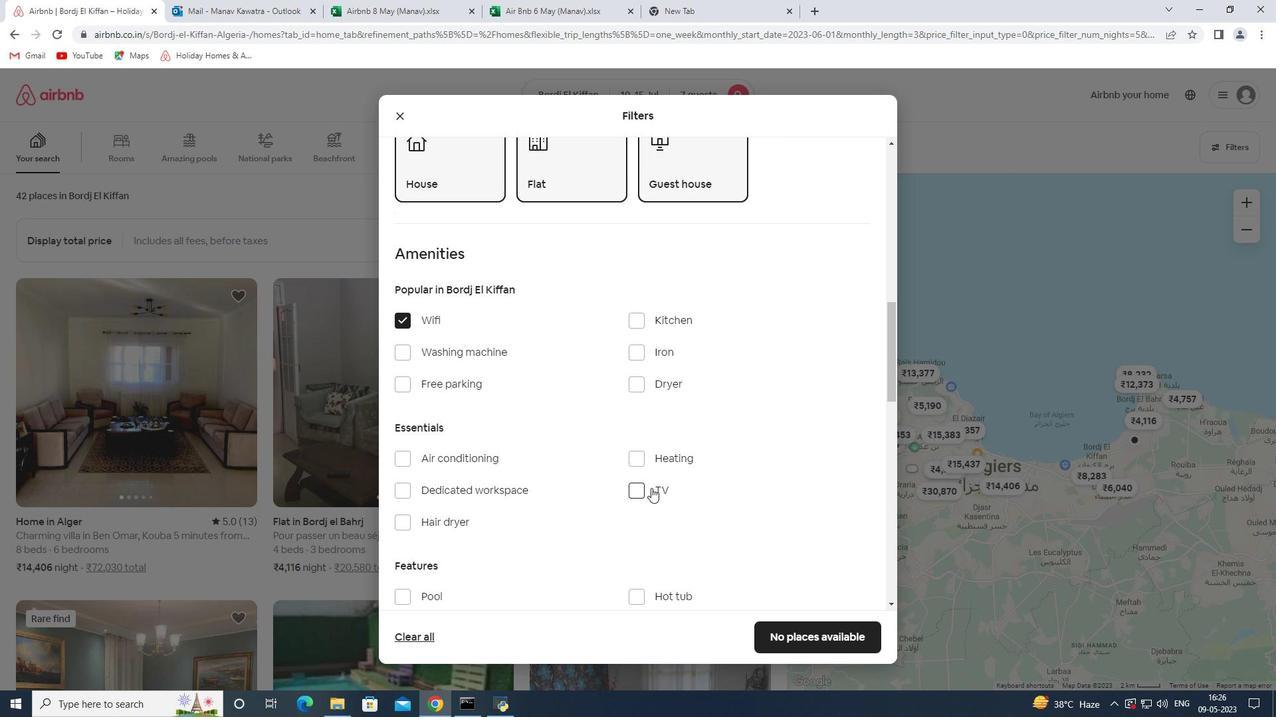 
Action: Mouse moved to (575, 448)
Screenshot: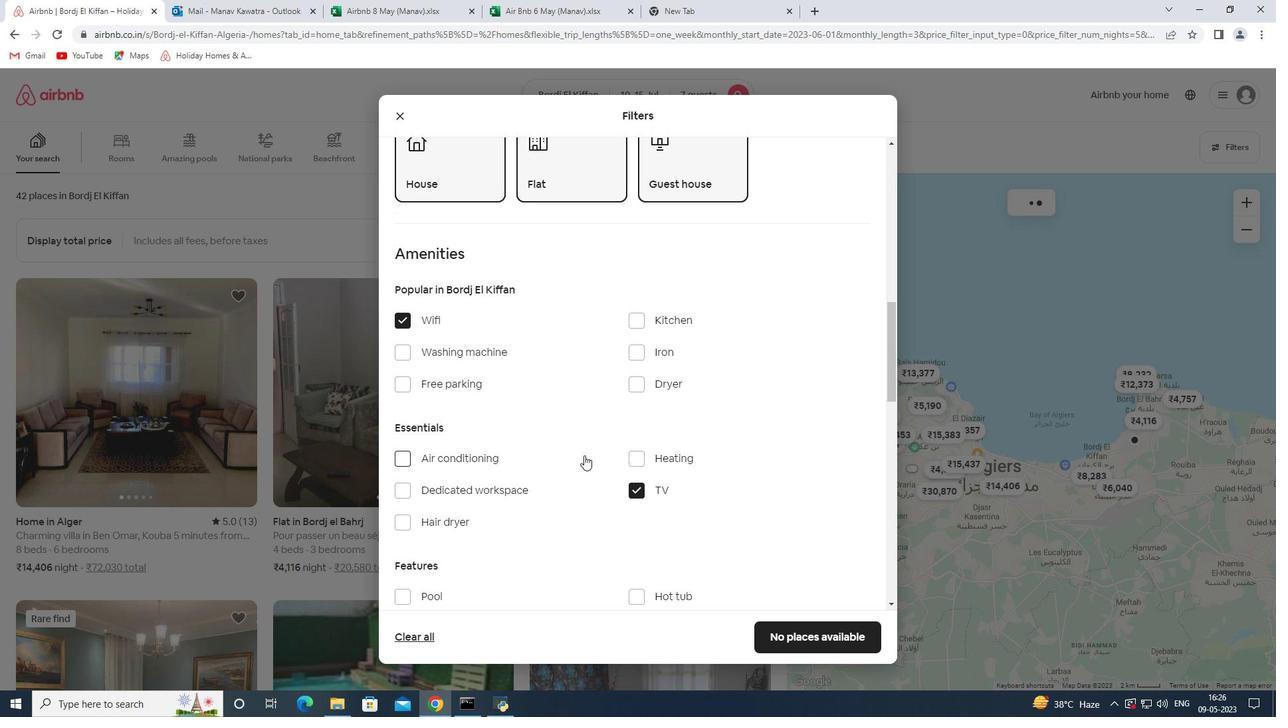 
Action: Mouse scrolled (575, 447) with delta (0, 0)
Screenshot: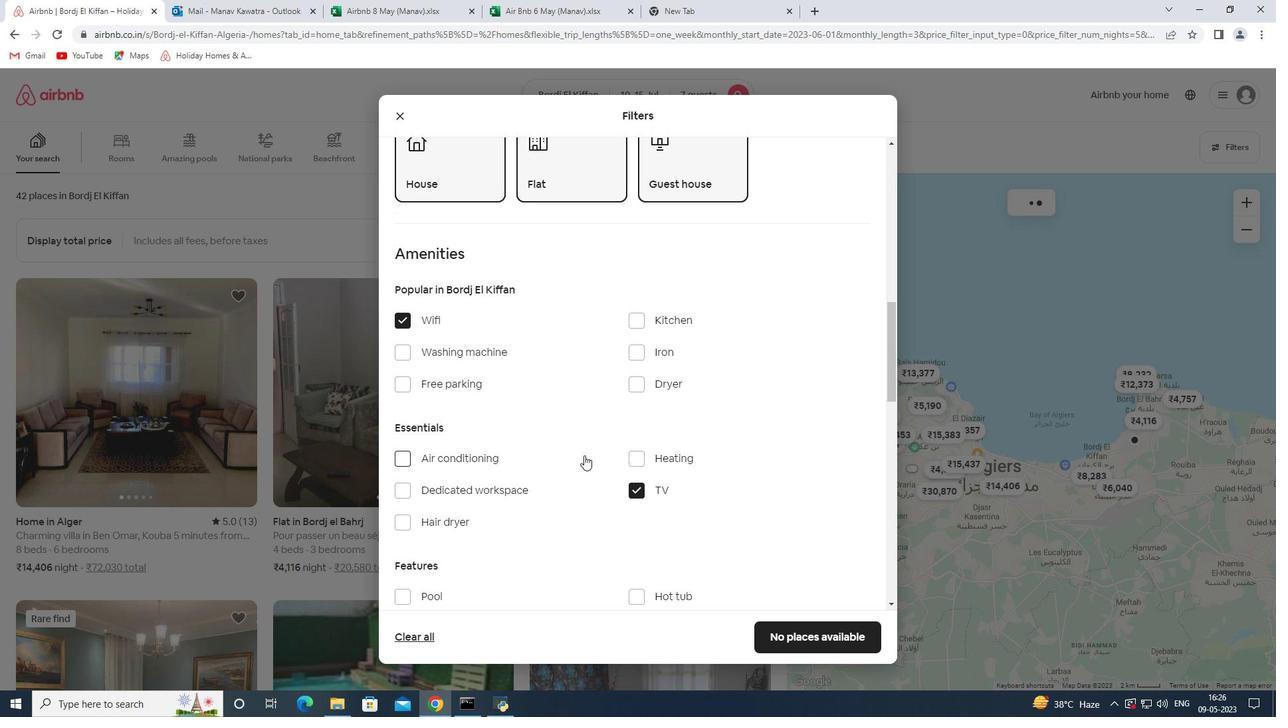 
Action: Mouse moved to (571, 445)
Screenshot: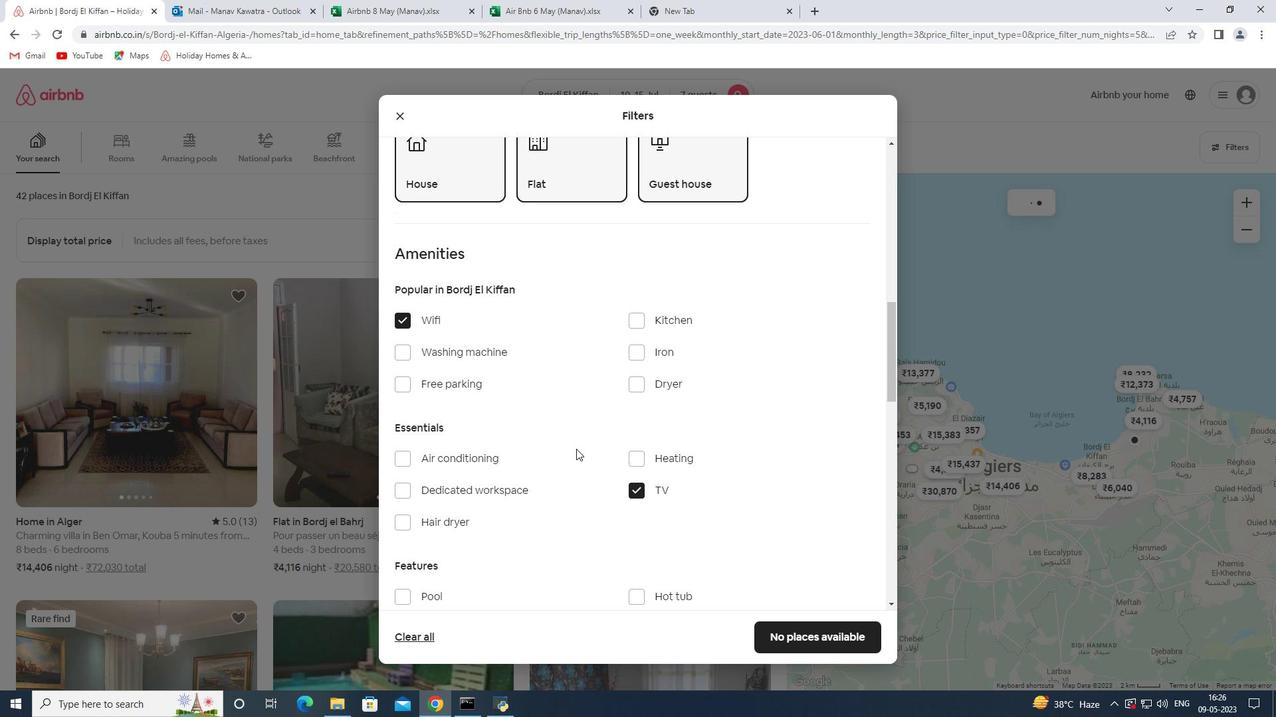 
Action: Mouse scrolled (571, 445) with delta (0, 0)
Screenshot: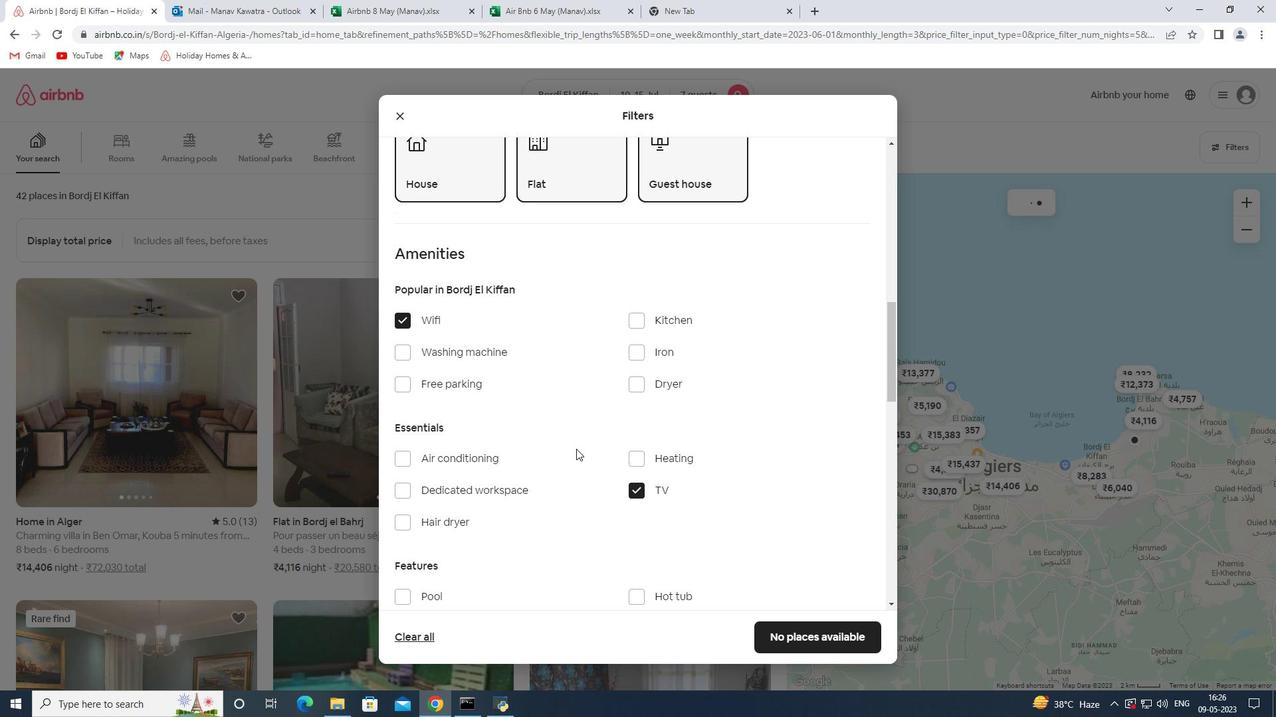 
Action: Mouse moved to (542, 422)
Screenshot: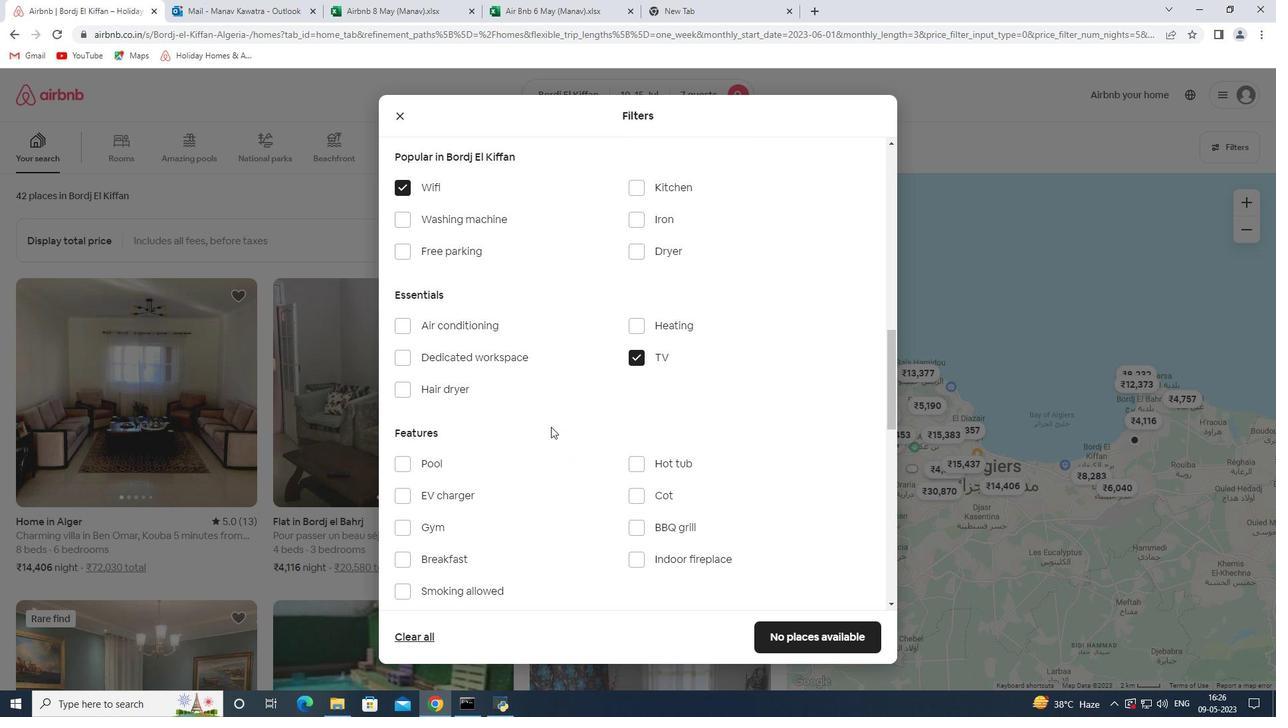
Action: Mouse scrolled (542, 421) with delta (0, 0)
Screenshot: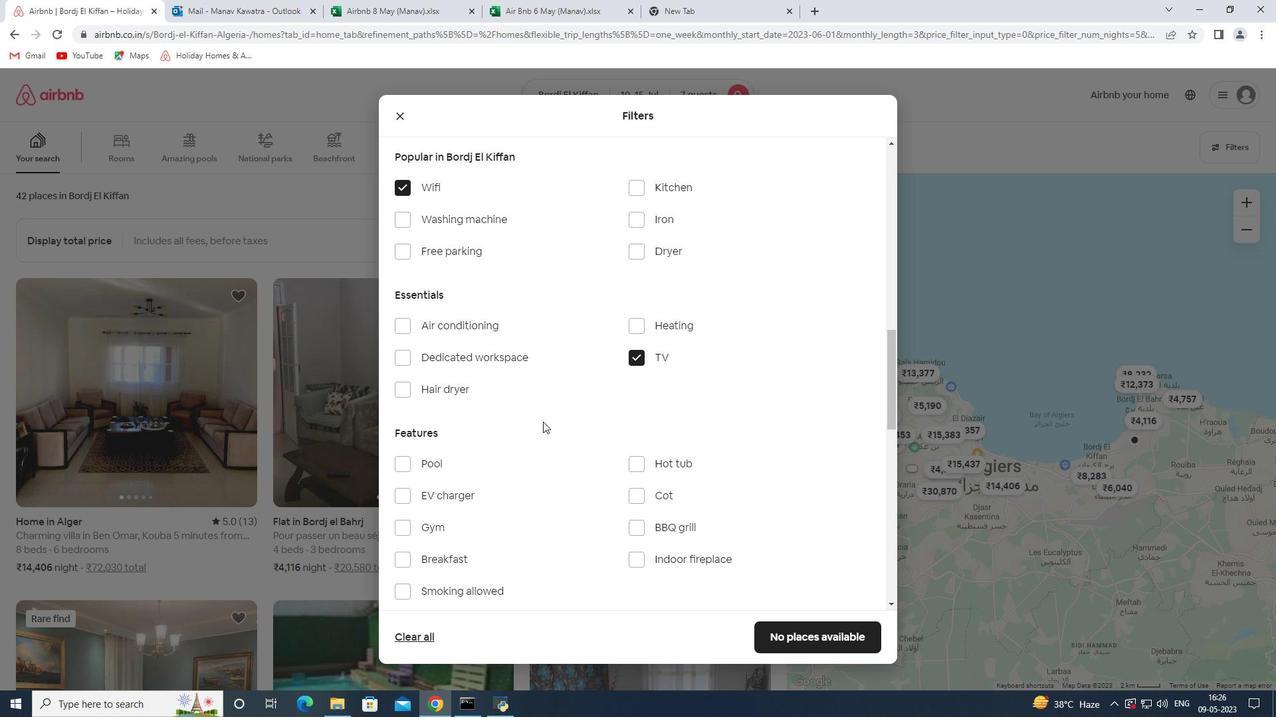 
Action: Mouse scrolled (542, 421) with delta (0, 0)
Screenshot: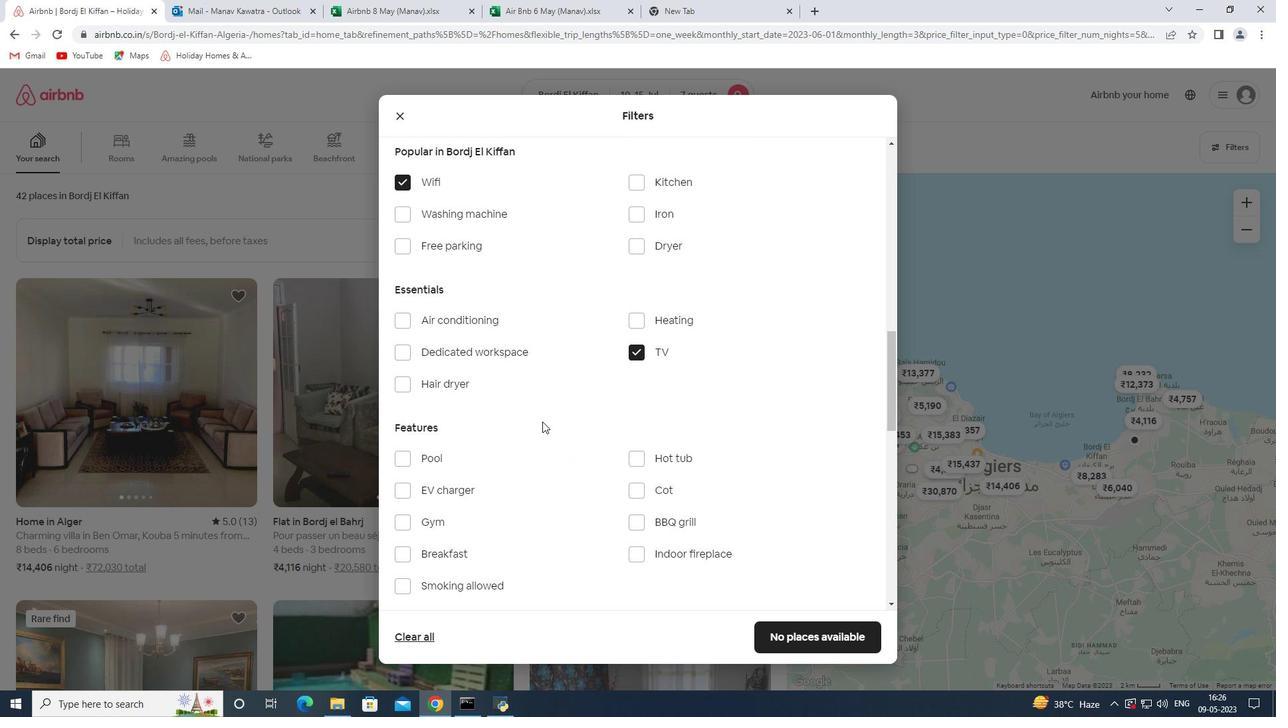 
Action: Mouse moved to (437, 394)
Screenshot: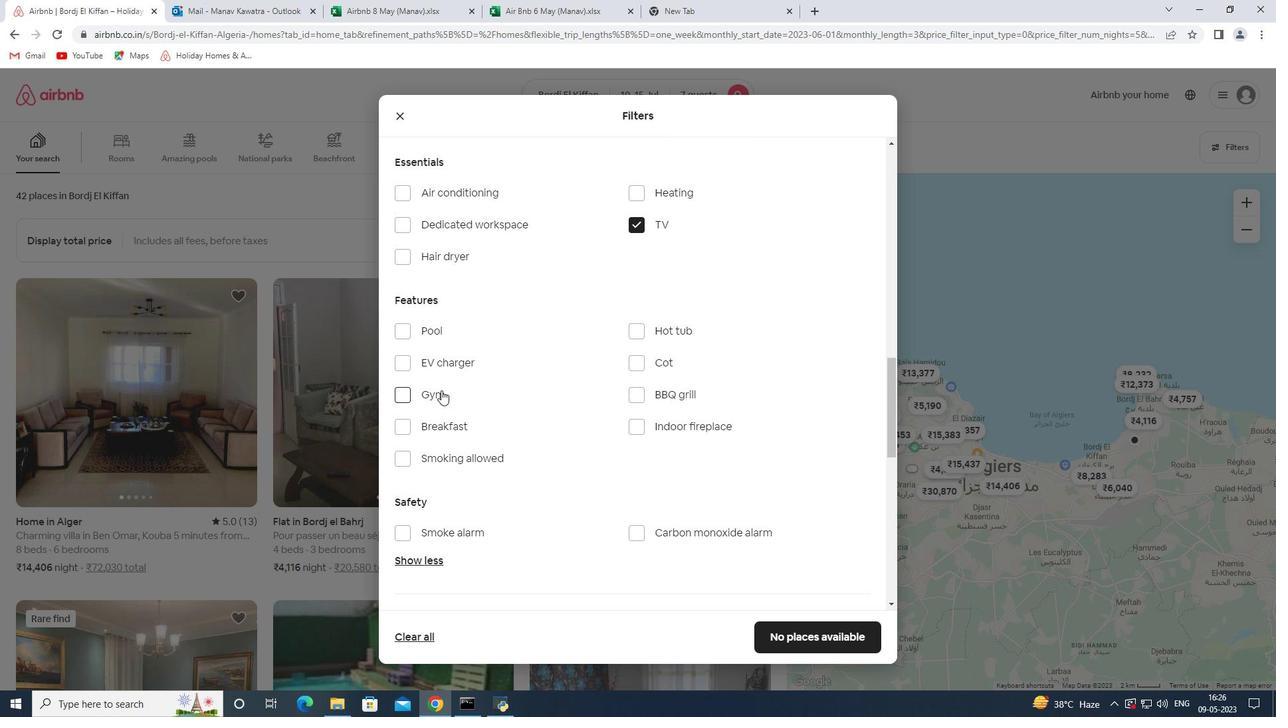 
Action: Mouse pressed left at (437, 394)
Screenshot: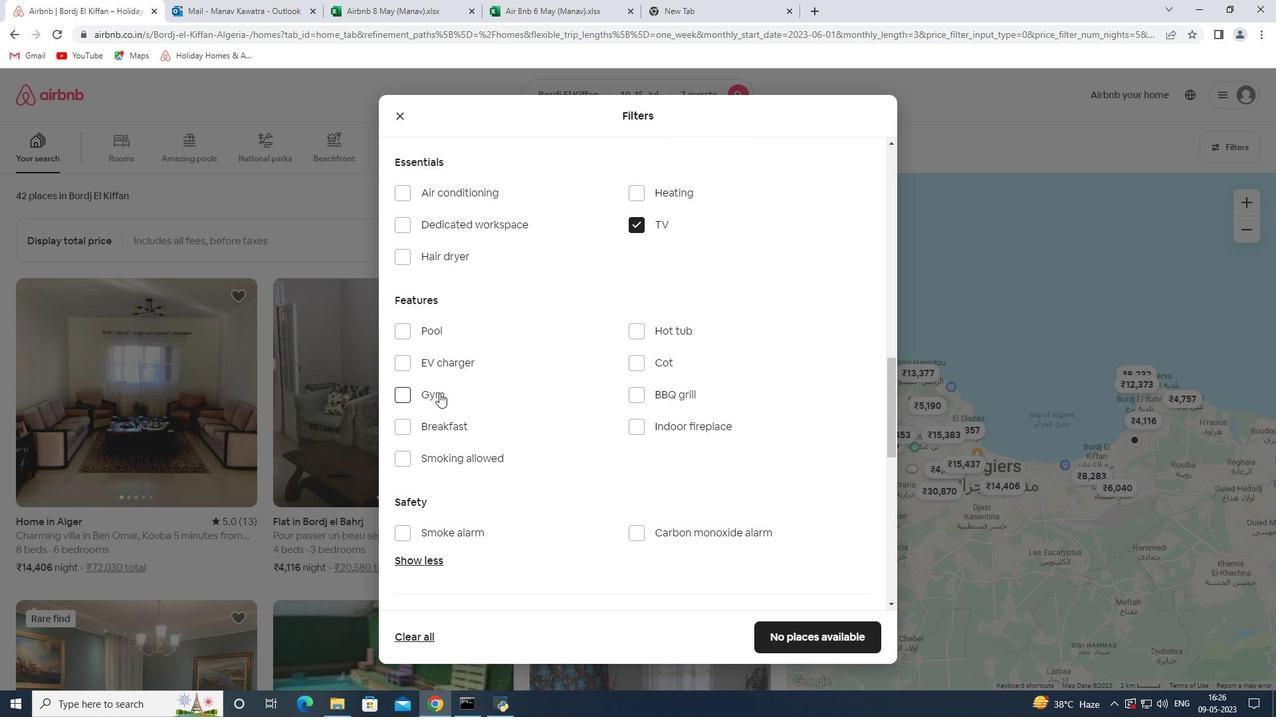 
Action: Mouse moved to (442, 422)
Screenshot: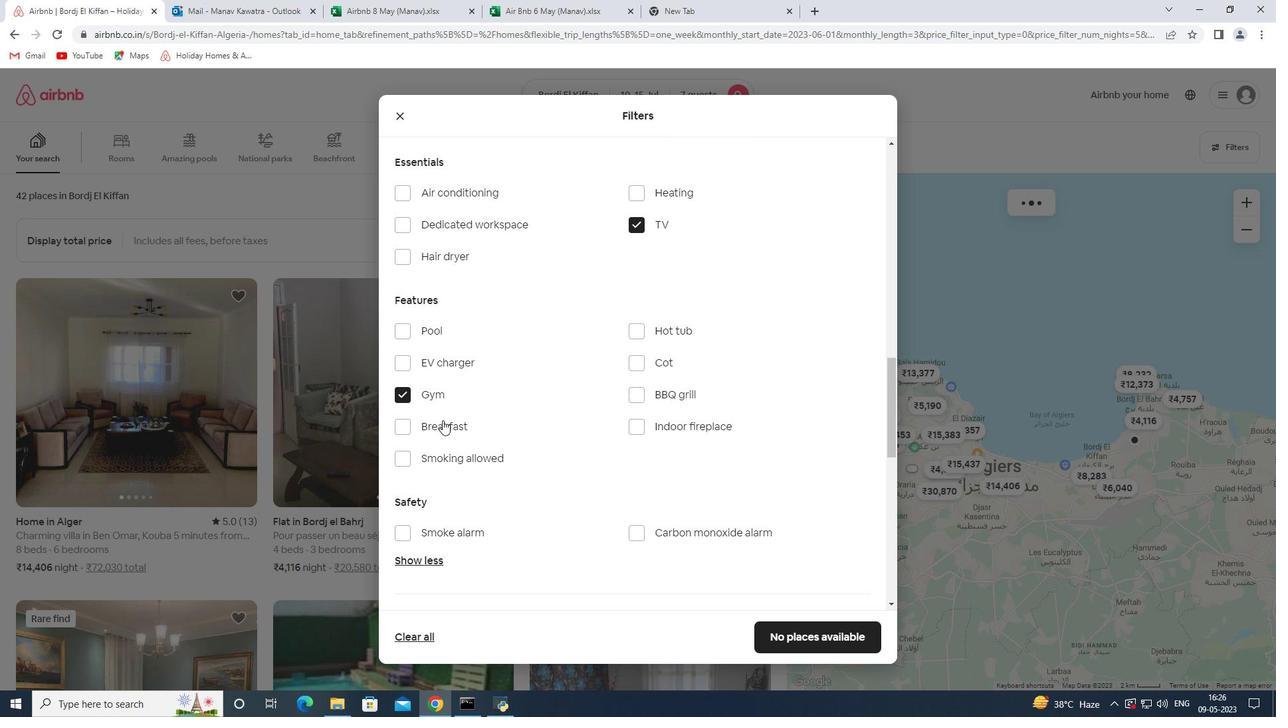 
Action: Mouse pressed left at (442, 422)
Screenshot: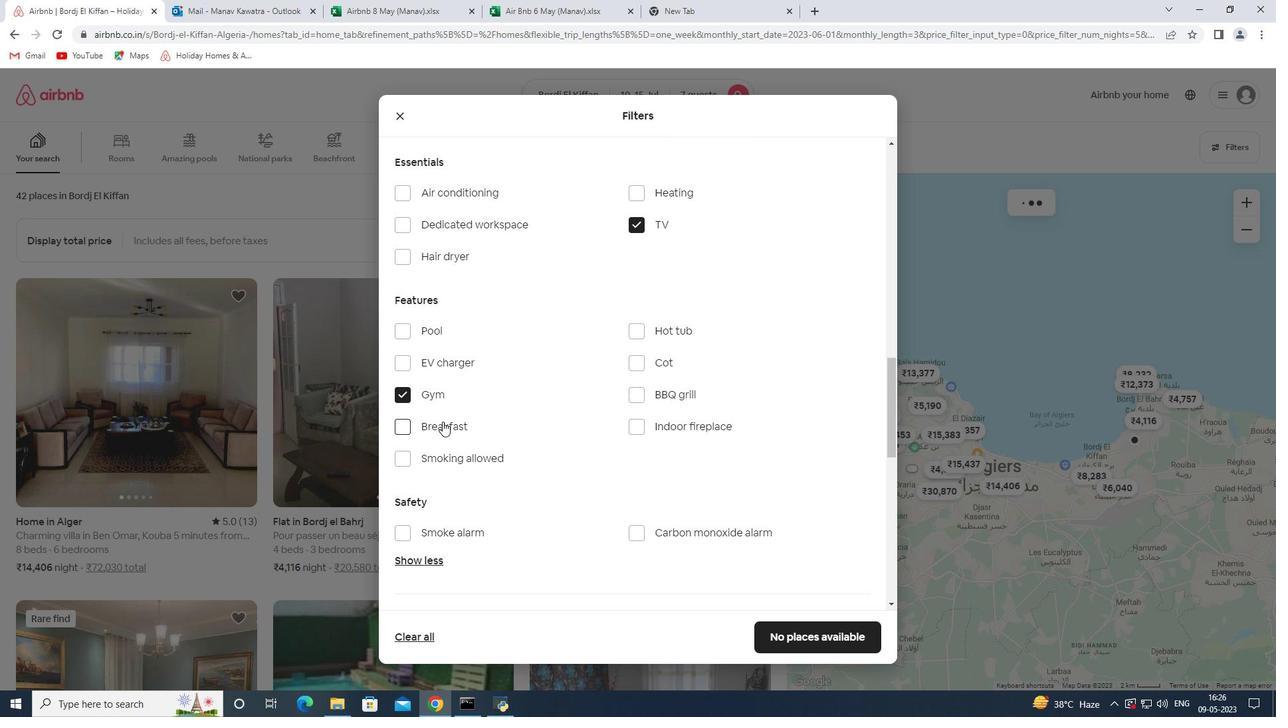 
Action: Mouse moved to (715, 201)
Screenshot: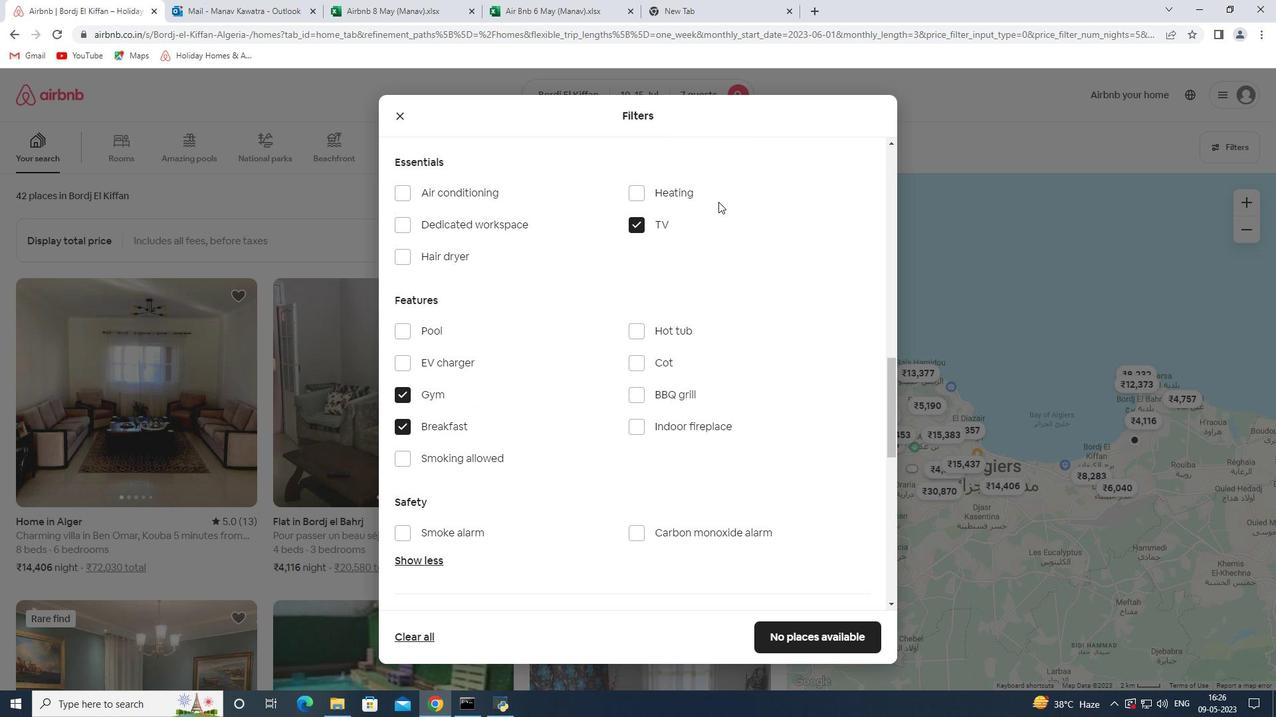 
Action: Mouse scrolled (715, 202) with delta (0, 0)
Screenshot: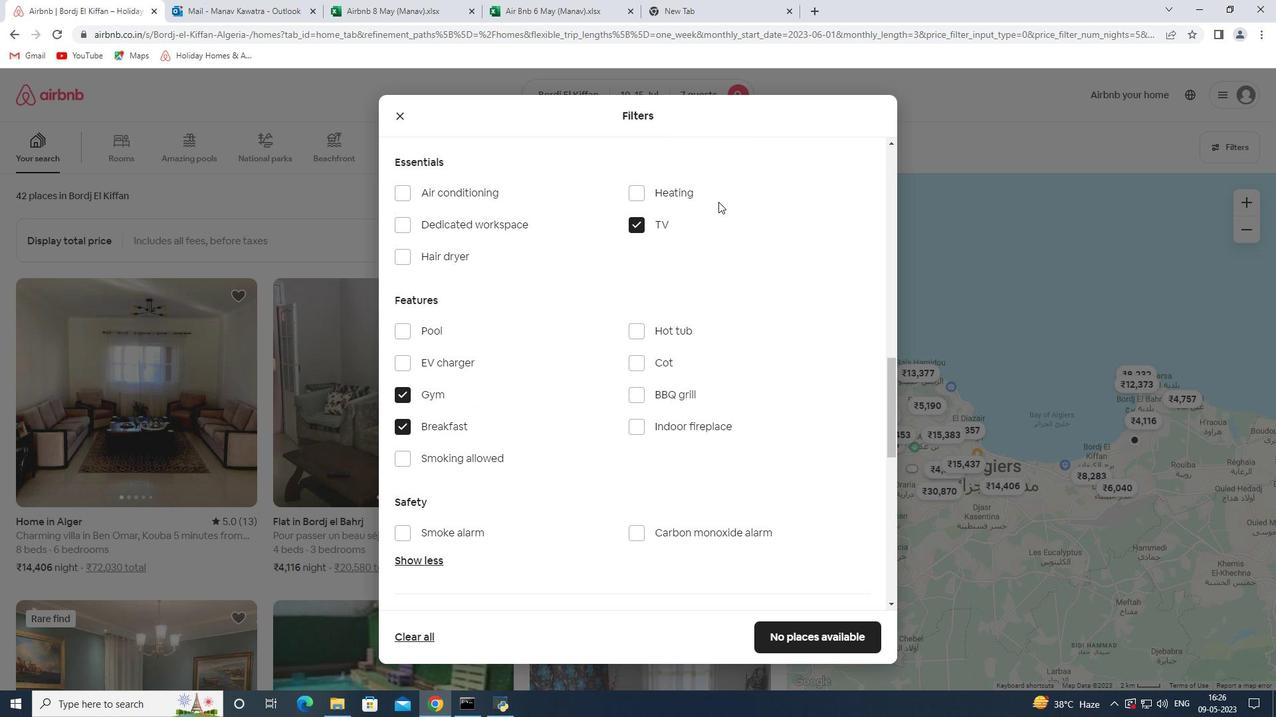 
Action: Mouse scrolled (715, 202) with delta (0, 0)
Screenshot: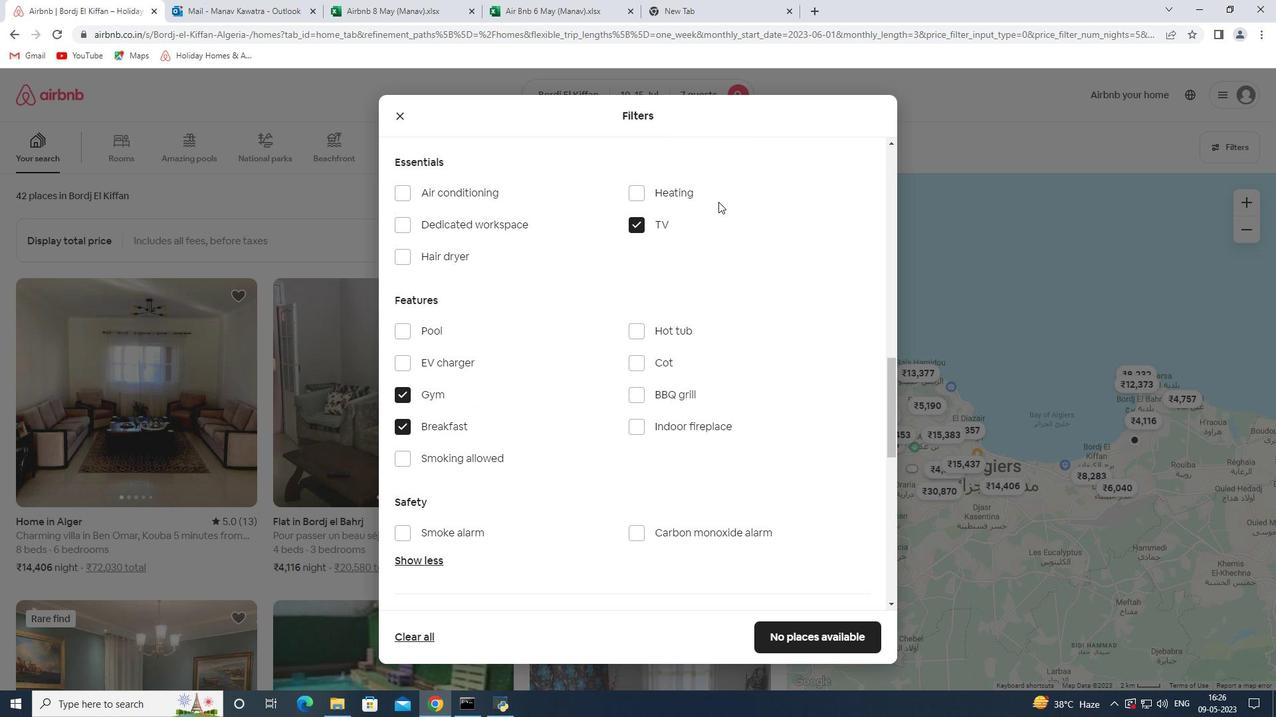 
Action: Mouse scrolled (715, 202) with delta (0, 0)
Screenshot: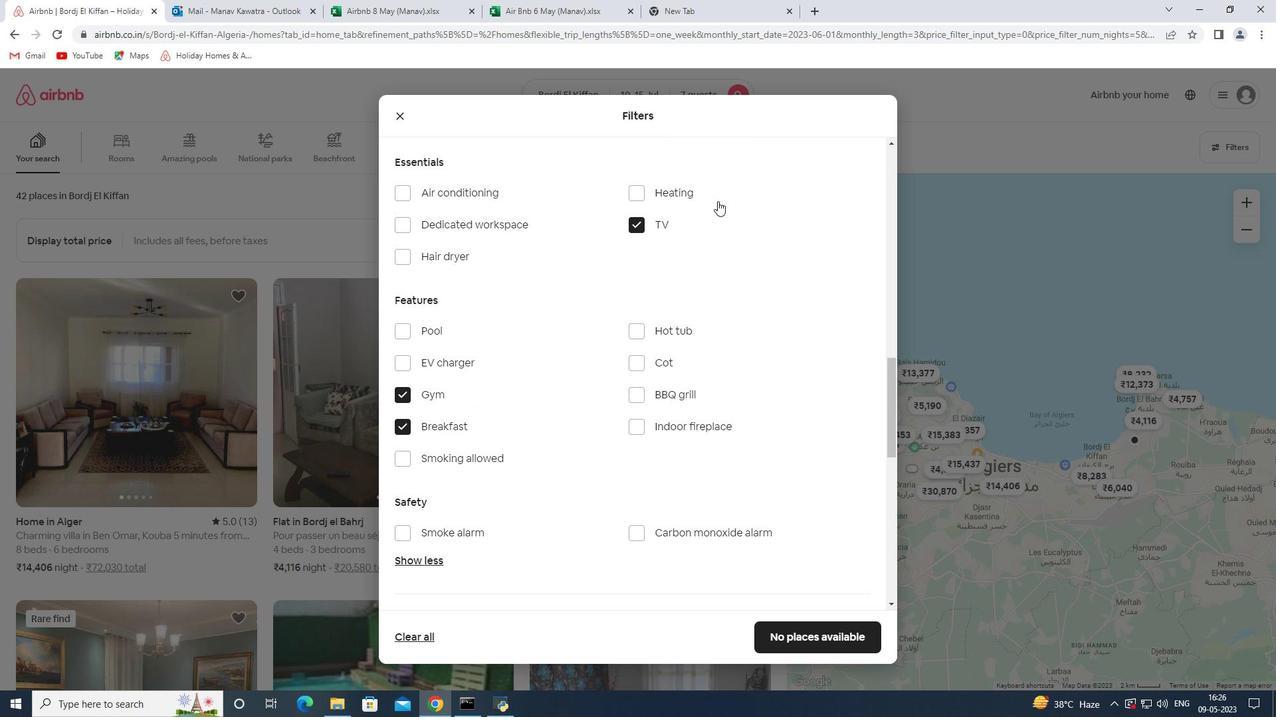 
Action: Mouse scrolled (715, 202) with delta (0, 0)
Screenshot: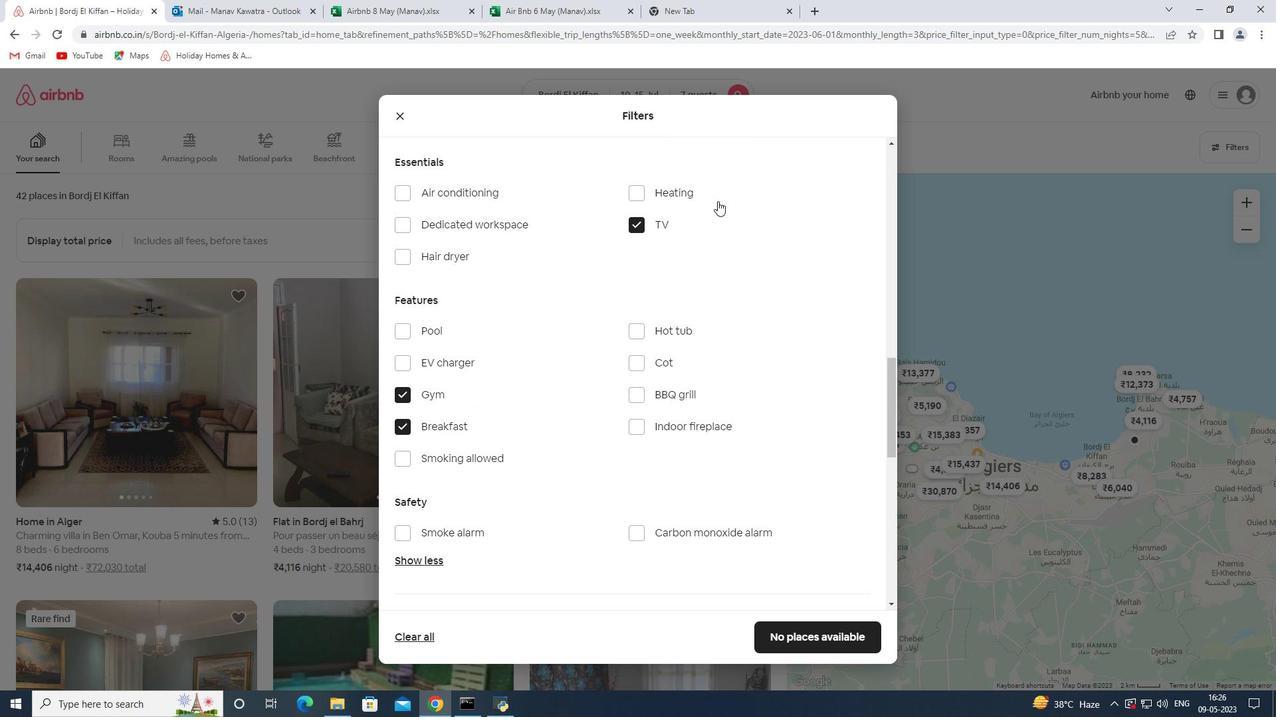 
Action: Mouse scrolled (715, 202) with delta (0, 0)
Screenshot: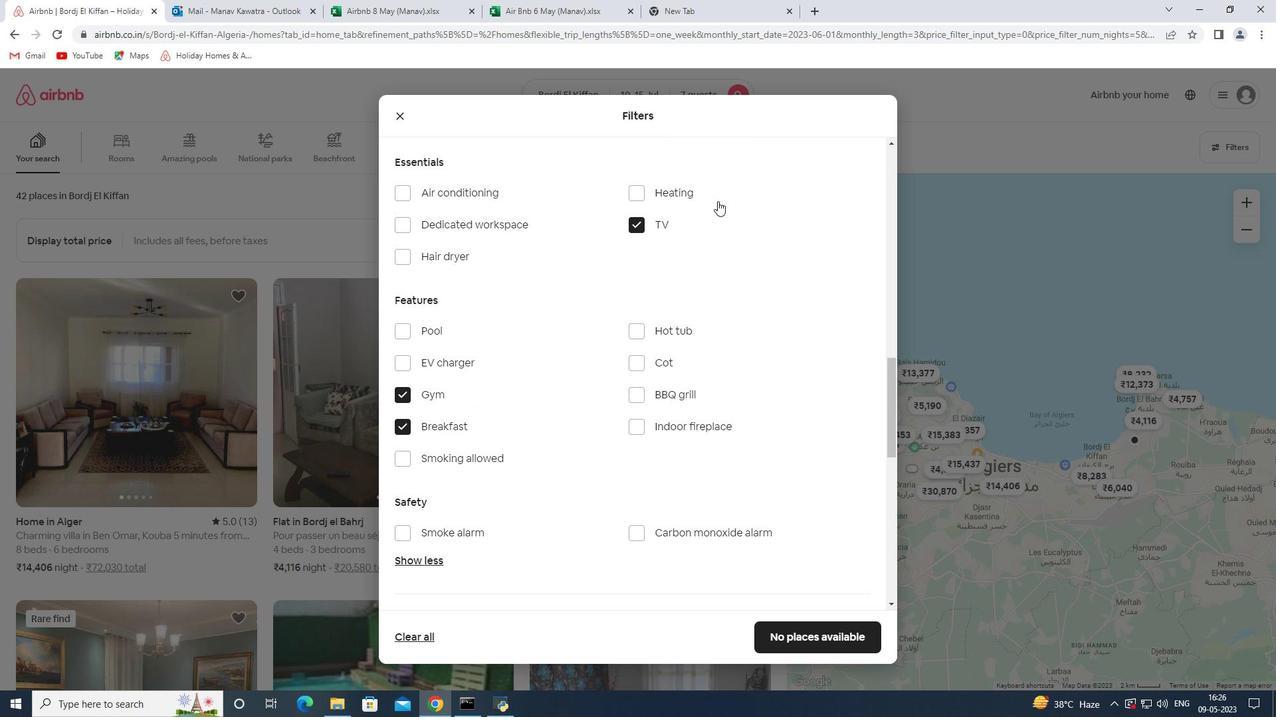 
Action: Mouse scrolled (715, 202) with delta (0, 0)
Screenshot: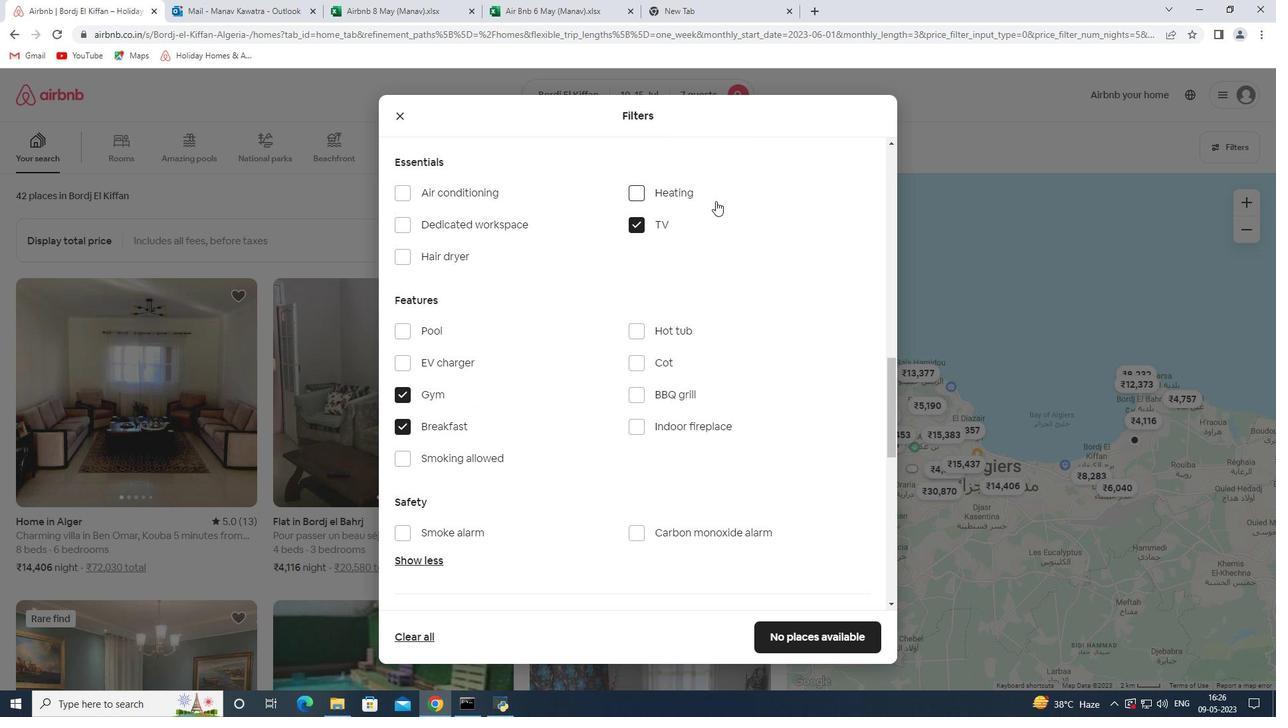 
Action: Mouse moved to (489, 416)
Screenshot: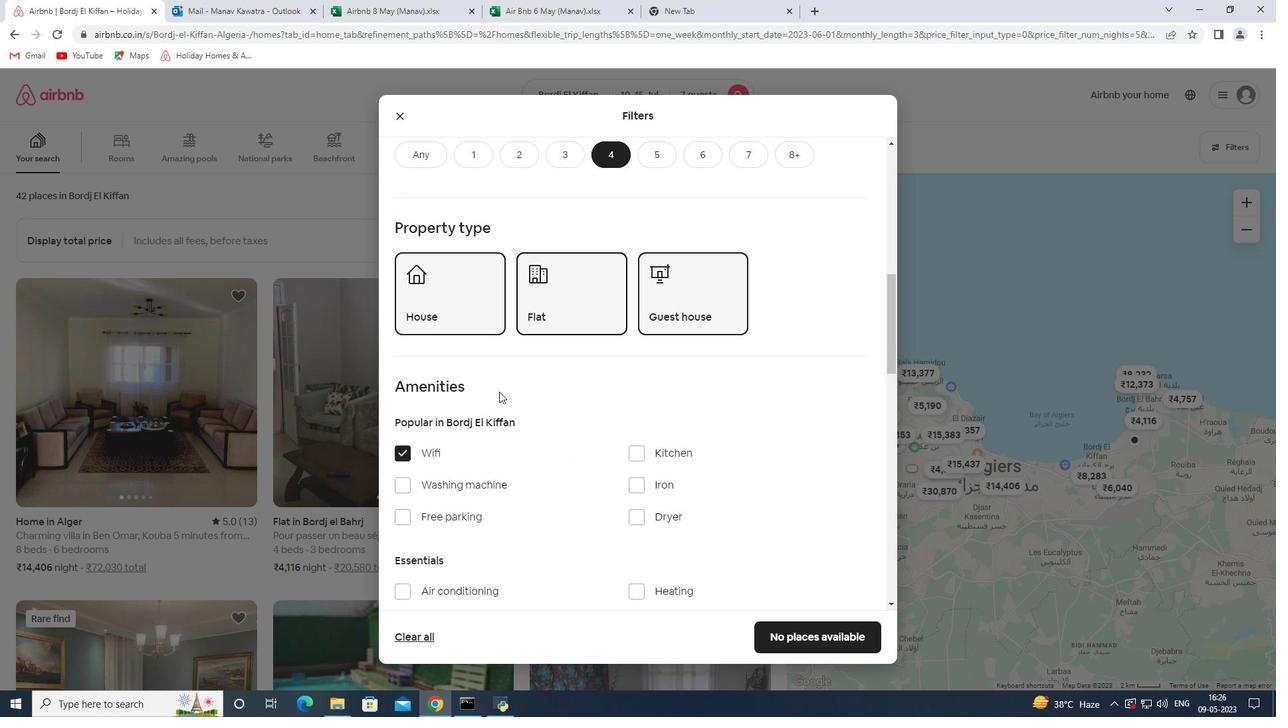
Action: Mouse scrolled (489, 416) with delta (0, 0)
Screenshot: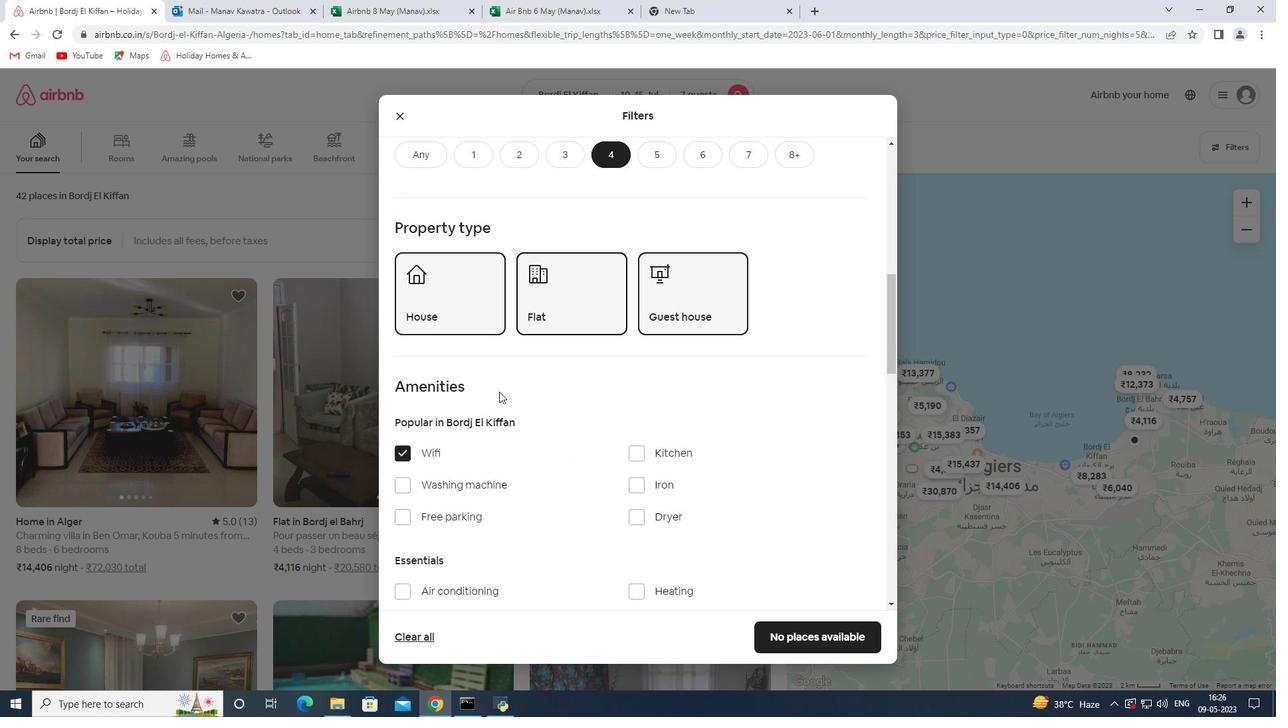 
Action: Mouse moved to (489, 418)
Screenshot: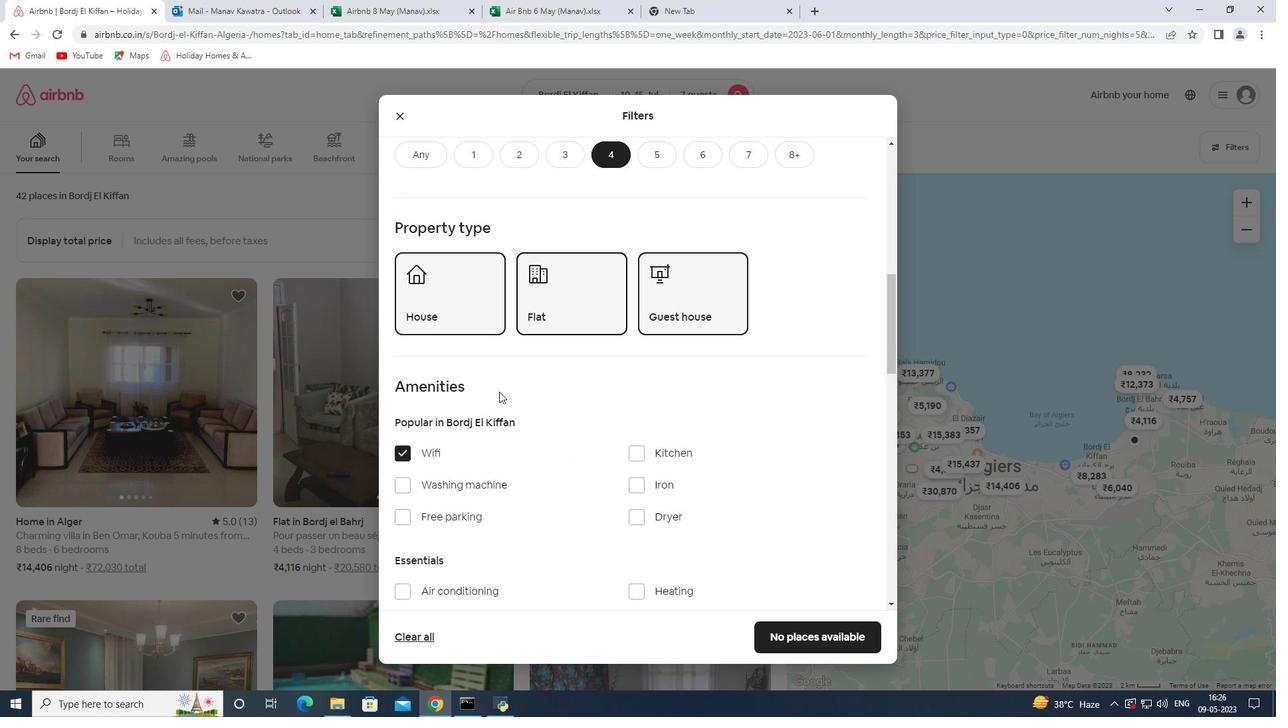 
Action: Mouse scrolled (489, 417) with delta (0, 0)
Screenshot: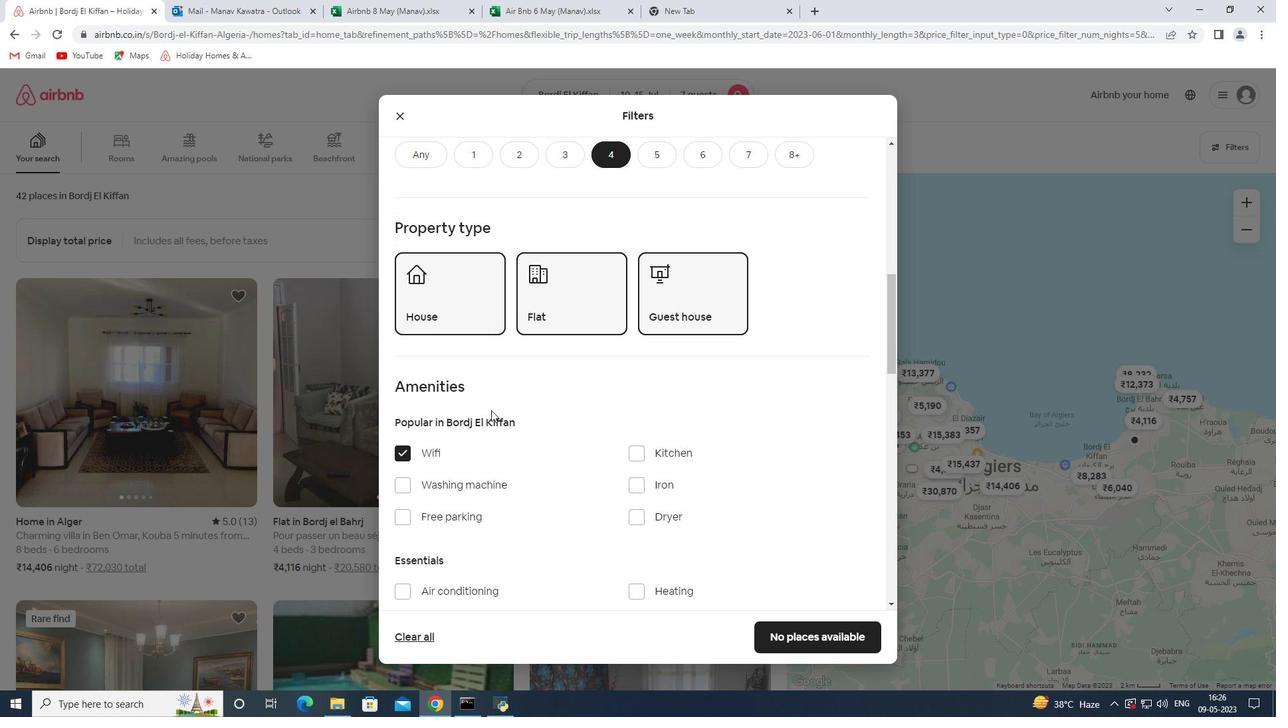 
Action: Mouse moved to (461, 386)
Screenshot: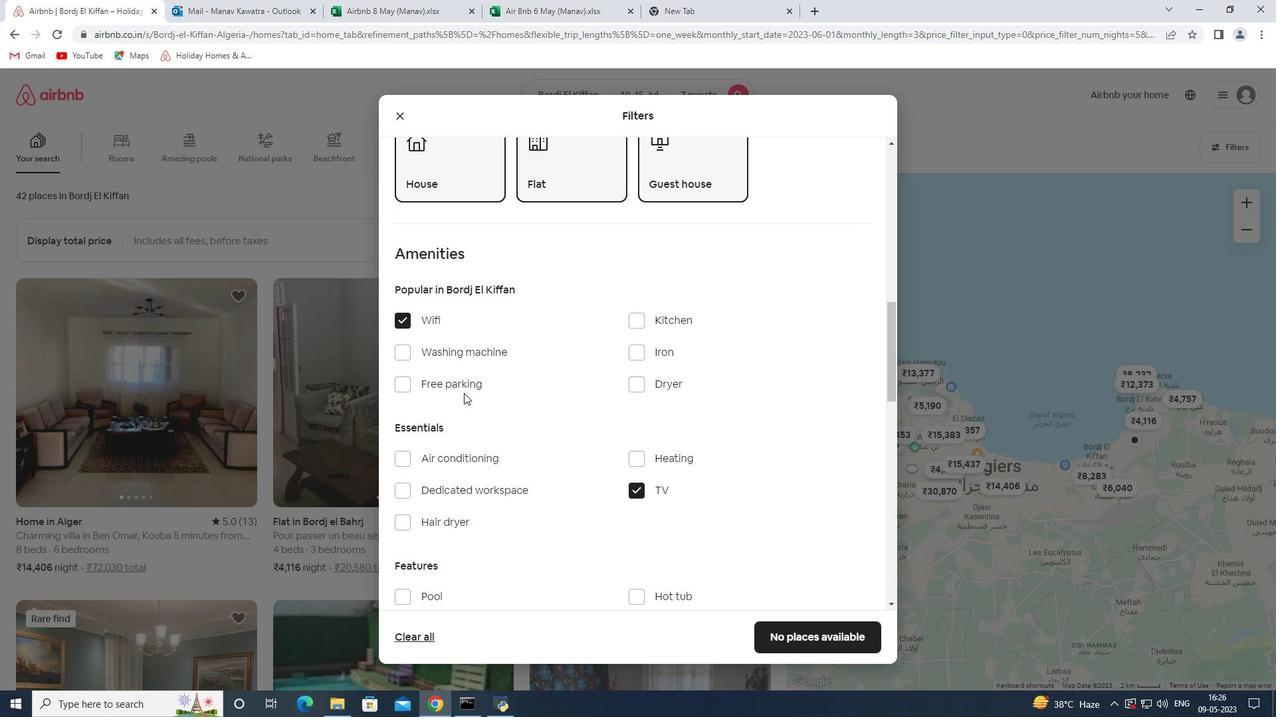 
Action: Mouse pressed left at (461, 386)
Screenshot: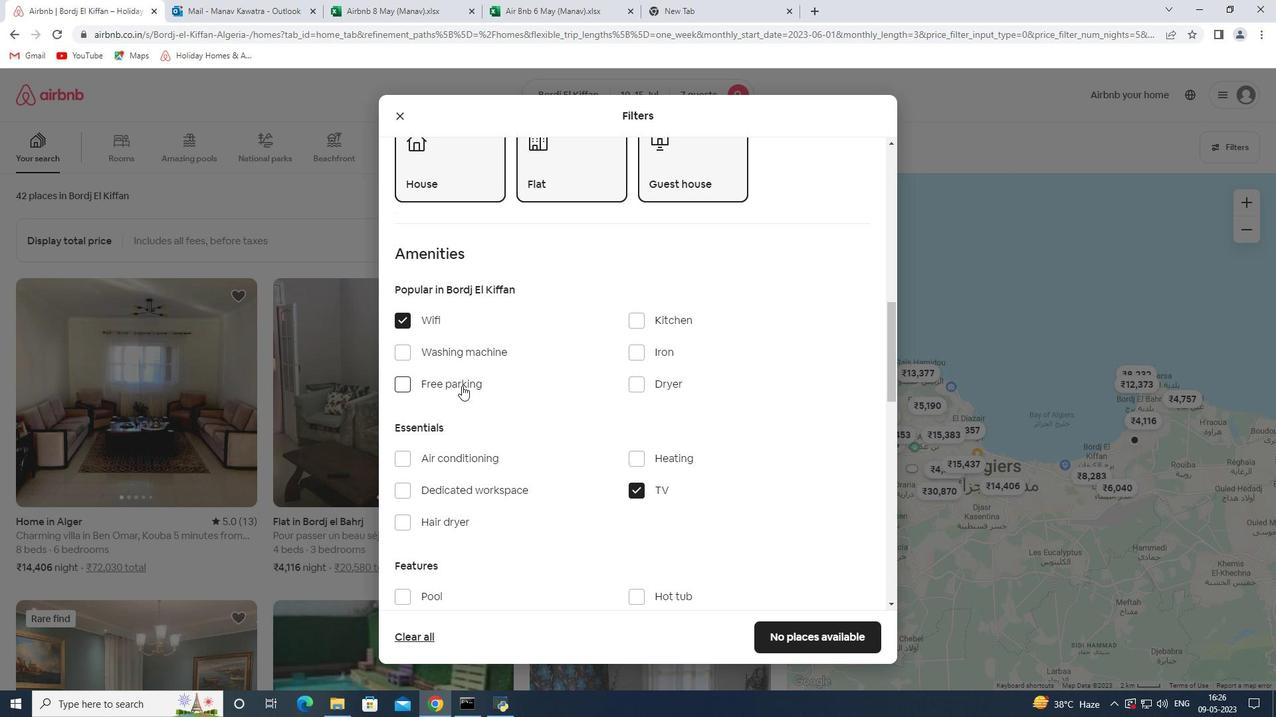 
Action: Mouse moved to (488, 388)
Screenshot: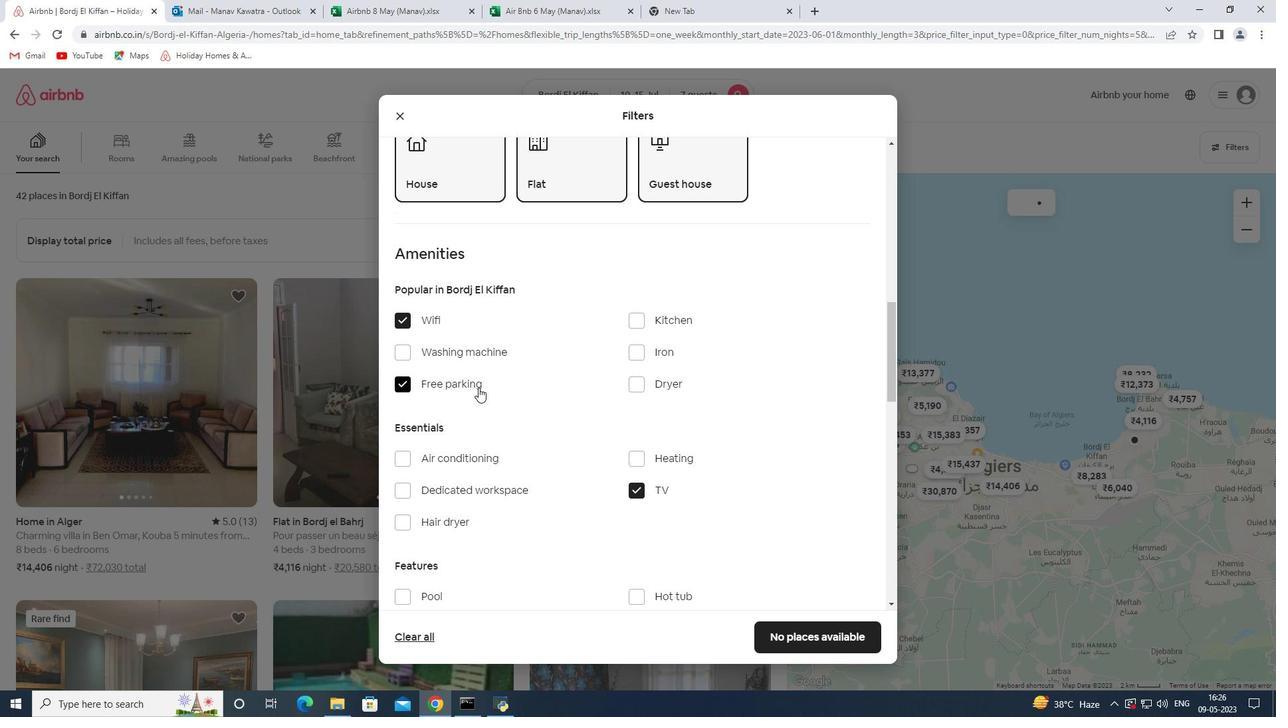 
Action: Mouse scrolled (488, 387) with delta (0, 0)
Screenshot: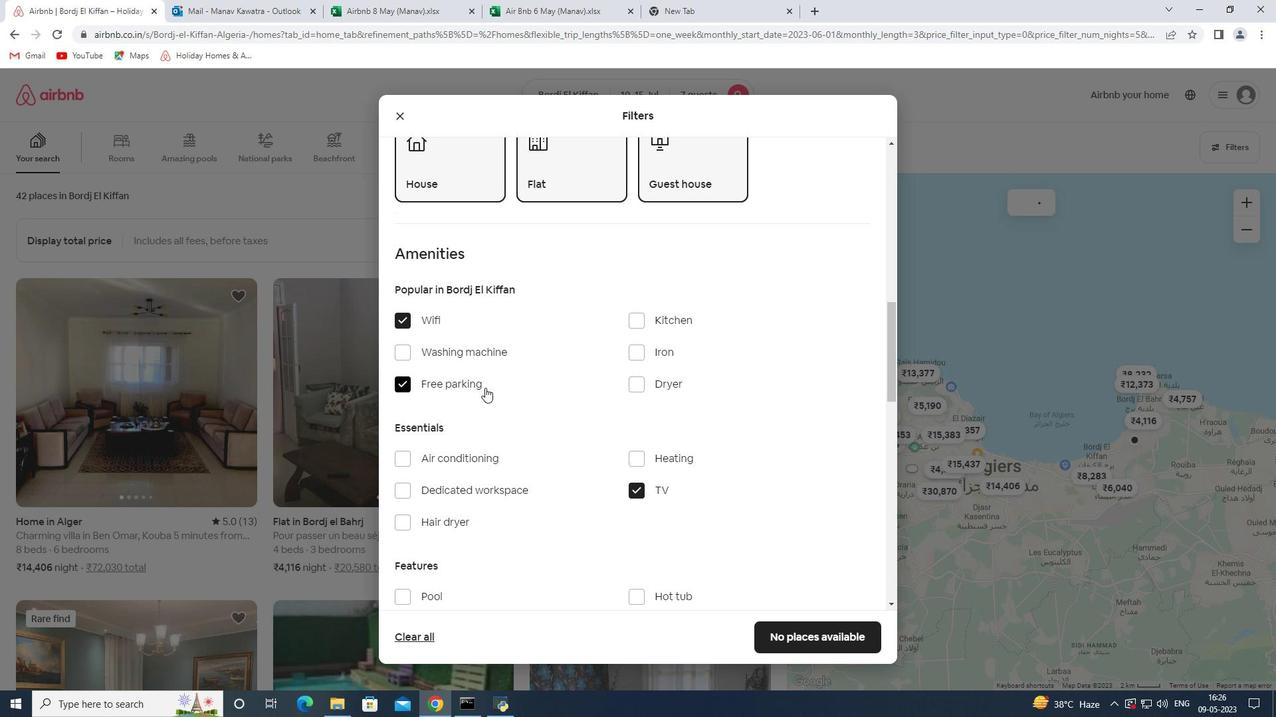 
Action: Mouse scrolled (488, 387) with delta (0, 0)
Screenshot: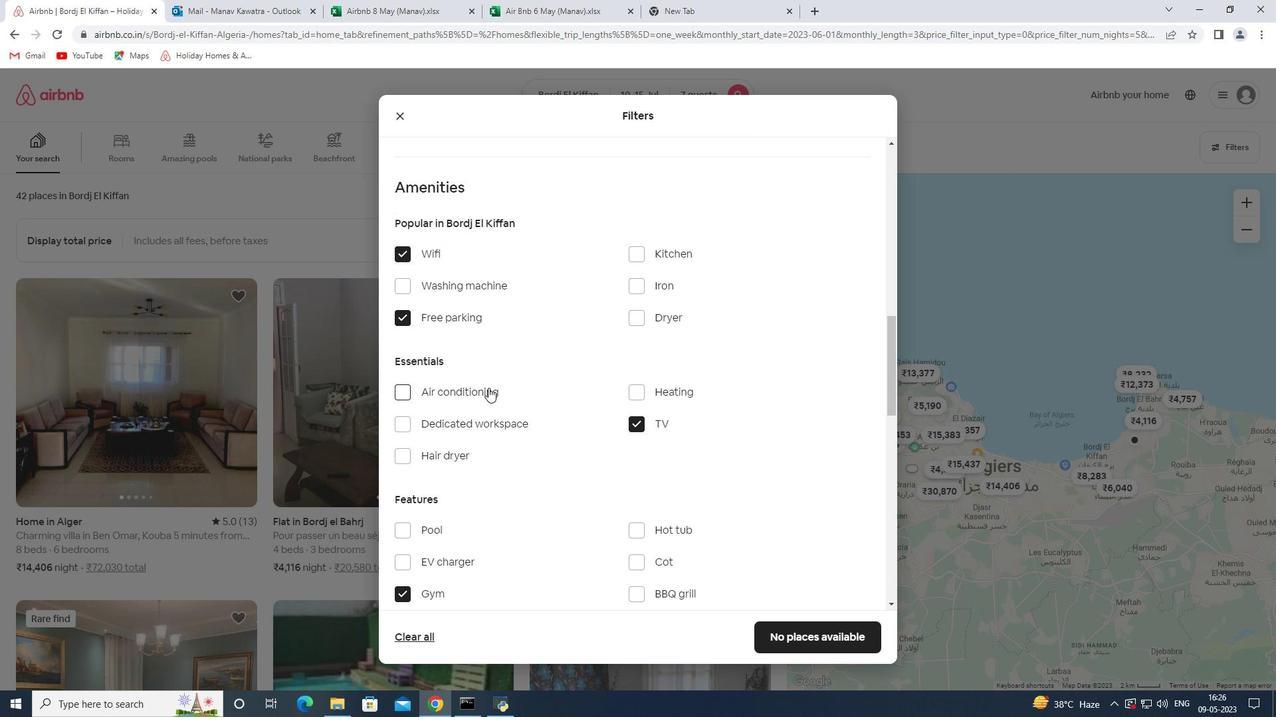 
Action: Mouse scrolled (488, 387) with delta (0, 0)
Screenshot: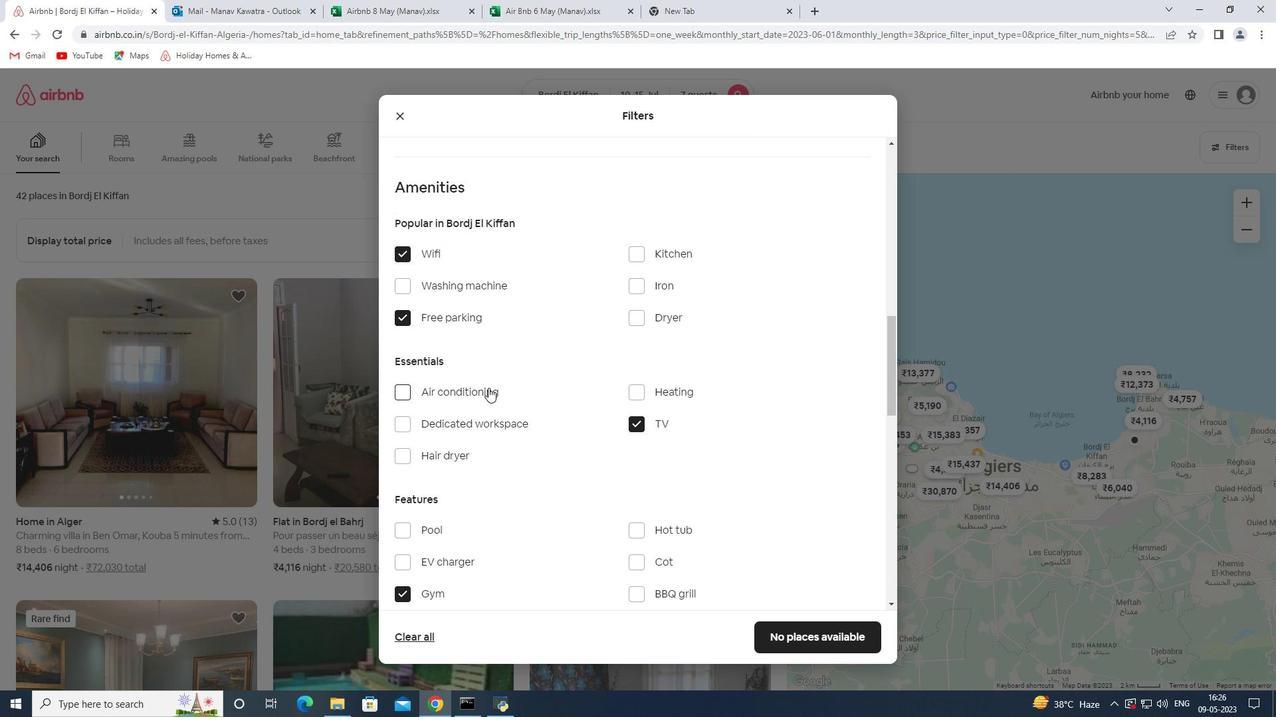
Action: Mouse scrolled (488, 387) with delta (0, 0)
Screenshot: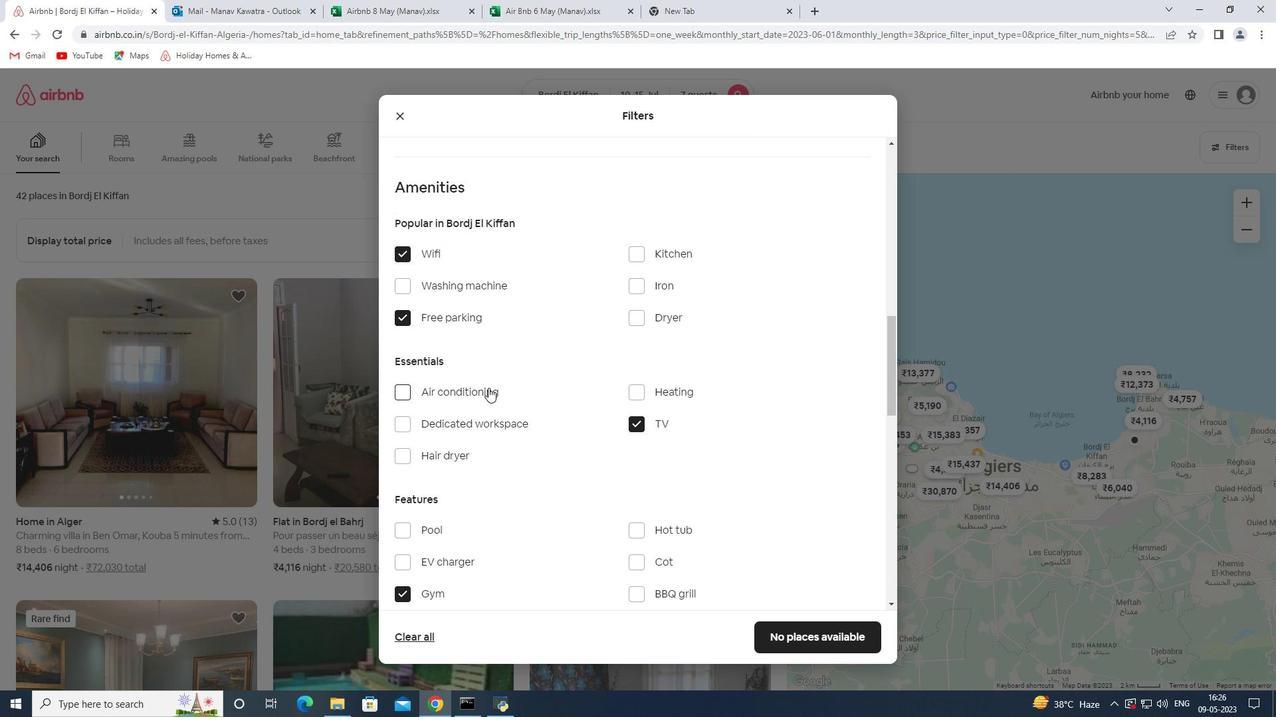 
Action: Mouse scrolled (488, 387) with delta (0, 0)
Screenshot: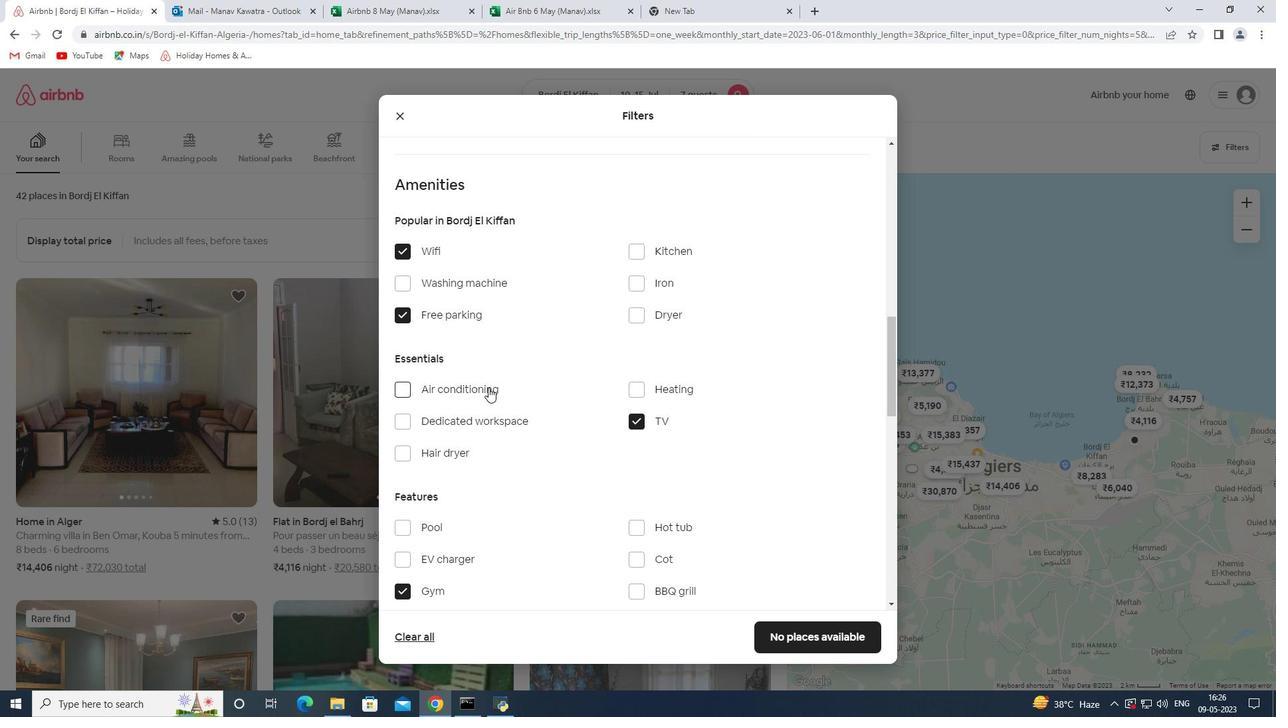 
Action: Mouse moved to (636, 426)
Screenshot: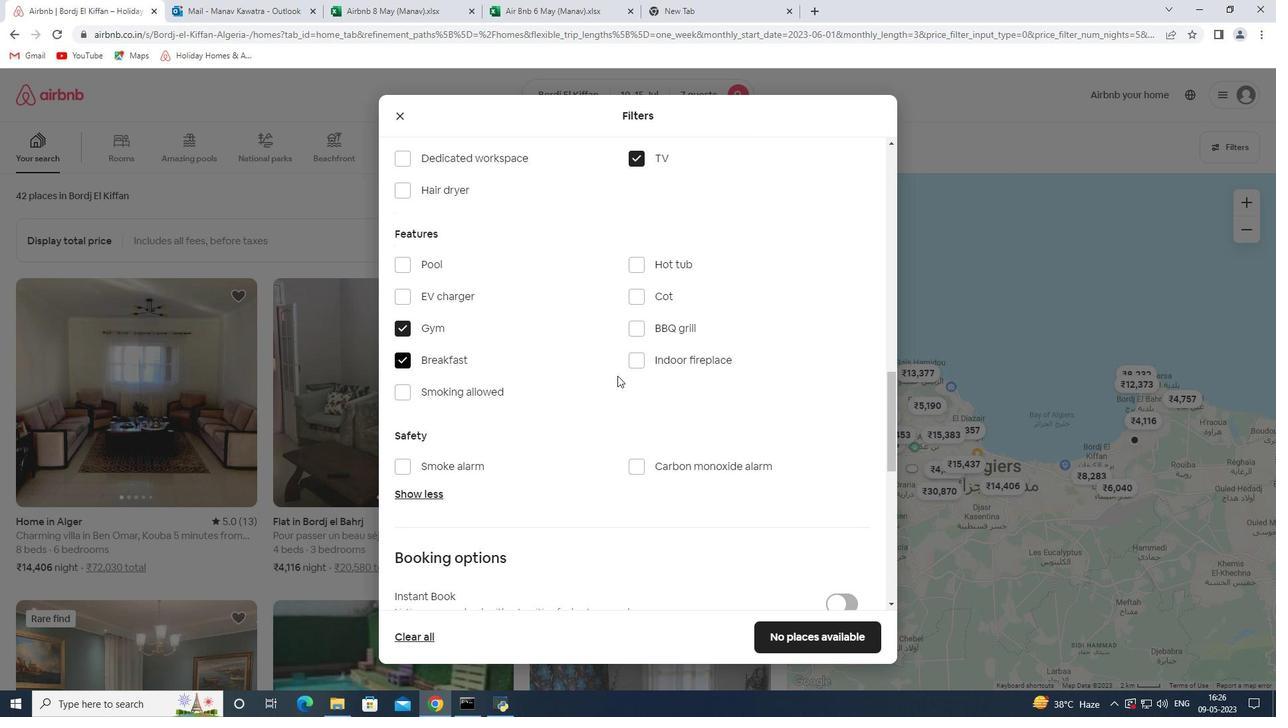
Action: Mouse scrolled (636, 426) with delta (0, 0)
Screenshot: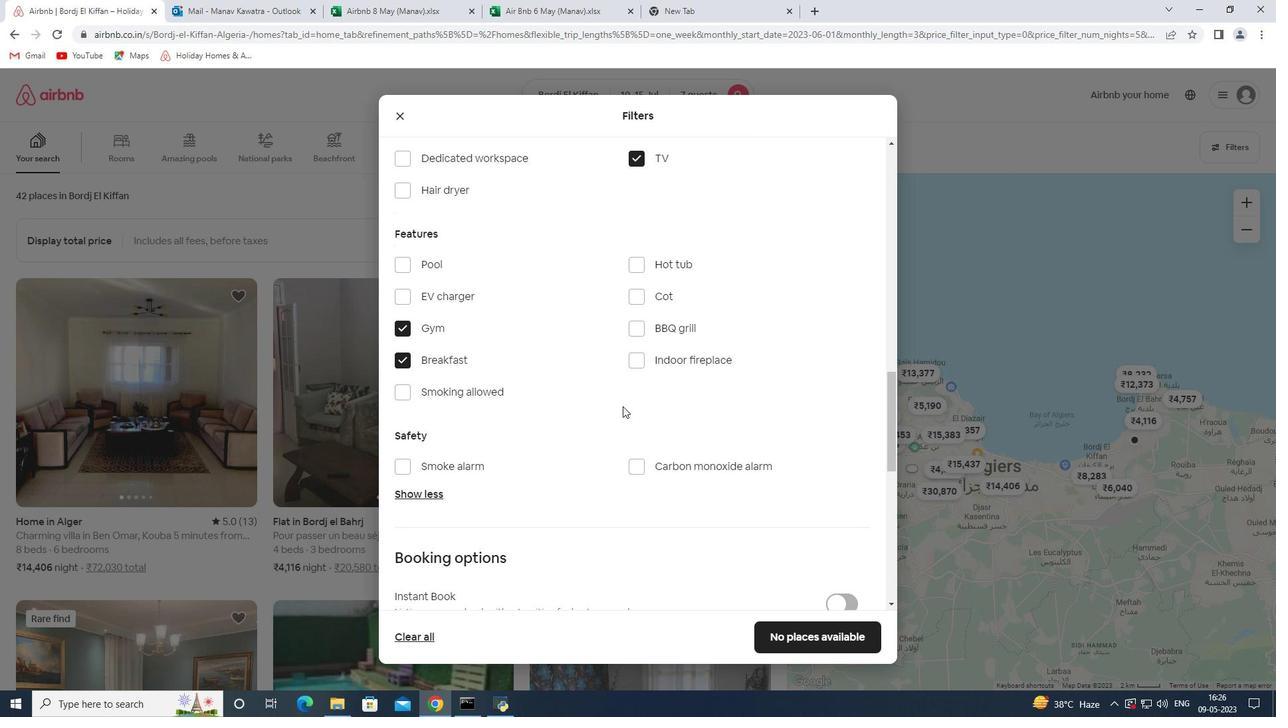 
Action: Mouse scrolled (636, 426) with delta (0, 0)
Screenshot: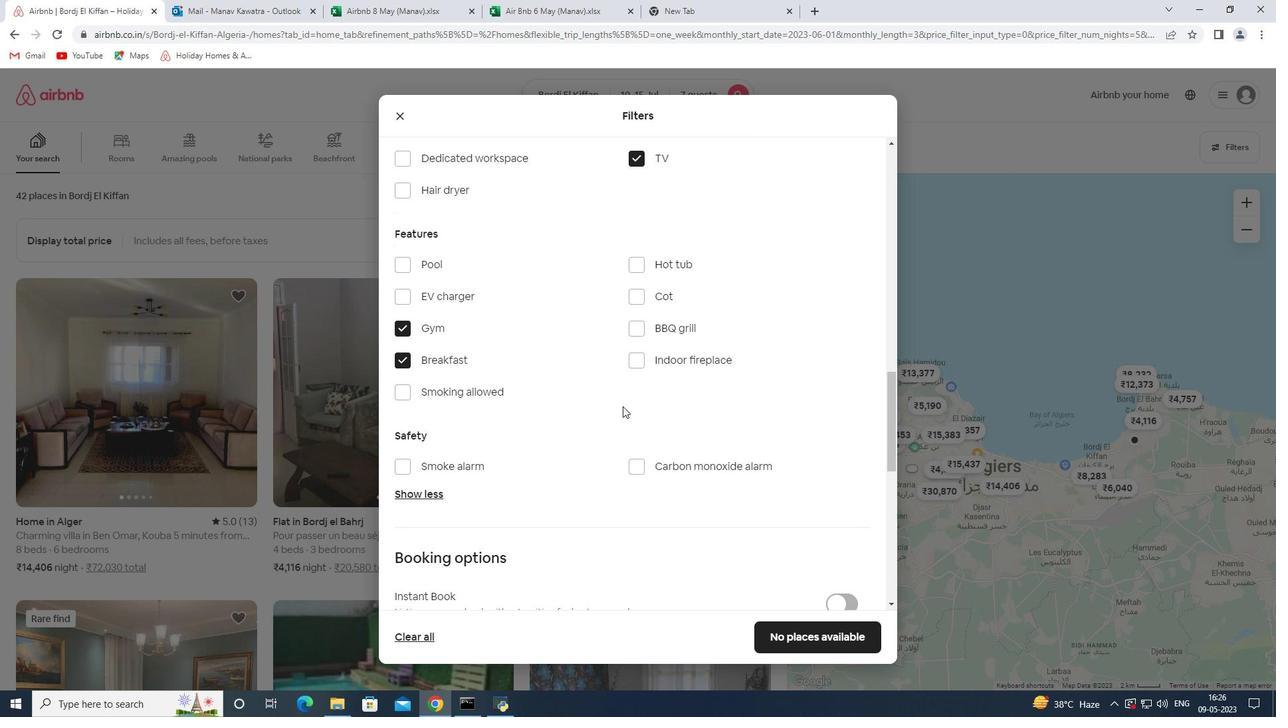 
Action: Mouse scrolled (636, 426) with delta (0, 0)
Screenshot: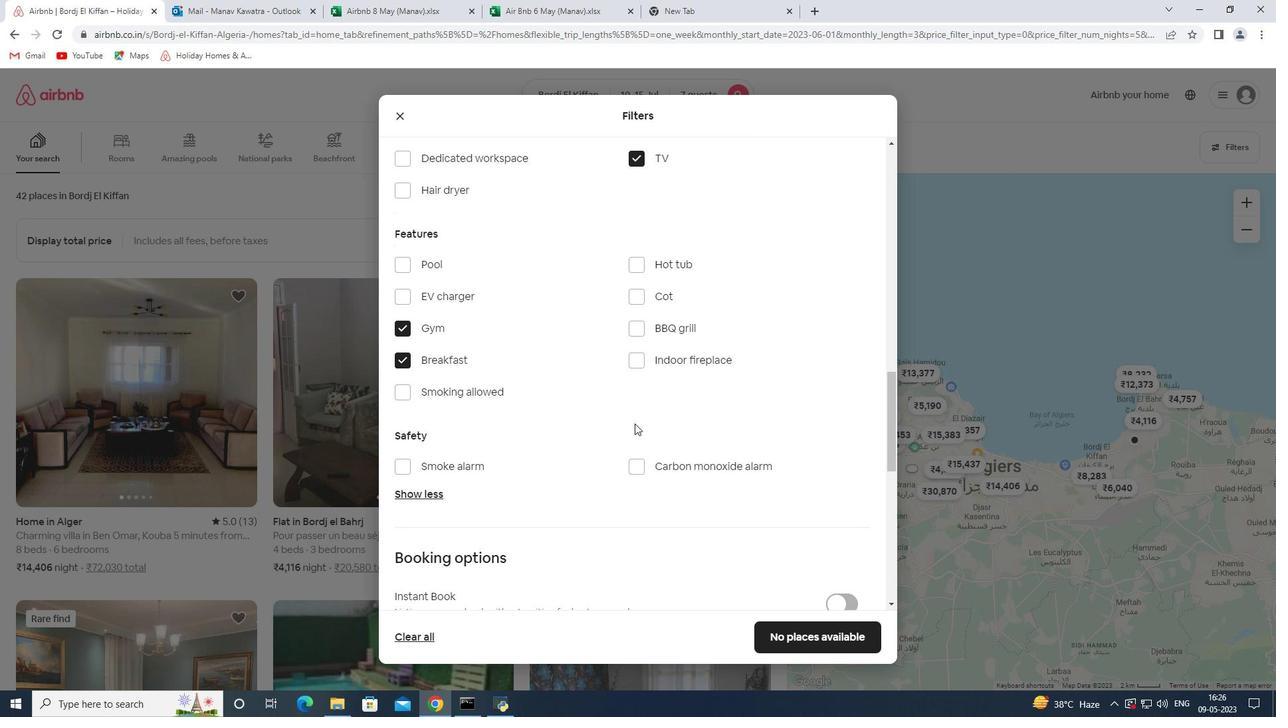 
Action: Mouse scrolled (636, 426) with delta (0, 0)
Screenshot: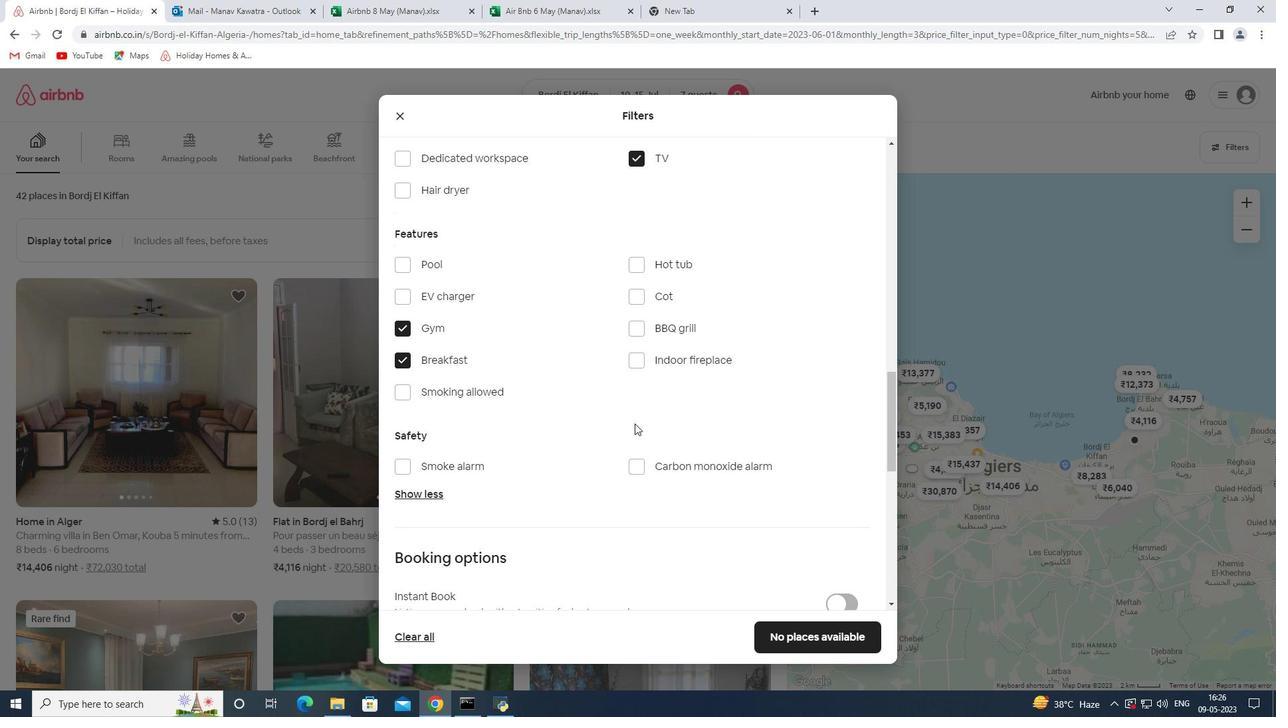 
Action: Mouse moved to (846, 380)
Screenshot: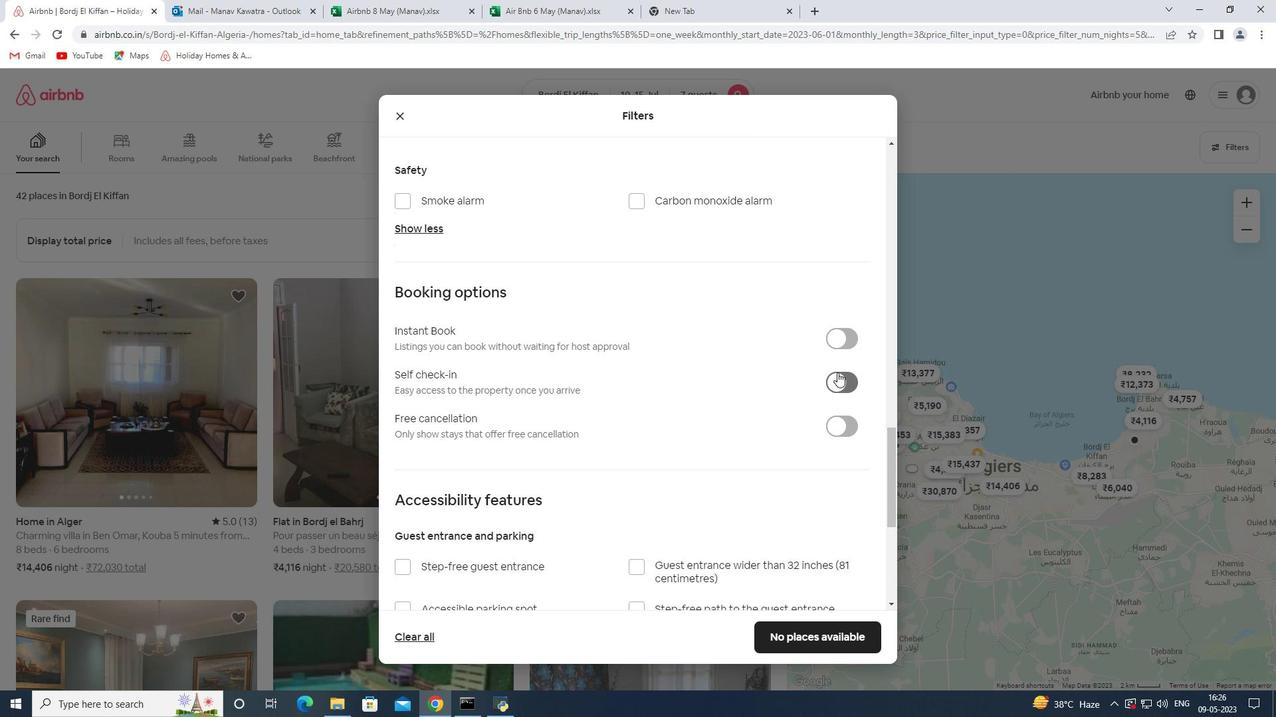 
Action: Mouse pressed left at (846, 380)
Screenshot: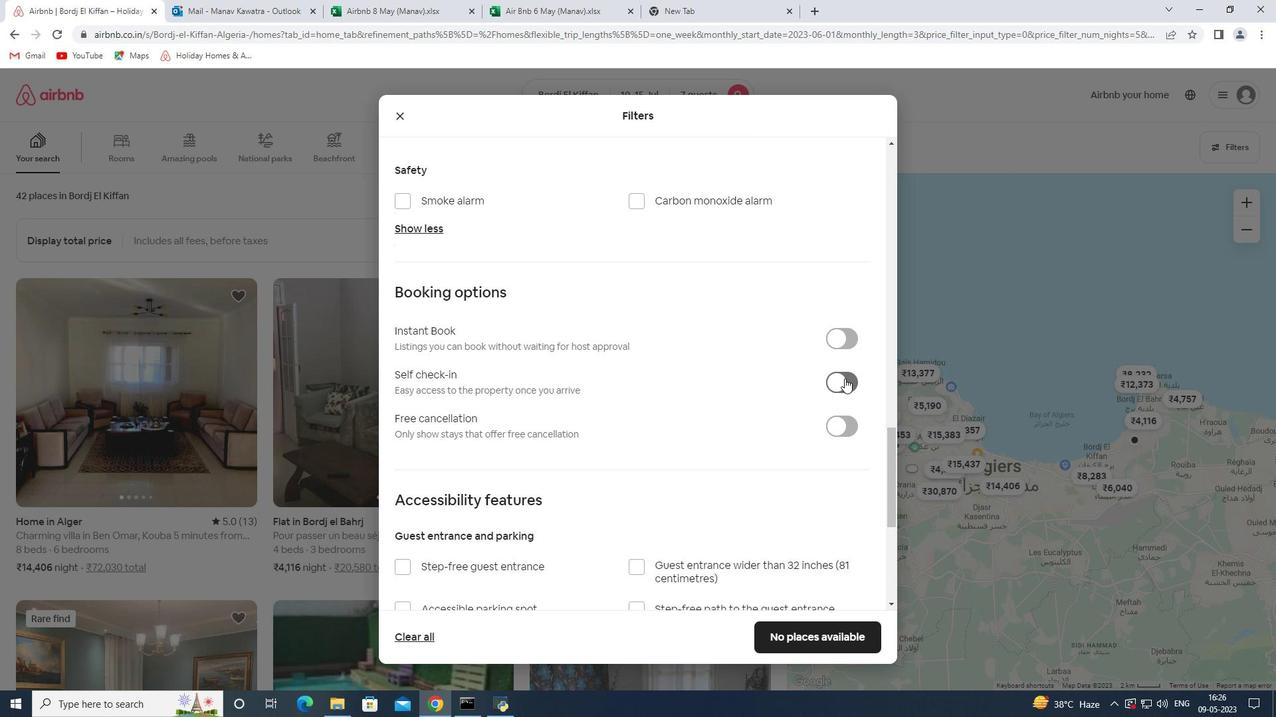 
Action: Mouse moved to (650, 425)
Screenshot: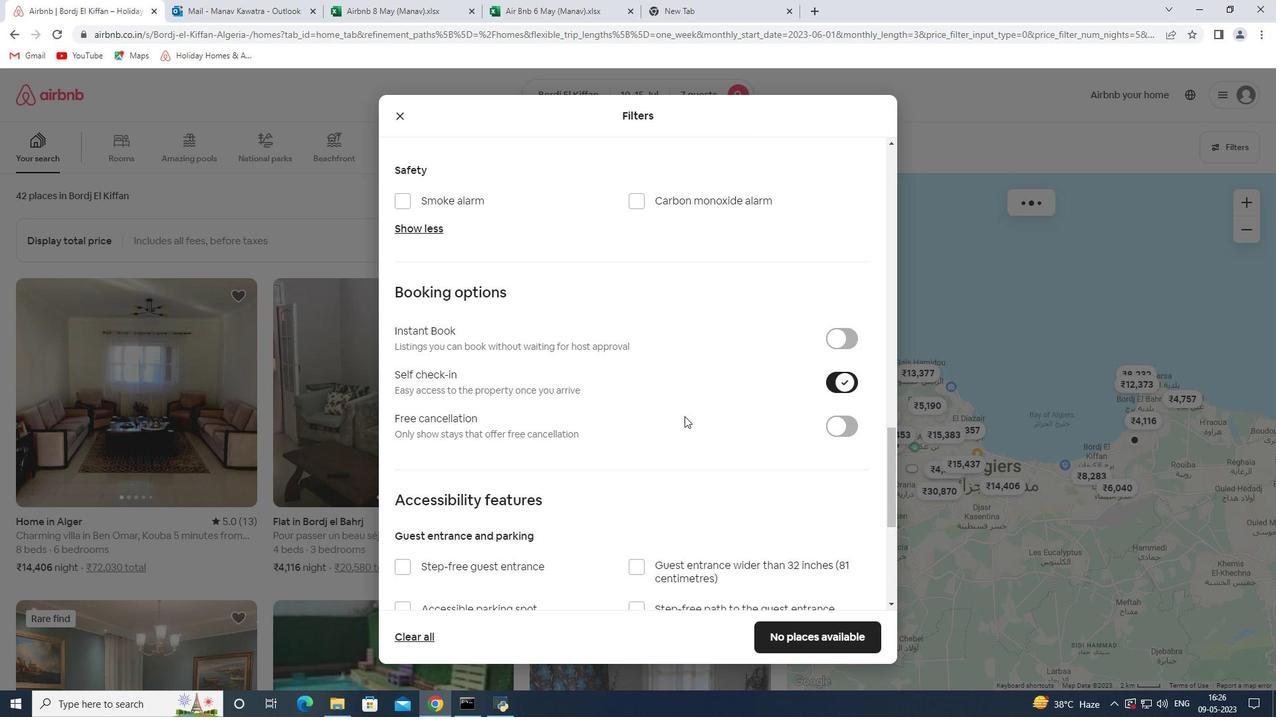 
Action: Mouse scrolled (650, 424) with delta (0, 0)
Screenshot: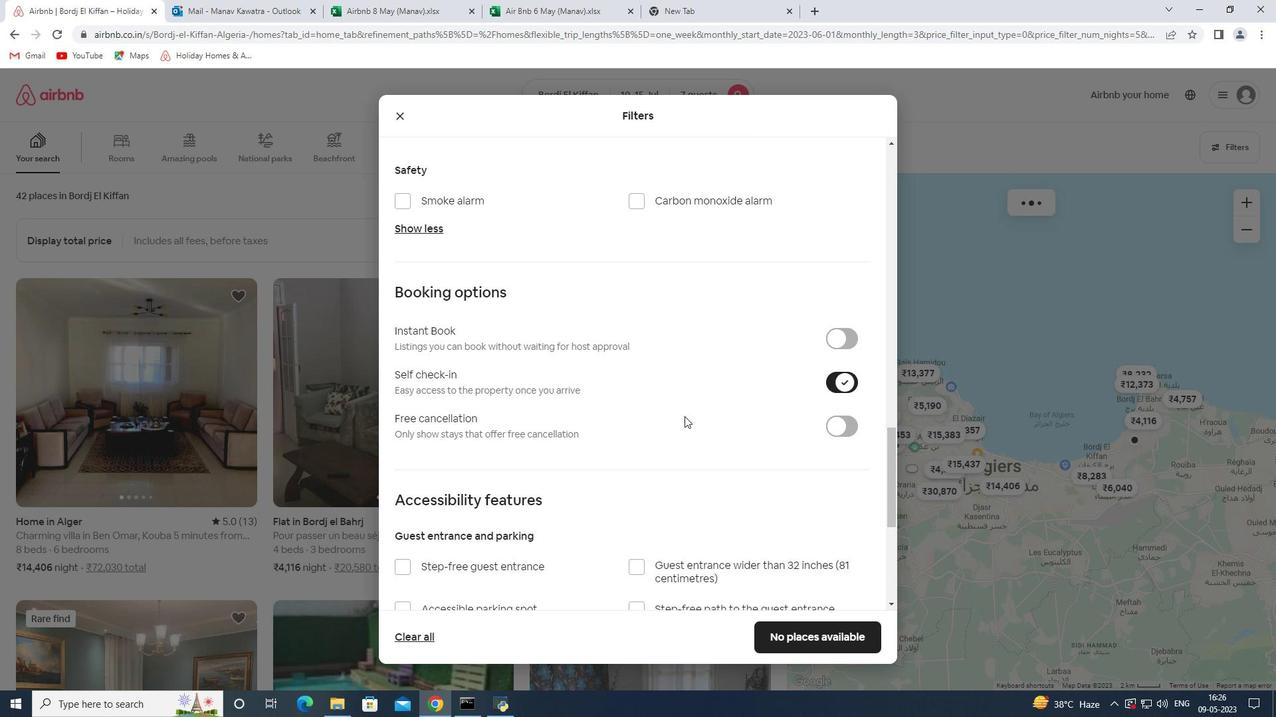 
Action: Mouse scrolled (650, 424) with delta (0, 0)
Screenshot: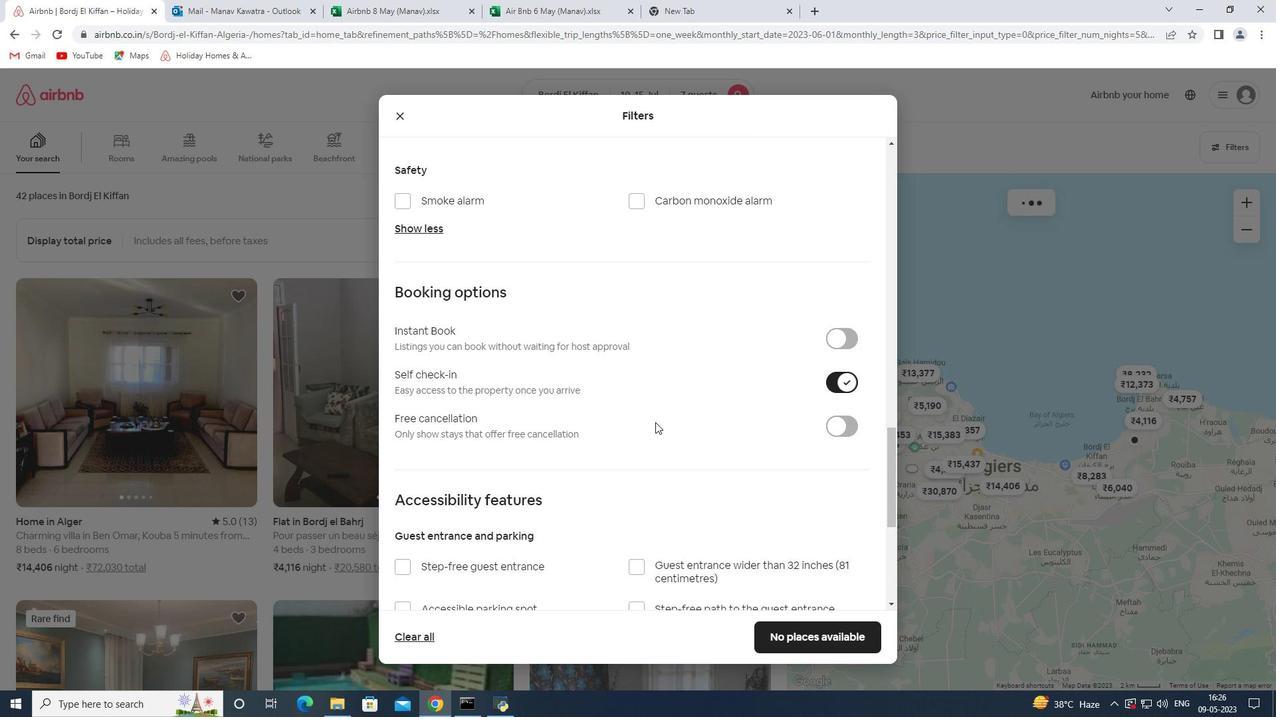 
Action: Mouse scrolled (650, 424) with delta (0, 0)
Screenshot: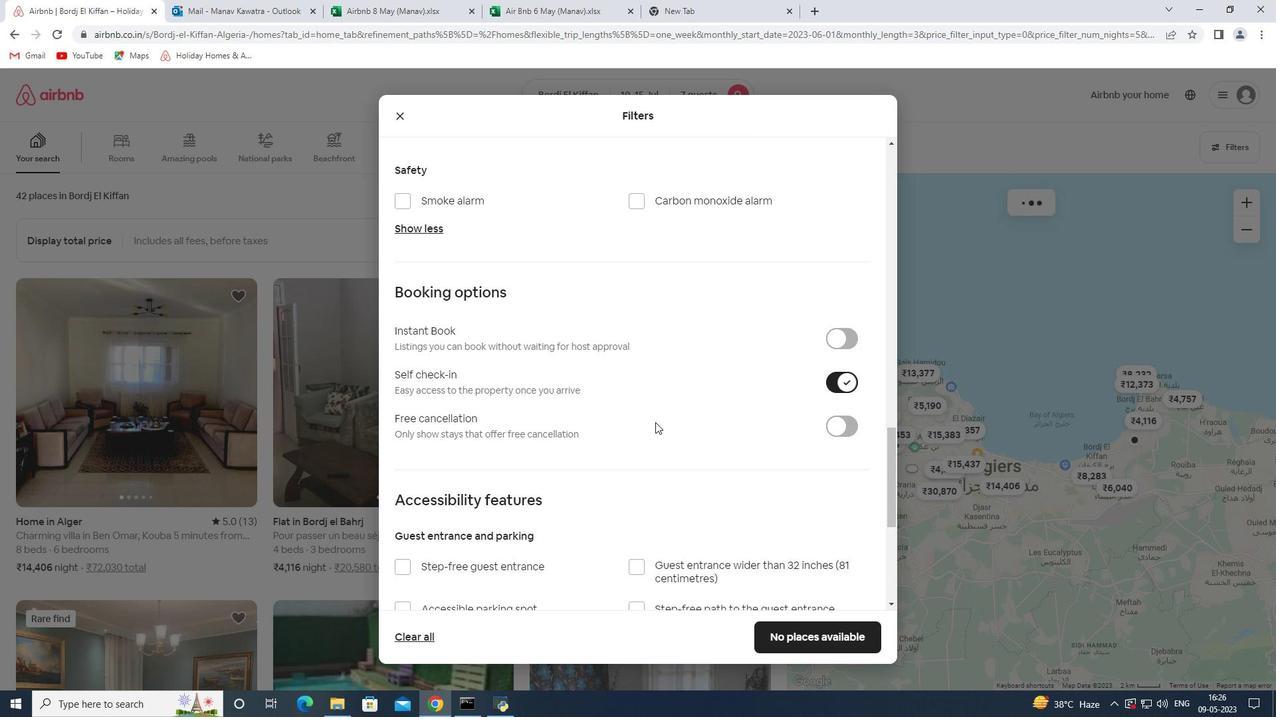 
Action: Mouse scrolled (650, 424) with delta (0, 0)
Screenshot: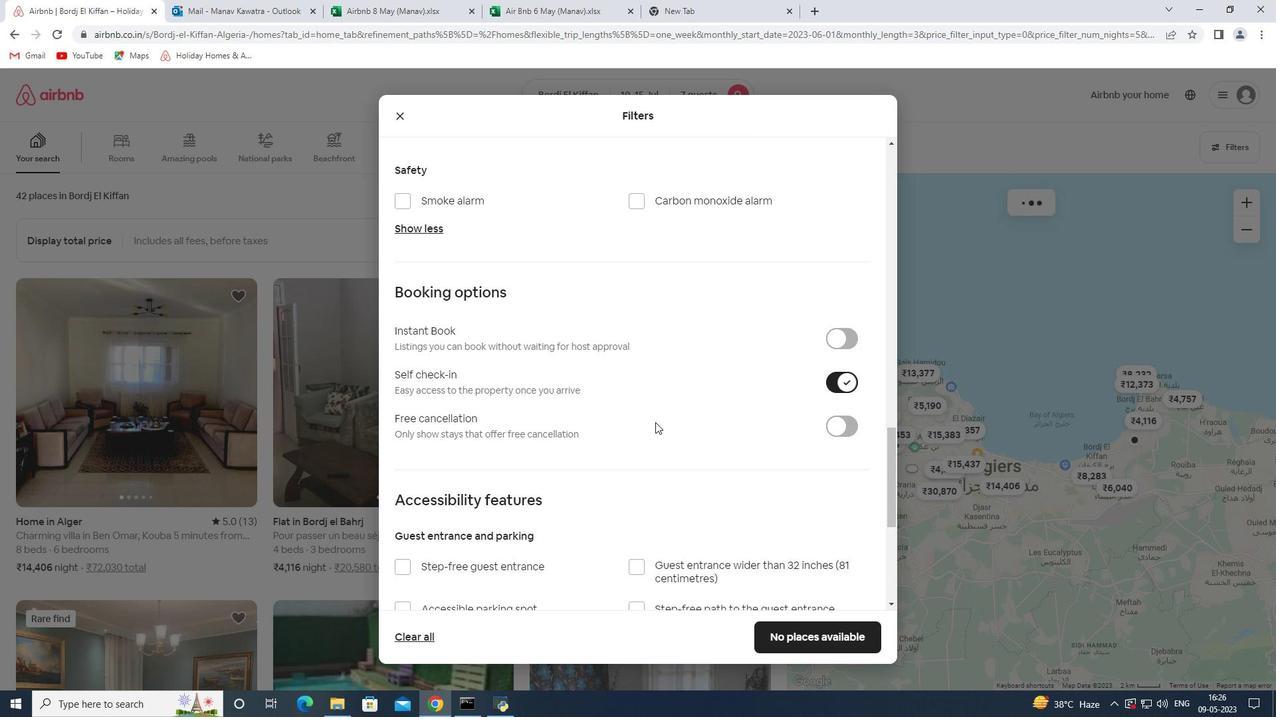 
Action: Mouse scrolled (650, 424) with delta (0, 0)
Screenshot: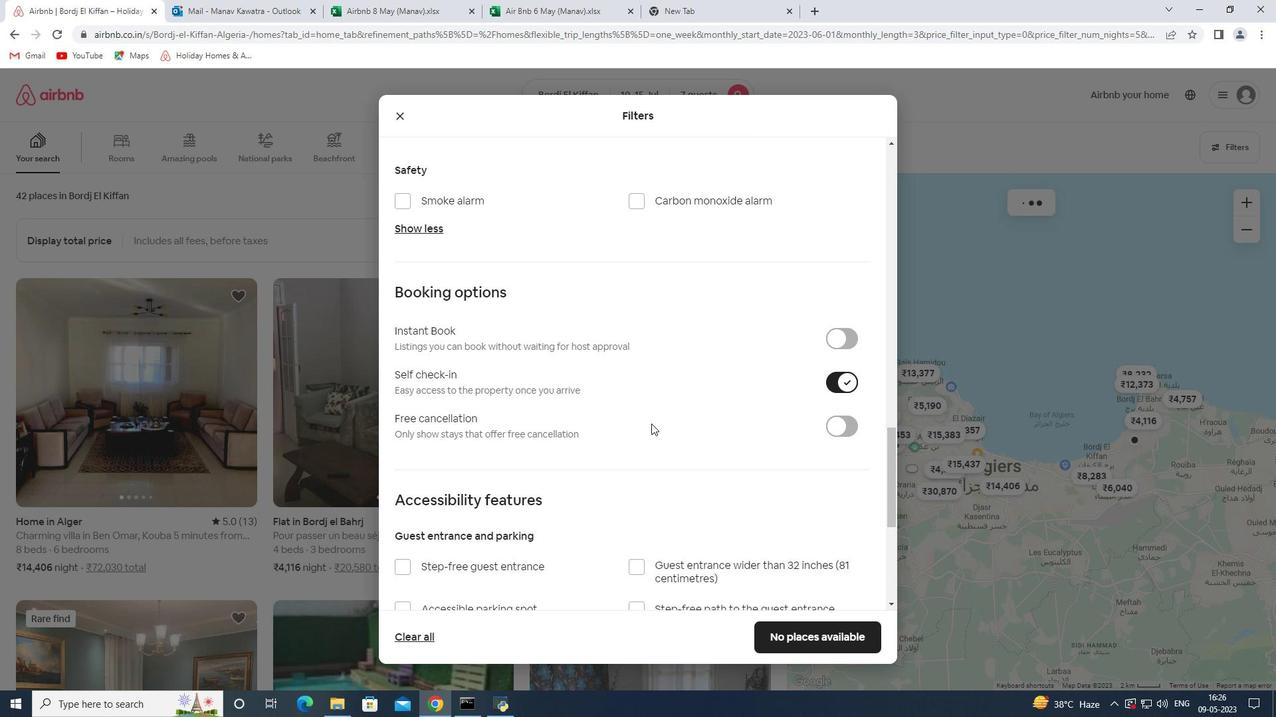 
Action: Mouse scrolled (650, 424) with delta (0, 0)
Screenshot: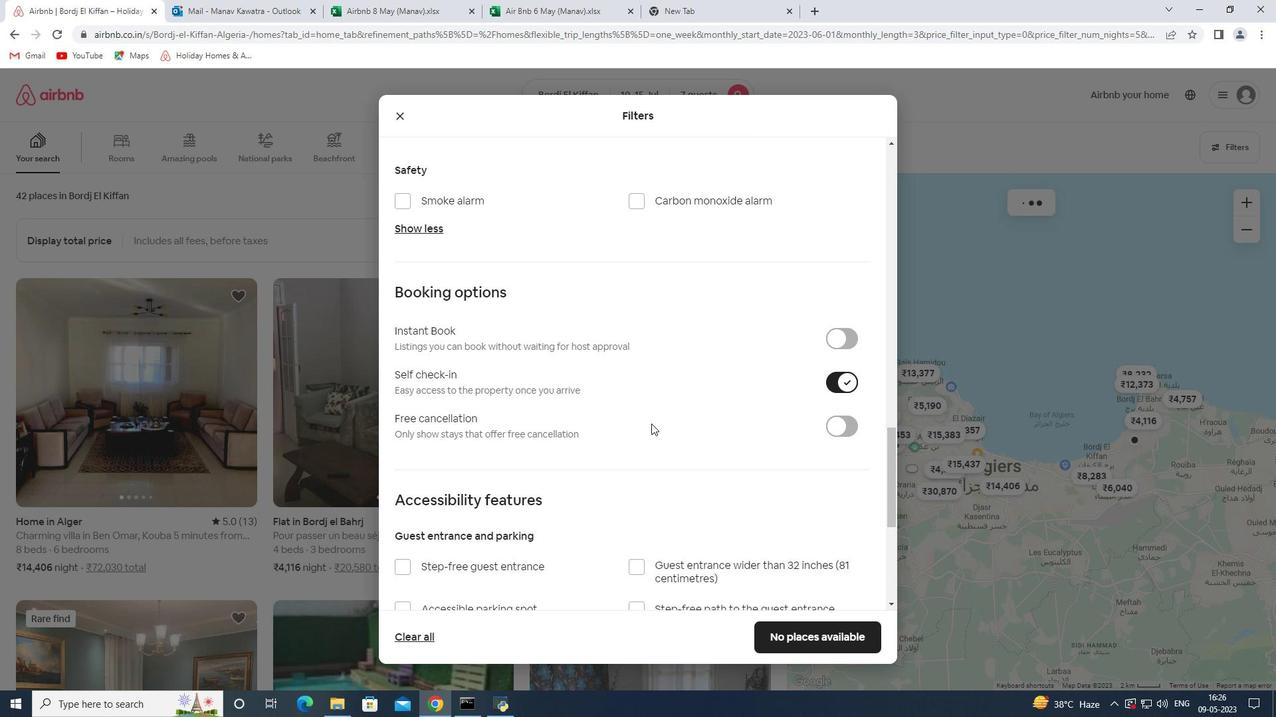 
Action: Mouse moved to (428, 540)
Screenshot: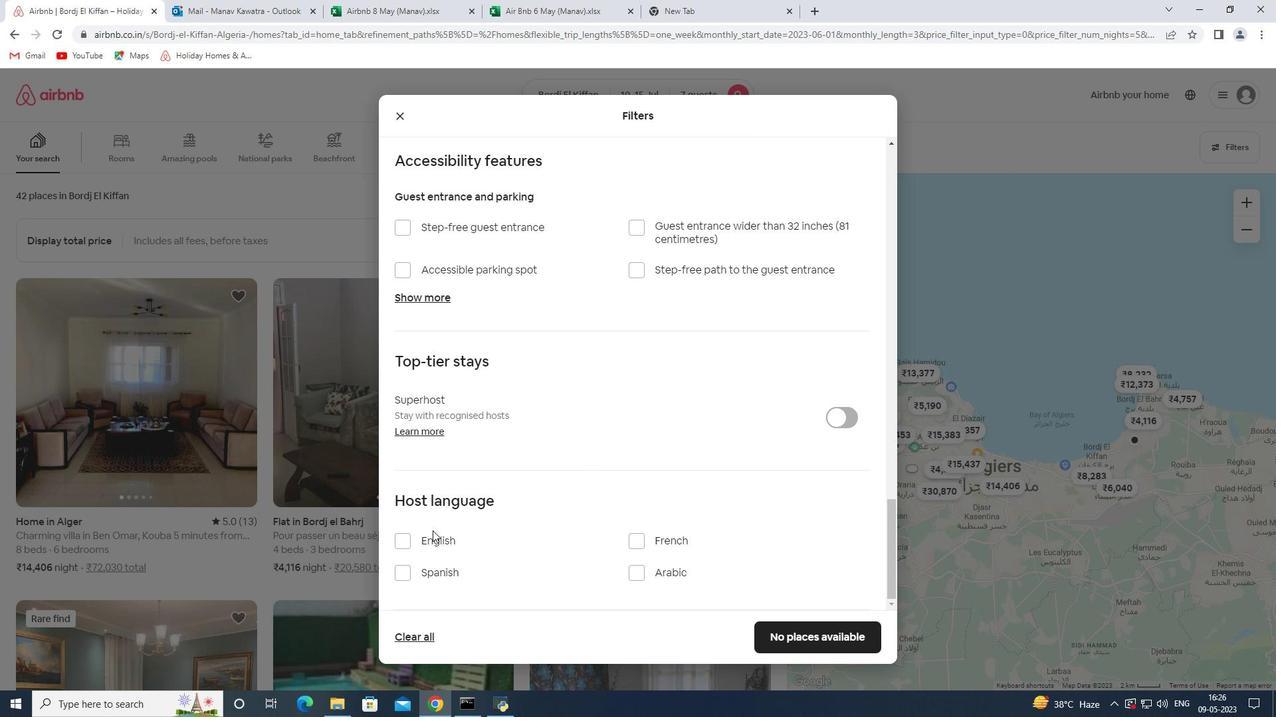 
Action: Mouse pressed left at (428, 540)
Screenshot: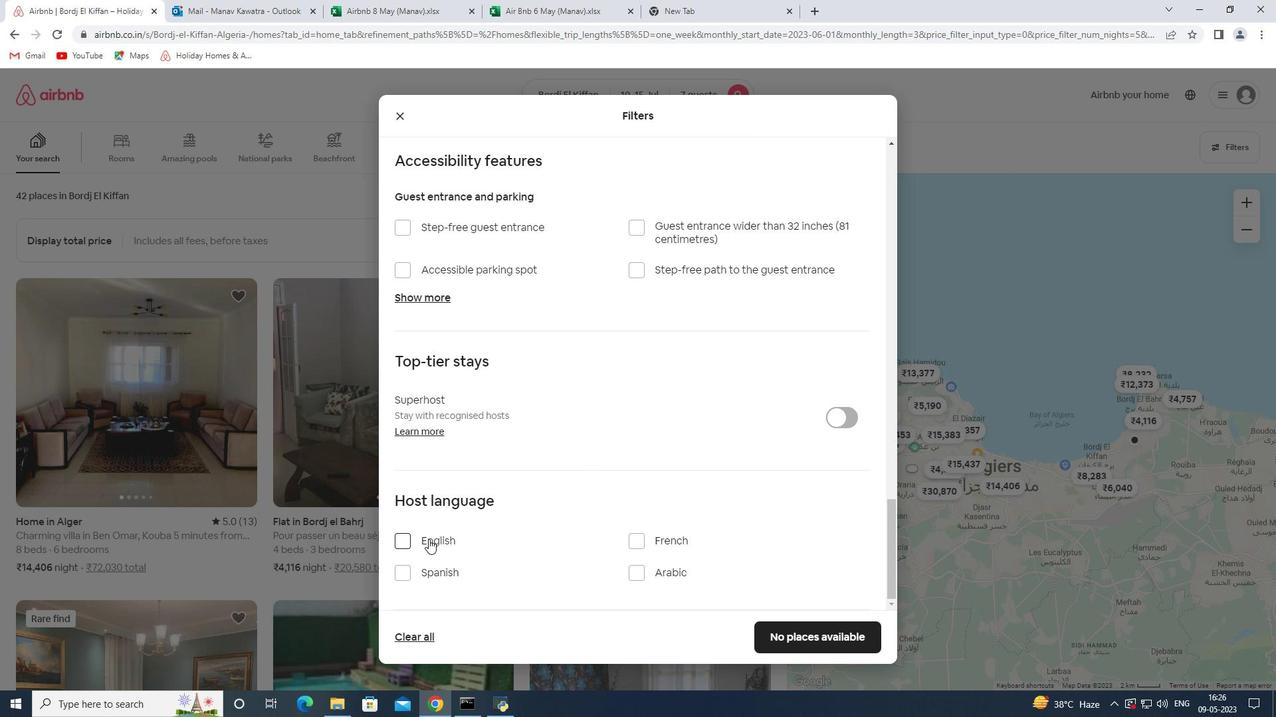 
Action: Mouse moved to (810, 631)
Screenshot: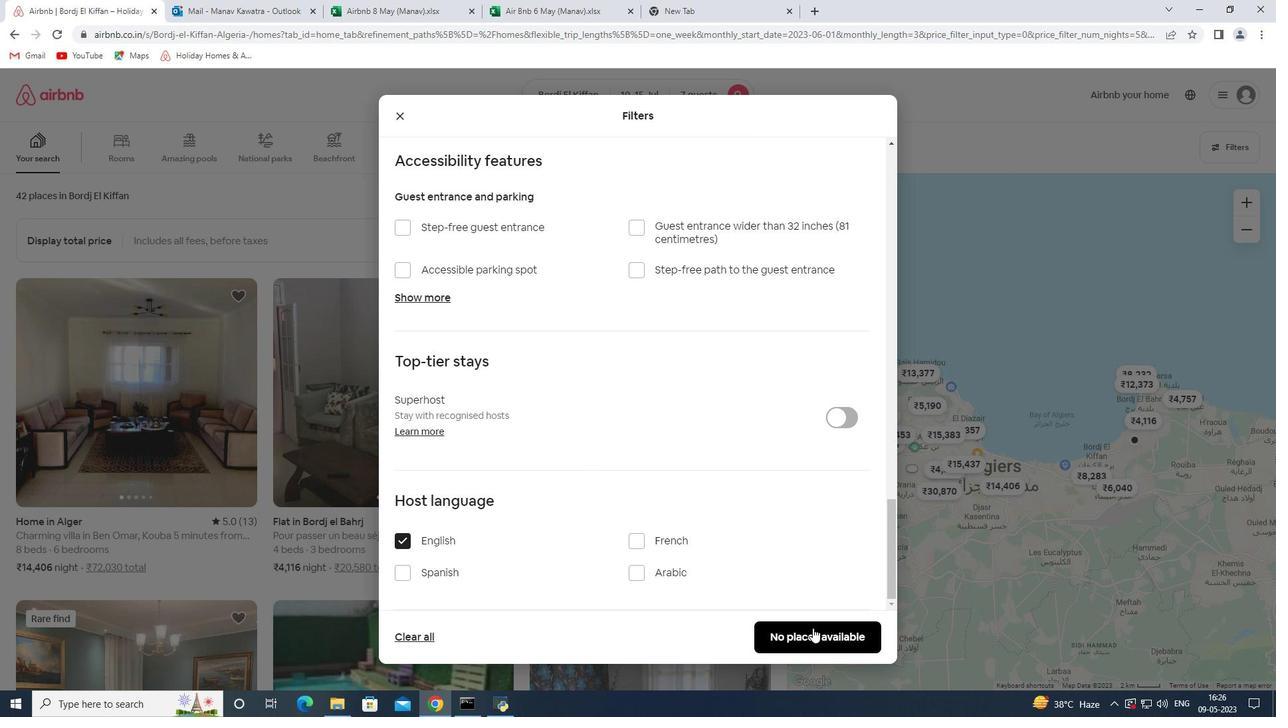 
Action: Mouse pressed left at (810, 631)
Screenshot: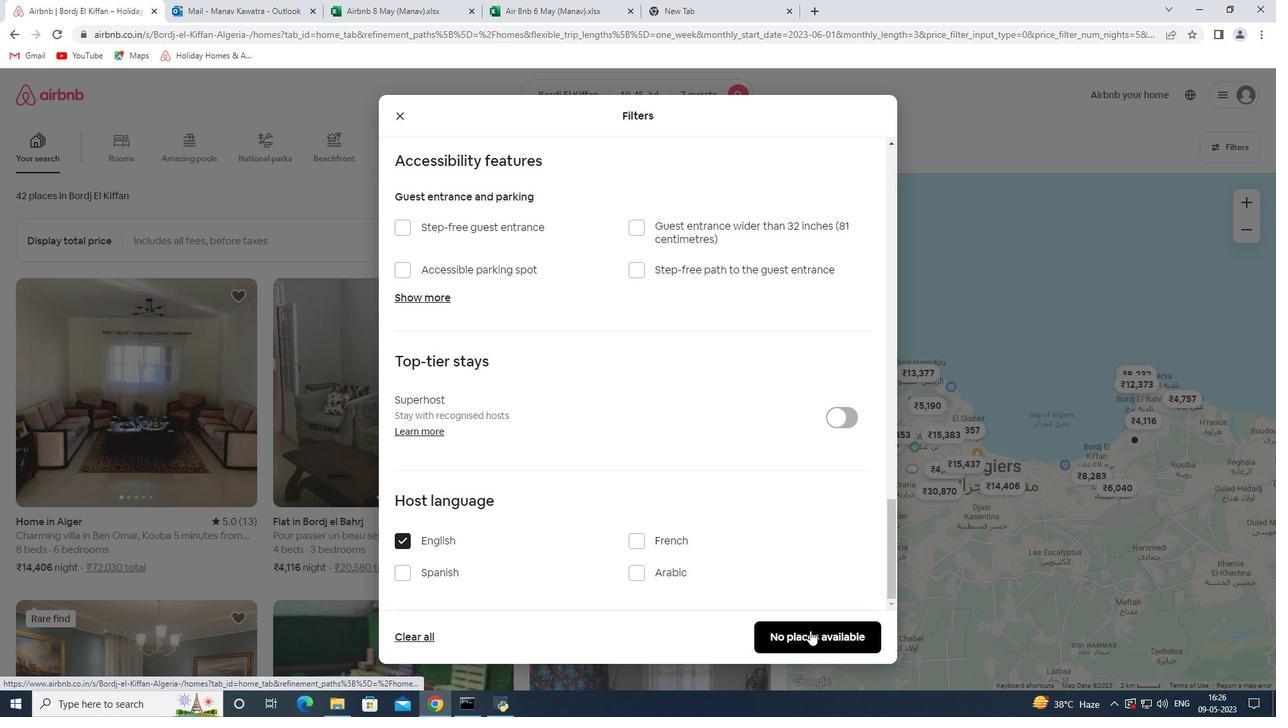 
